 Task: Search one way flight ticket for 4 adults, 2 children, 2 infants in seat and 1 infant on lap in premium economy from Amarillo: Rick Husband Amarillo International Airport to Springfield: Abraham Lincoln Capital Airport on 5-2-2023. Choice of flights is American. Number of bags: 2 checked bags. Price is upto 94000. Outbound departure time preference is 16:00.
Action: Mouse moved to (430, 175)
Screenshot: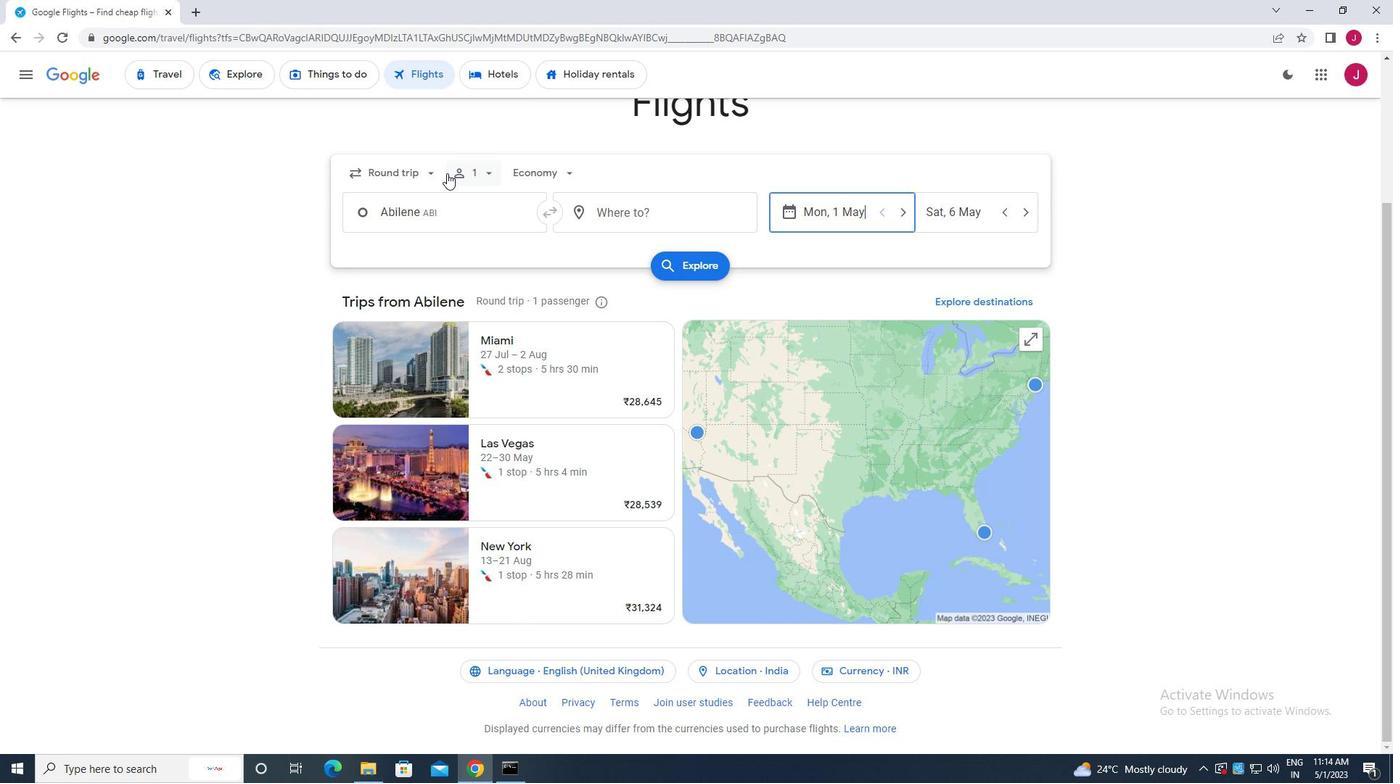 
Action: Mouse pressed left at (430, 175)
Screenshot: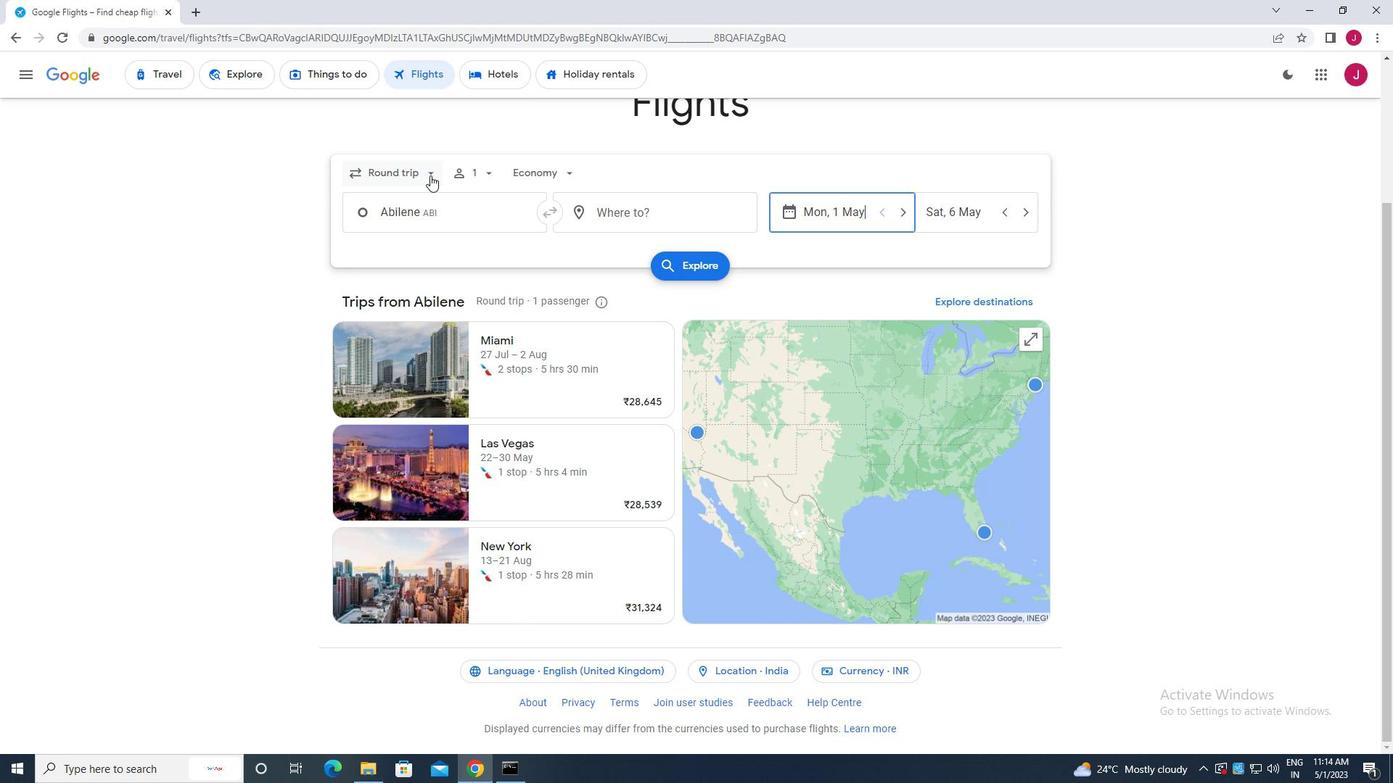 
Action: Mouse moved to (433, 234)
Screenshot: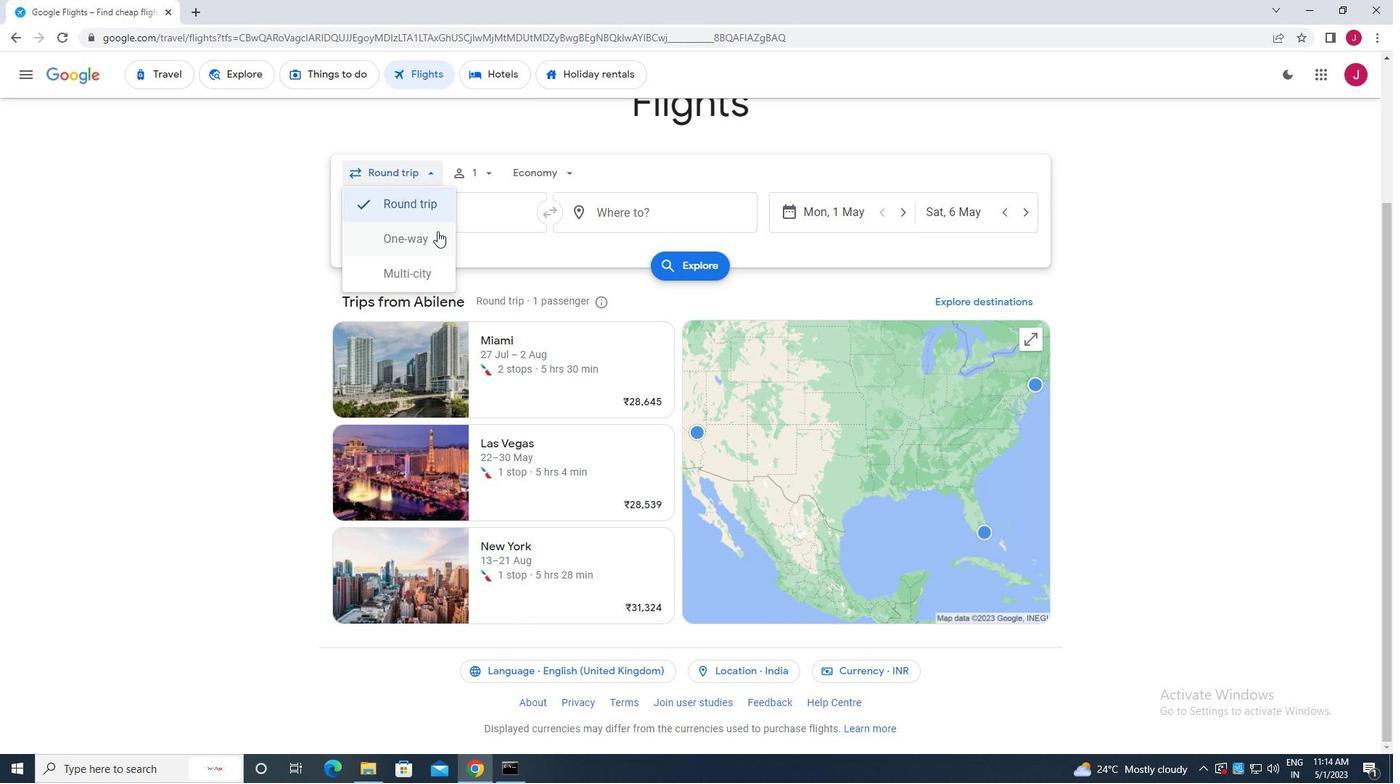 
Action: Mouse pressed left at (433, 234)
Screenshot: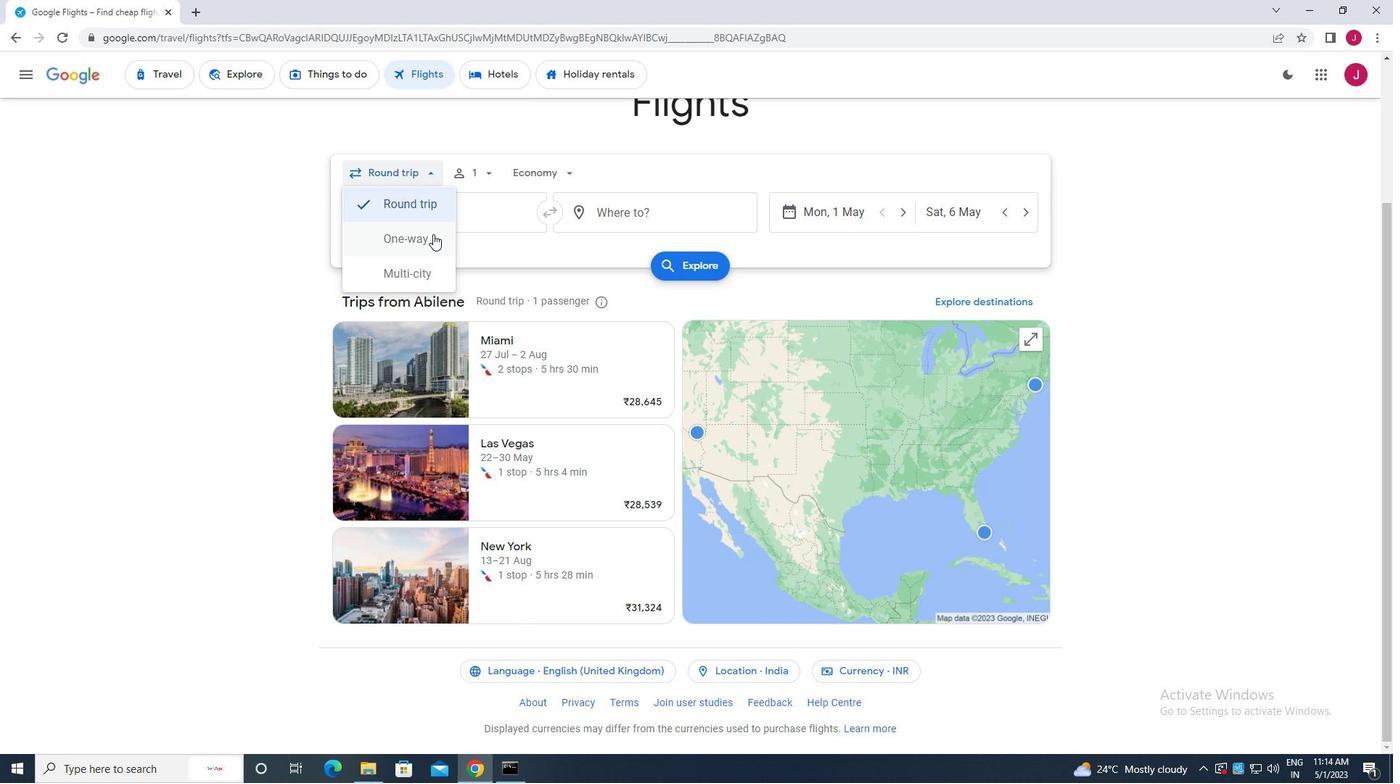 
Action: Mouse moved to (477, 171)
Screenshot: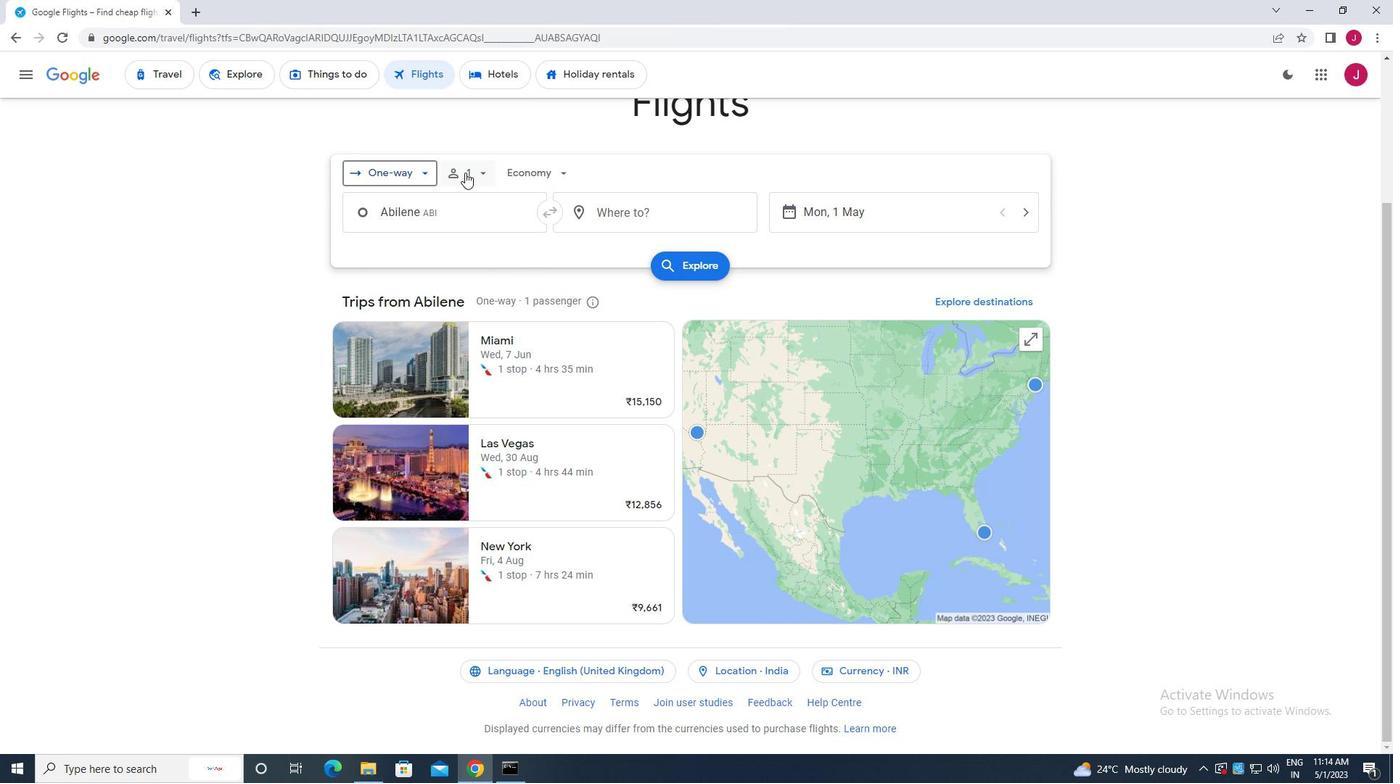 
Action: Mouse pressed left at (477, 171)
Screenshot: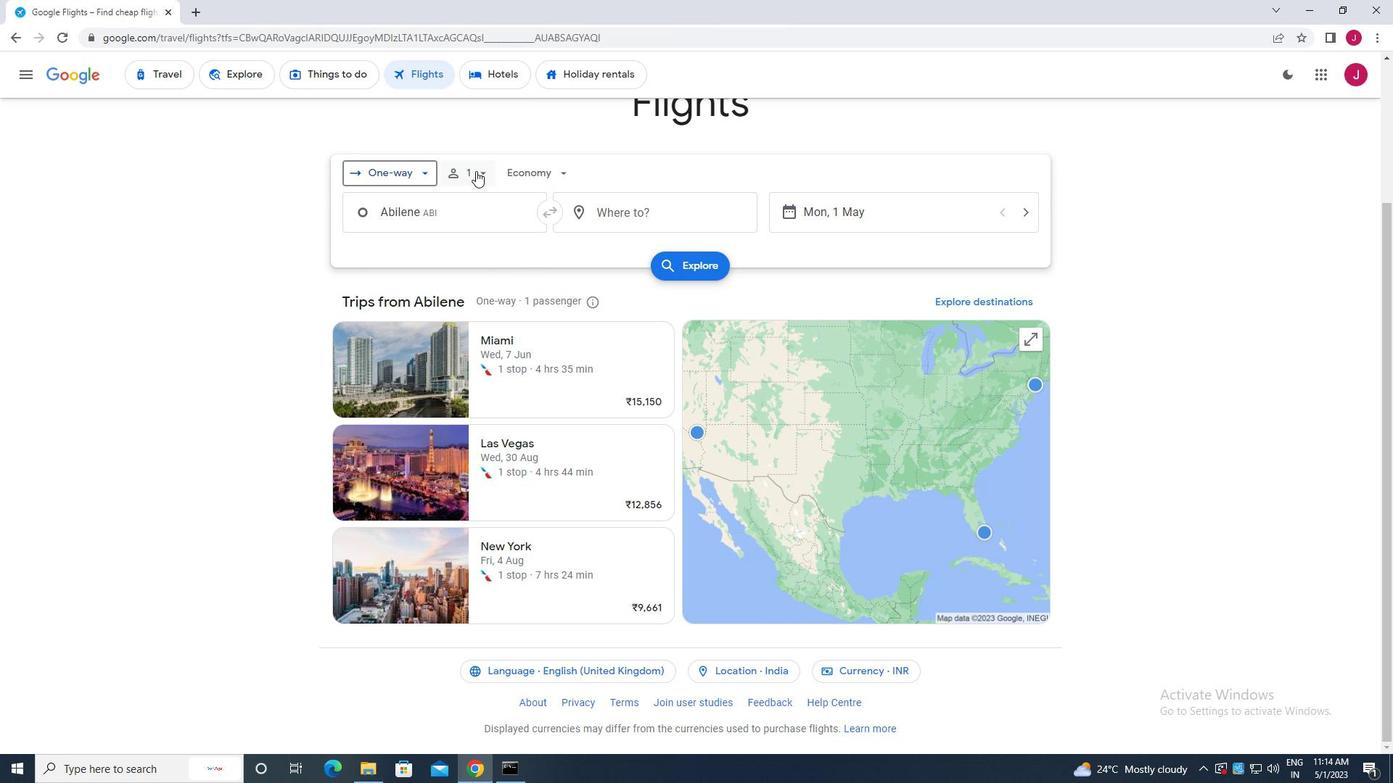 
Action: Mouse moved to (603, 206)
Screenshot: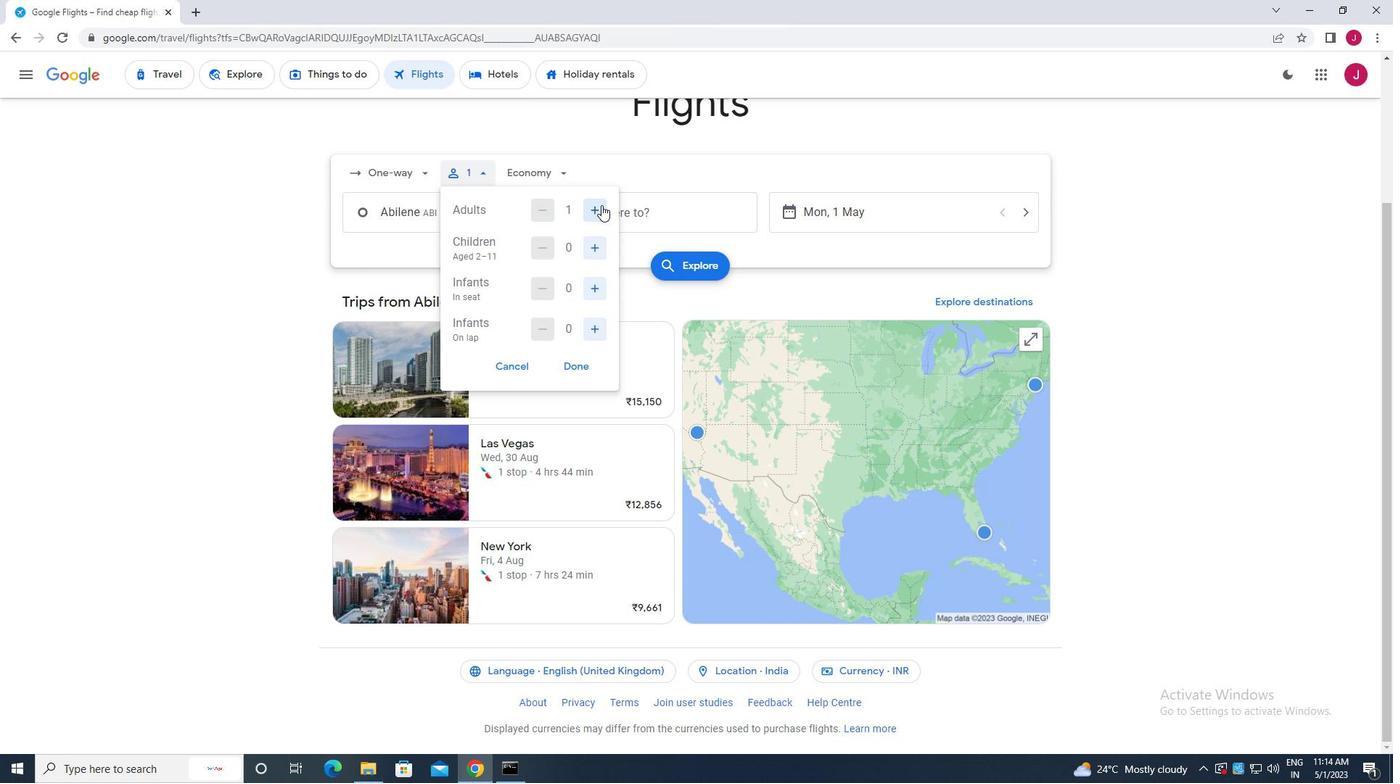 
Action: Mouse pressed left at (603, 206)
Screenshot: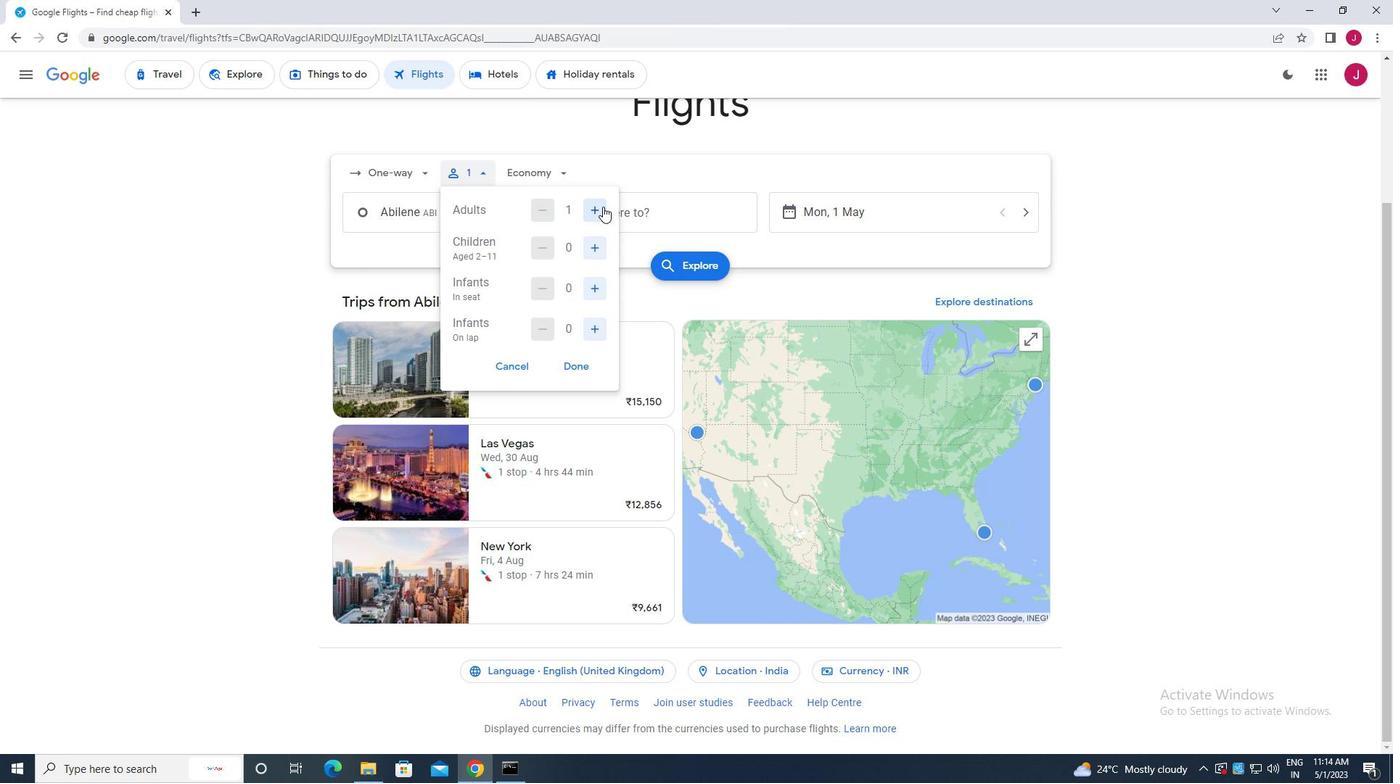 
Action: Mouse moved to (604, 206)
Screenshot: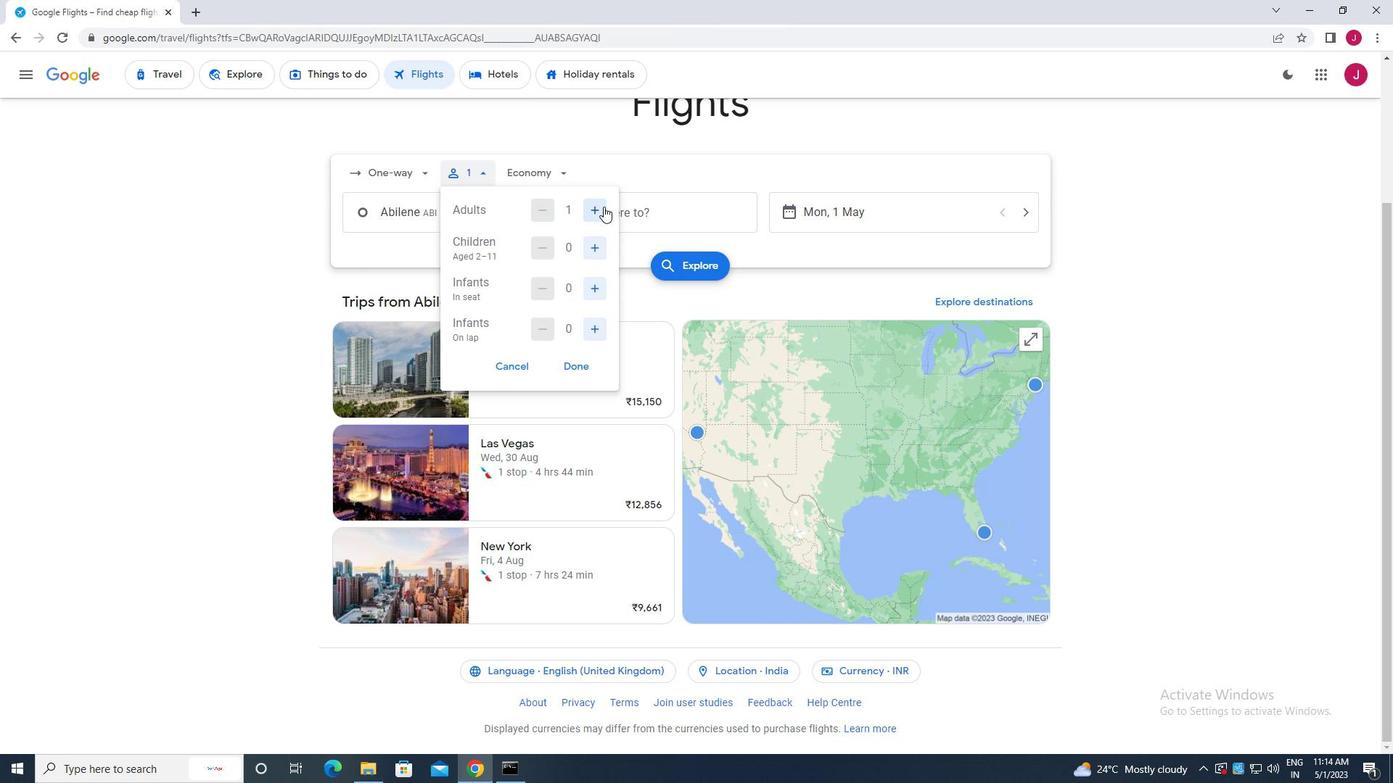 
Action: Mouse pressed left at (604, 206)
Screenshot: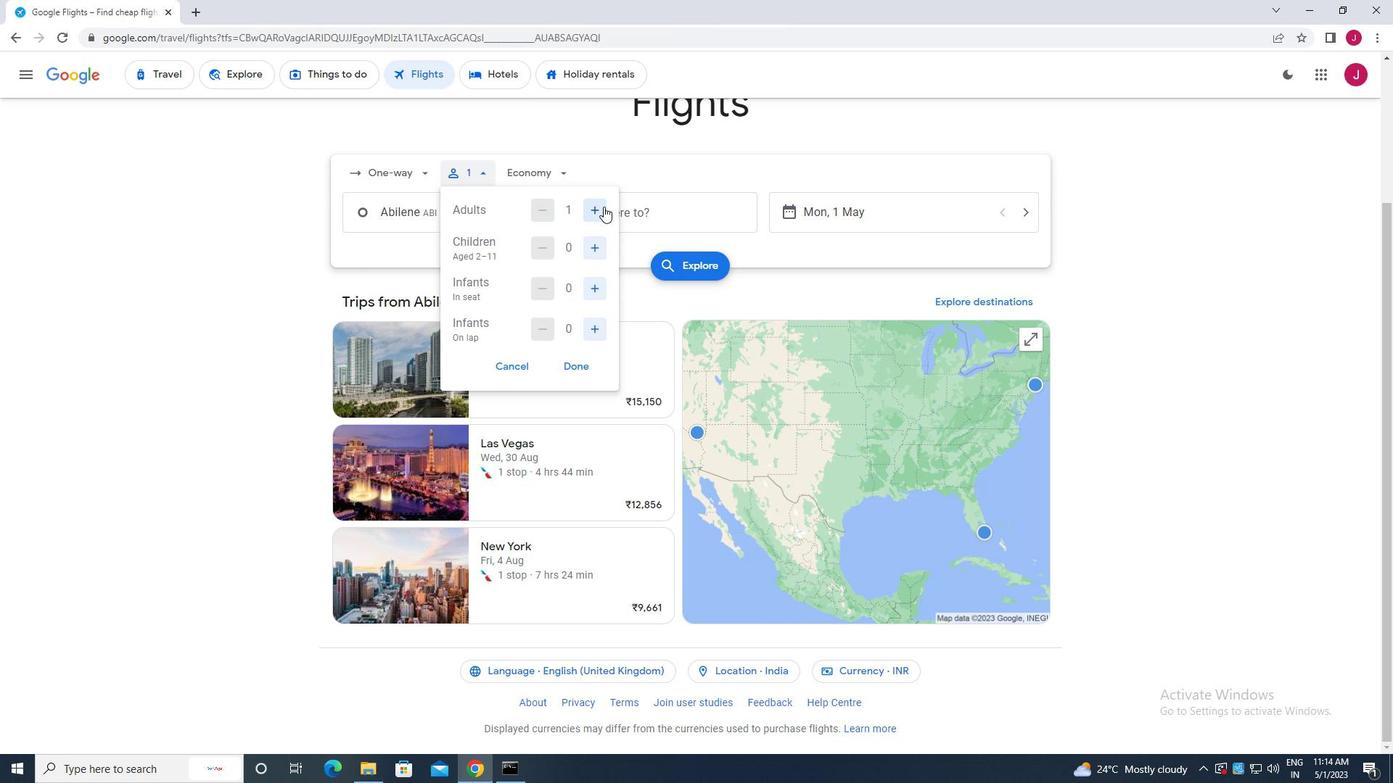 
Action: Mouse moved to (605, 206)
Screenshot: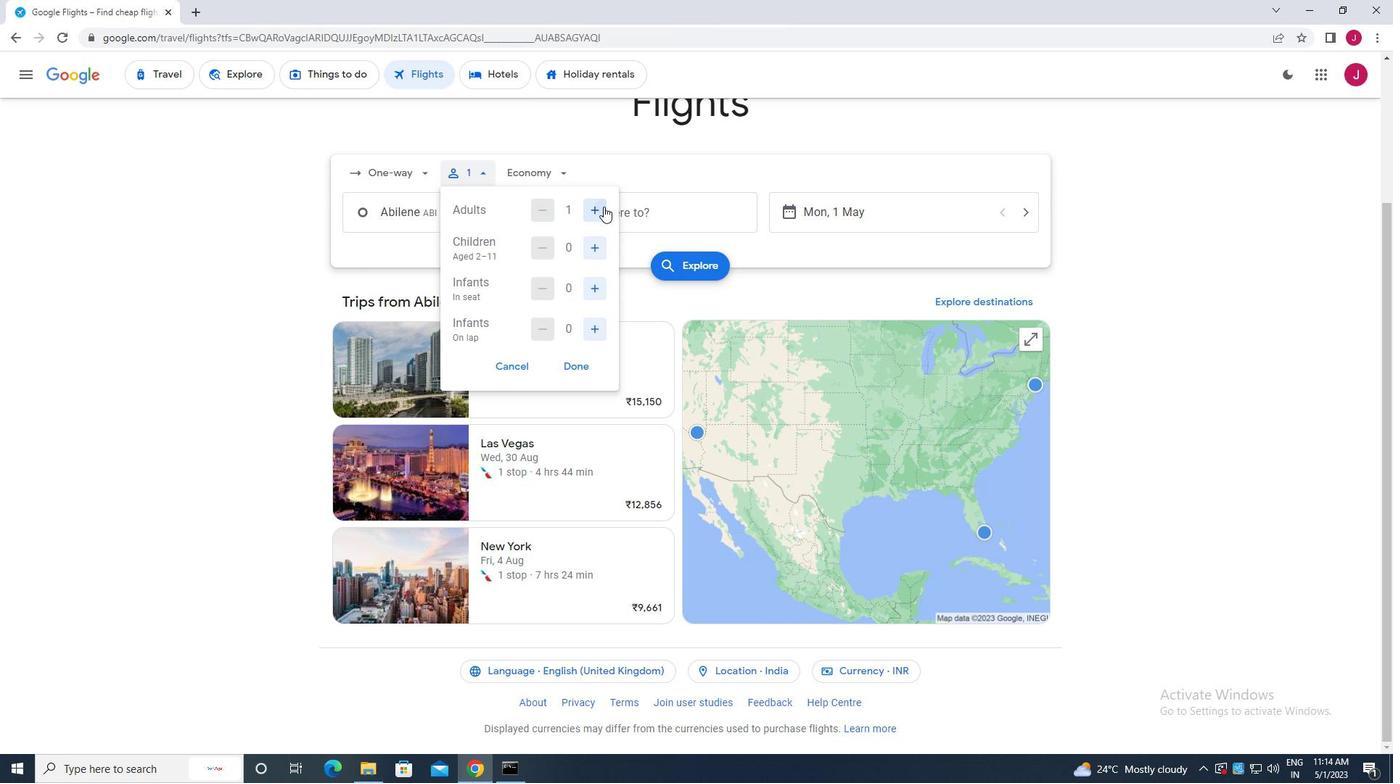 
Action: Mouse pressed left at (605, 206)
Screenshot: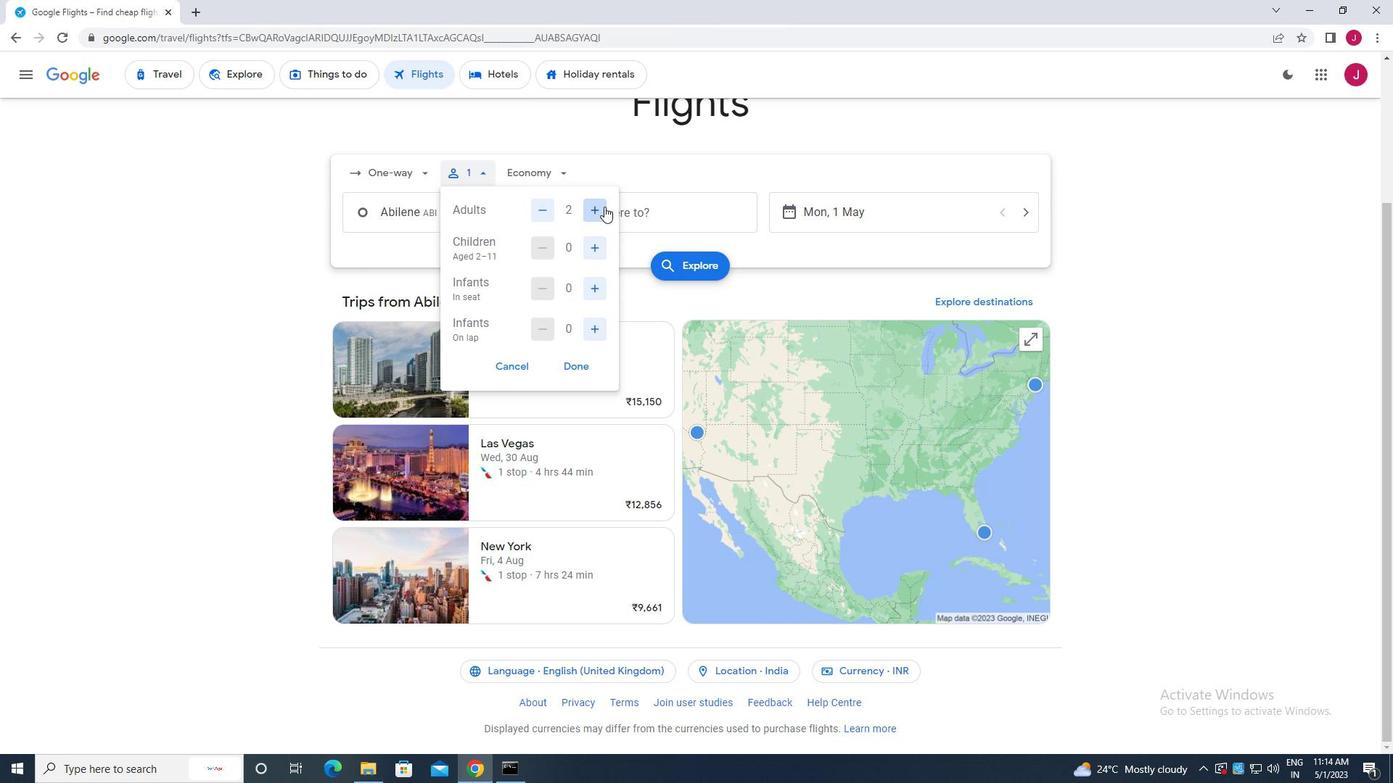 
Action: Mouse moved to (586, 250)
Screenshot: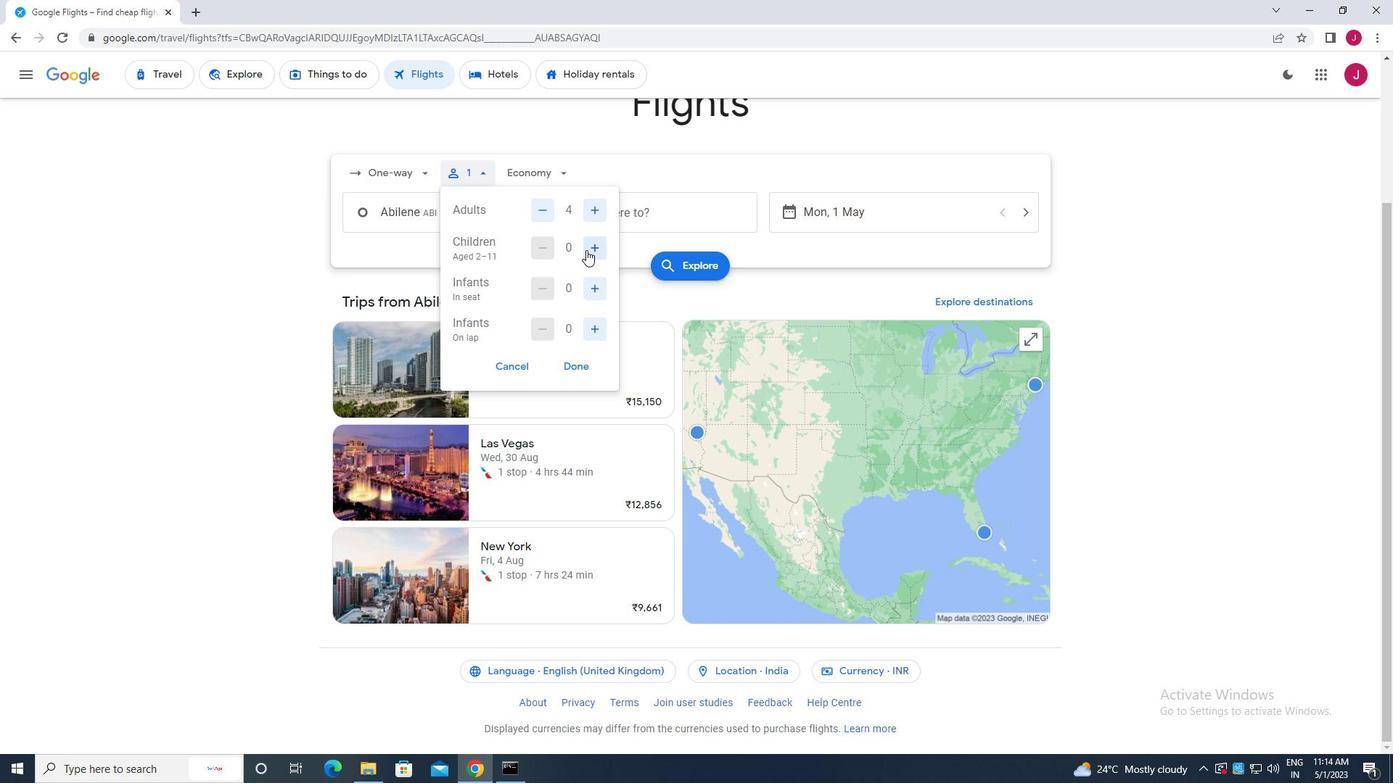 
Action: Mouse pressed left at (586, 250)
Screenshot: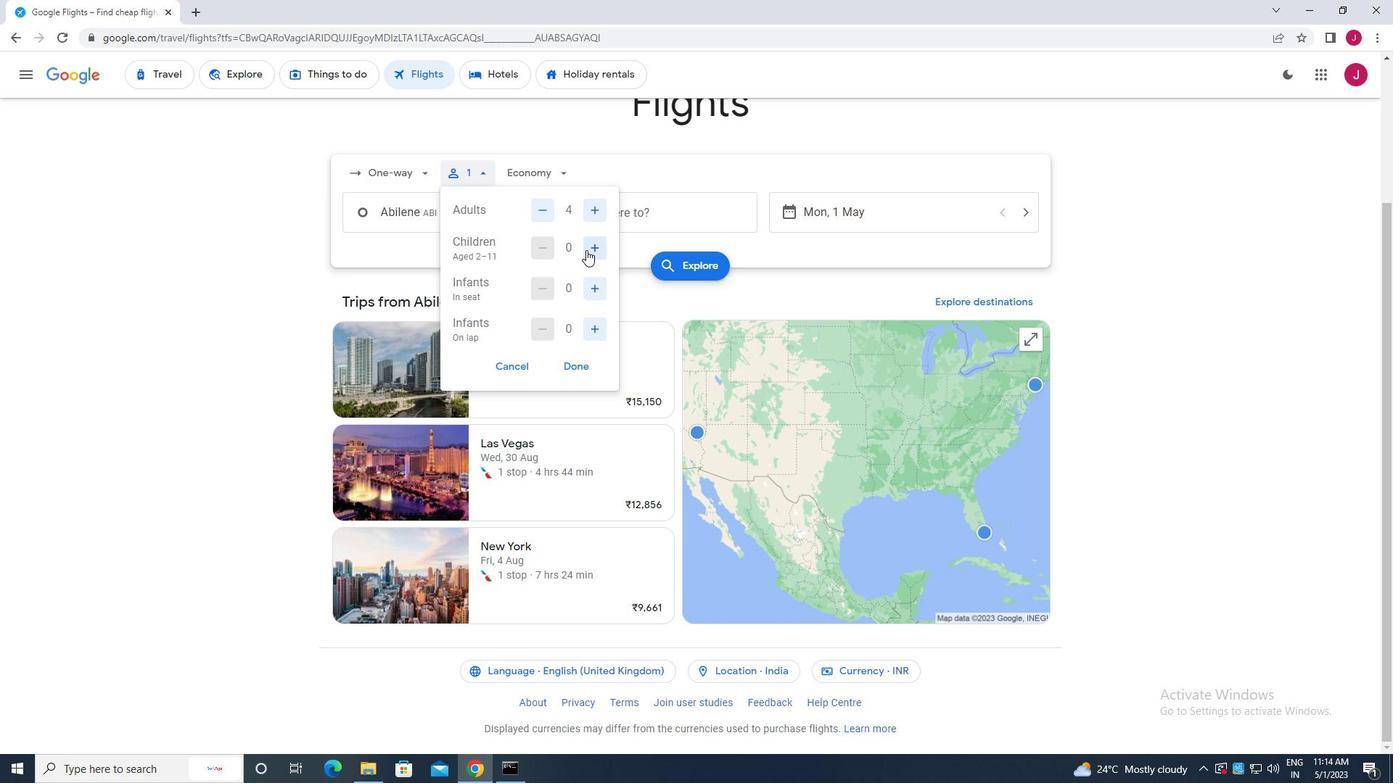 
Action: Mouse pressed left at (586, 250)
Screenshot: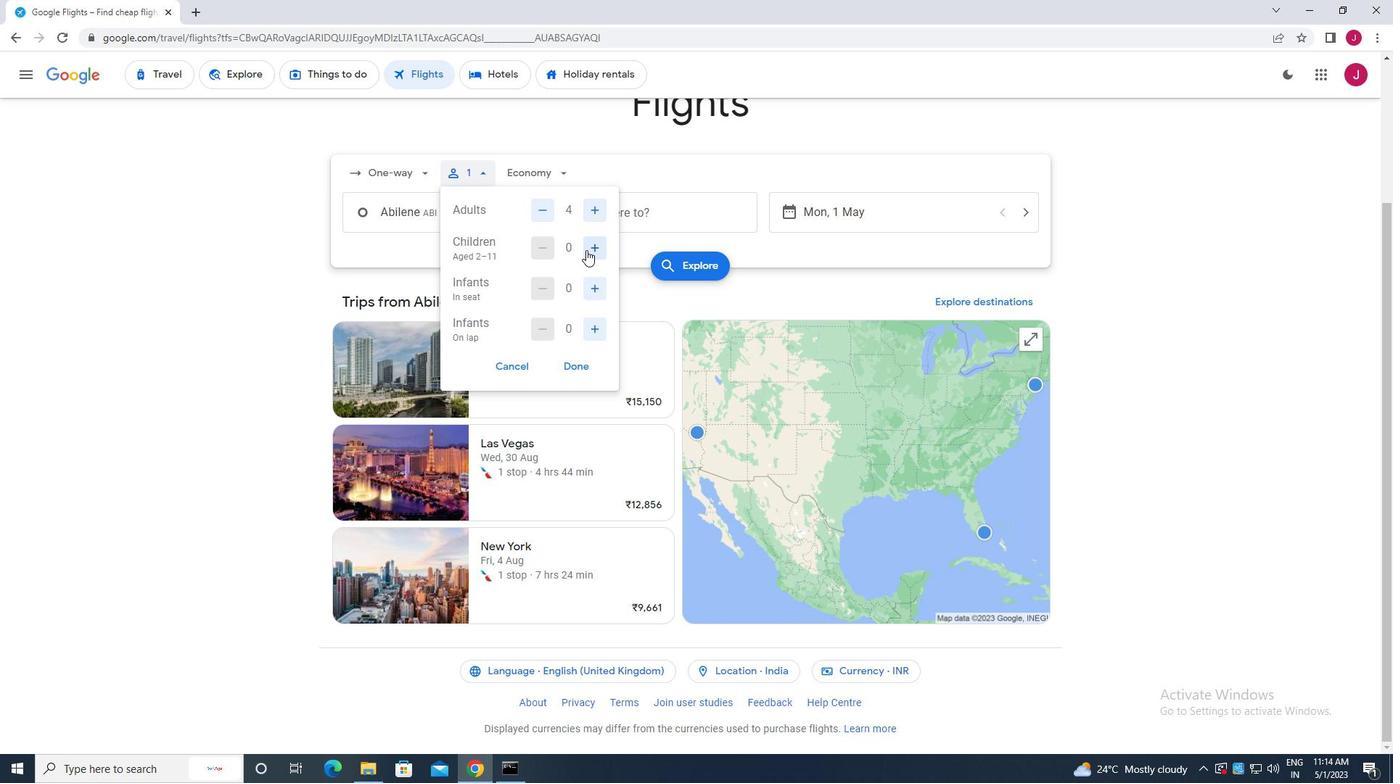
Action: Mouse moved to (592, 288)
Screenshot: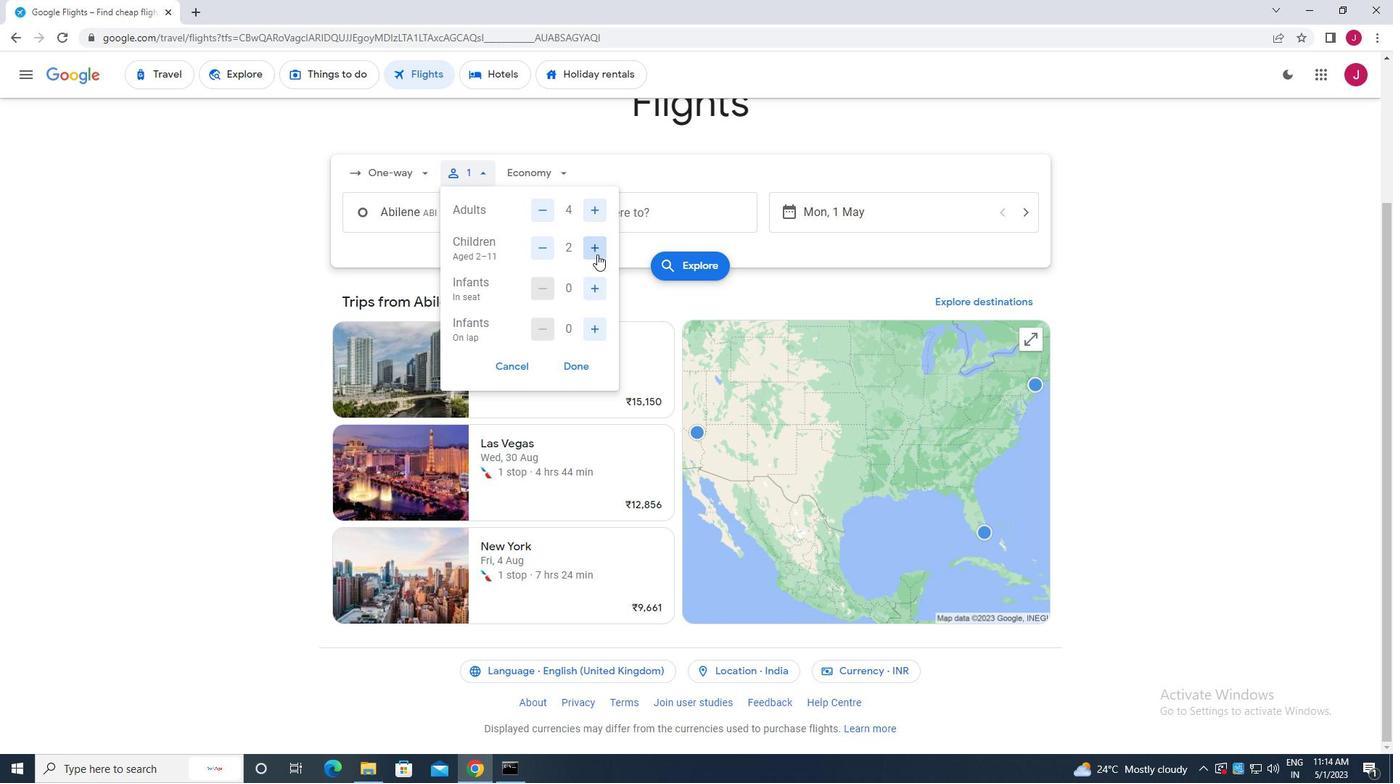 
Action: Mouse pressed left at (592, 288)
Screenshot: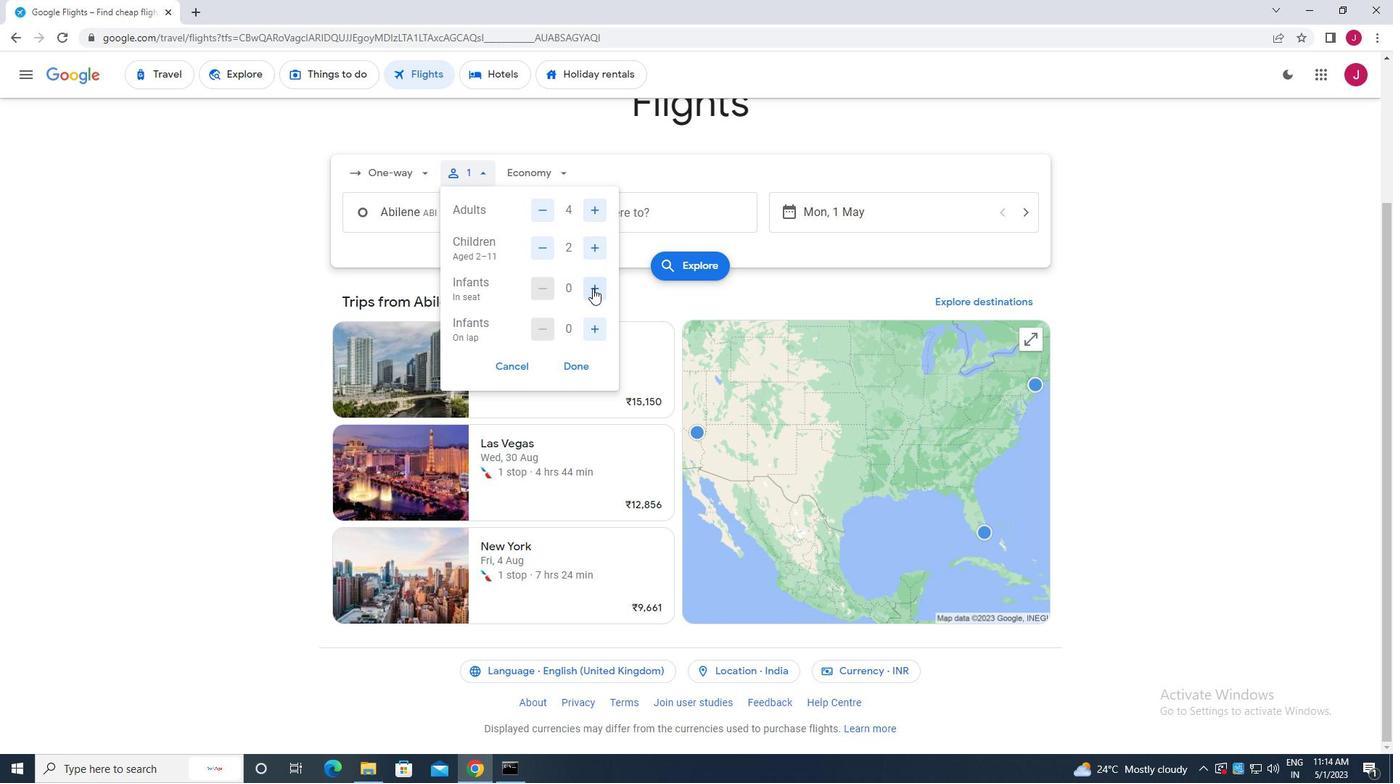 
Action: Mouse pressed left at (592, 288)
Screenshot: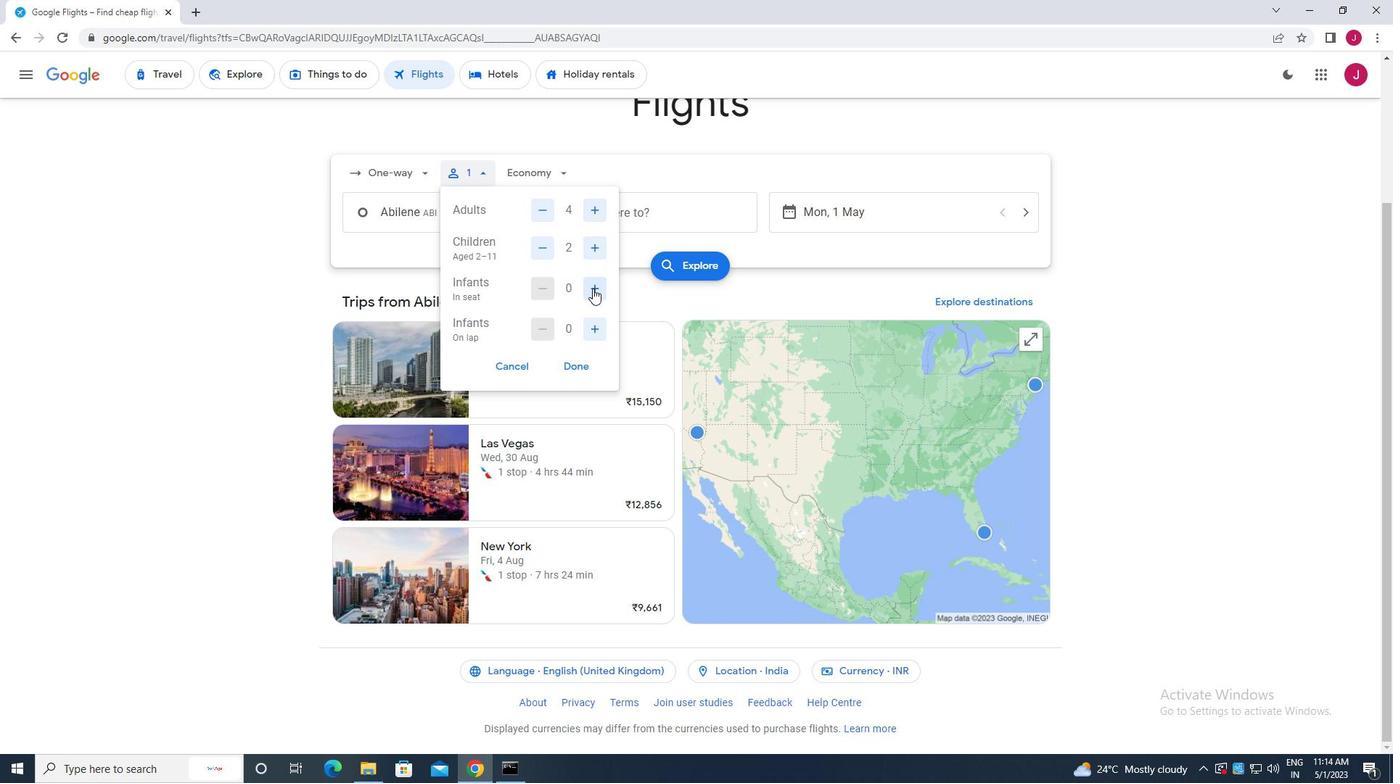 
Action: Mouse moved to (595, 328)
Screenshot: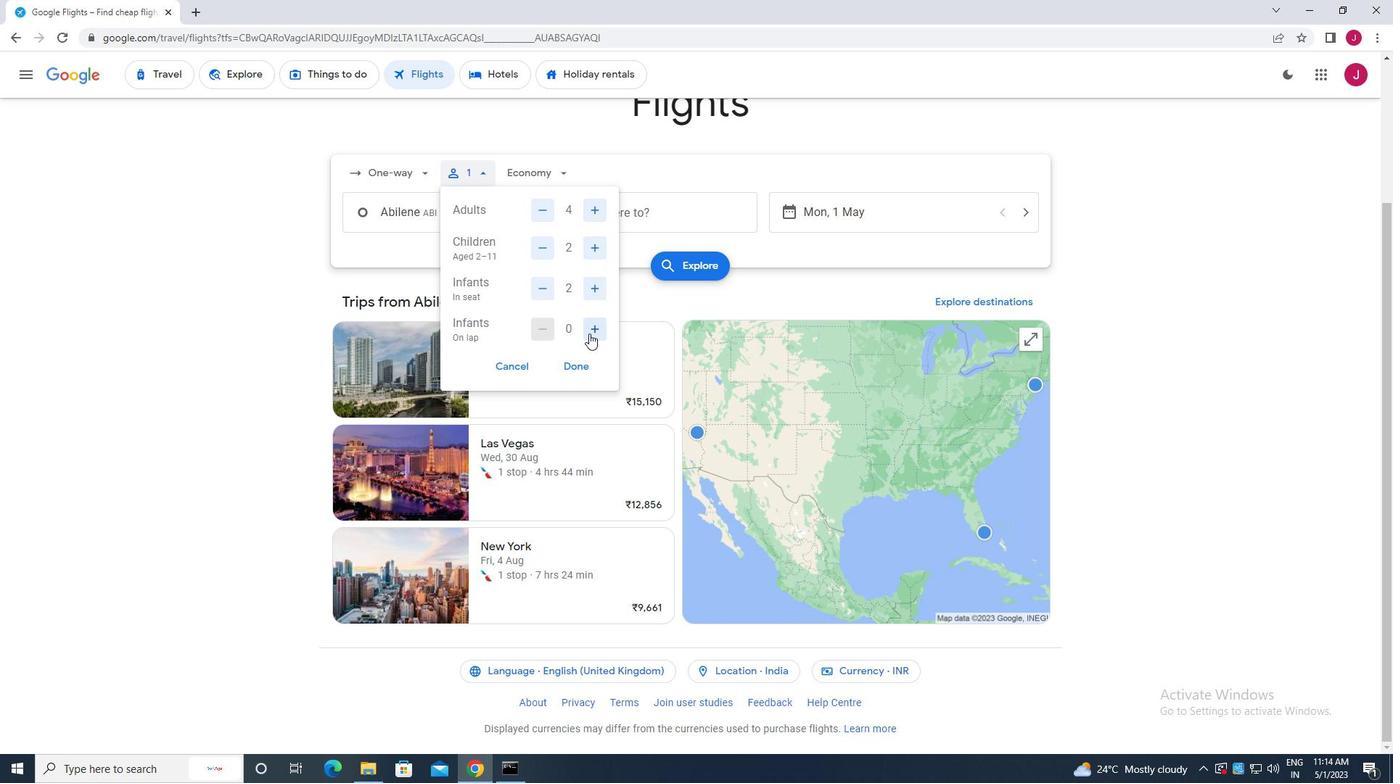 
Action: Mouse pressed left at (595, 328)
Screenshot: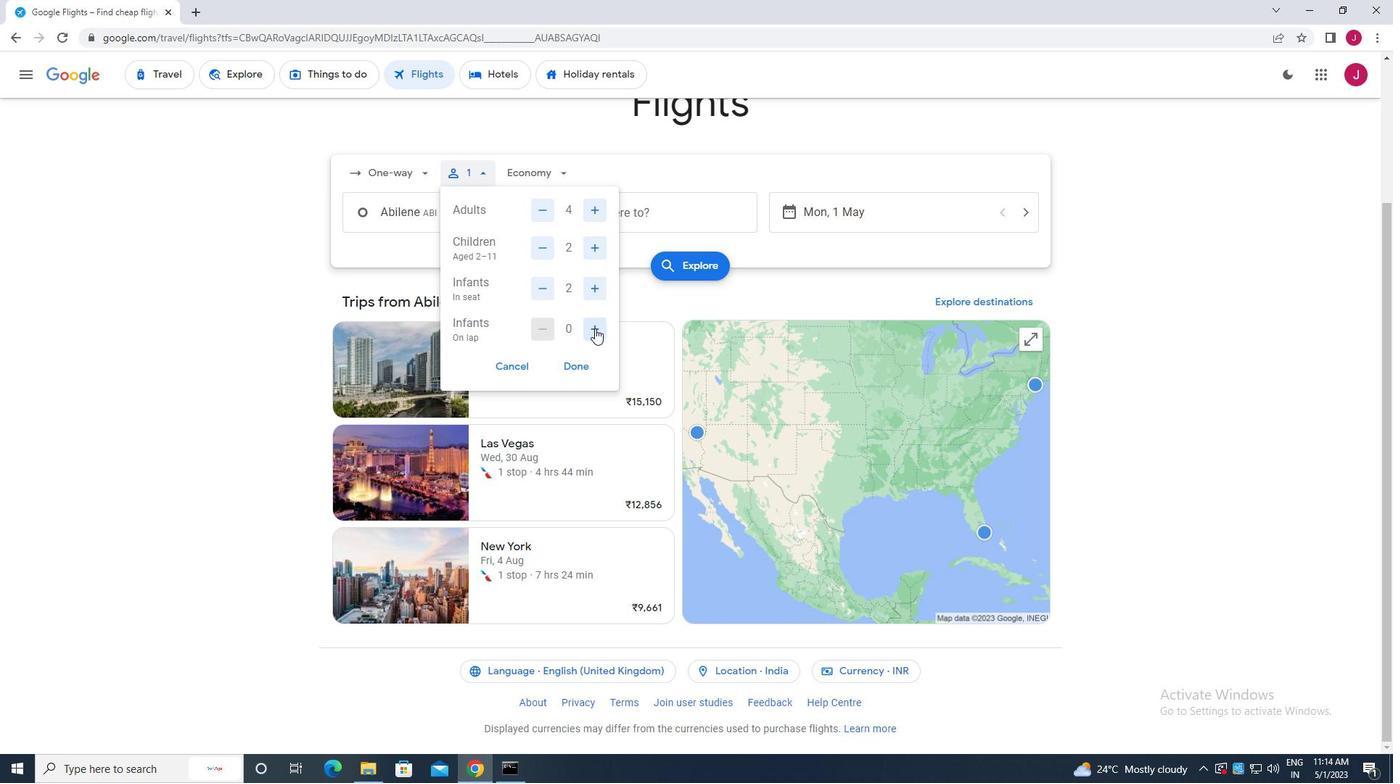 
Action: Mouse moved to (573, 365)
Screenshot: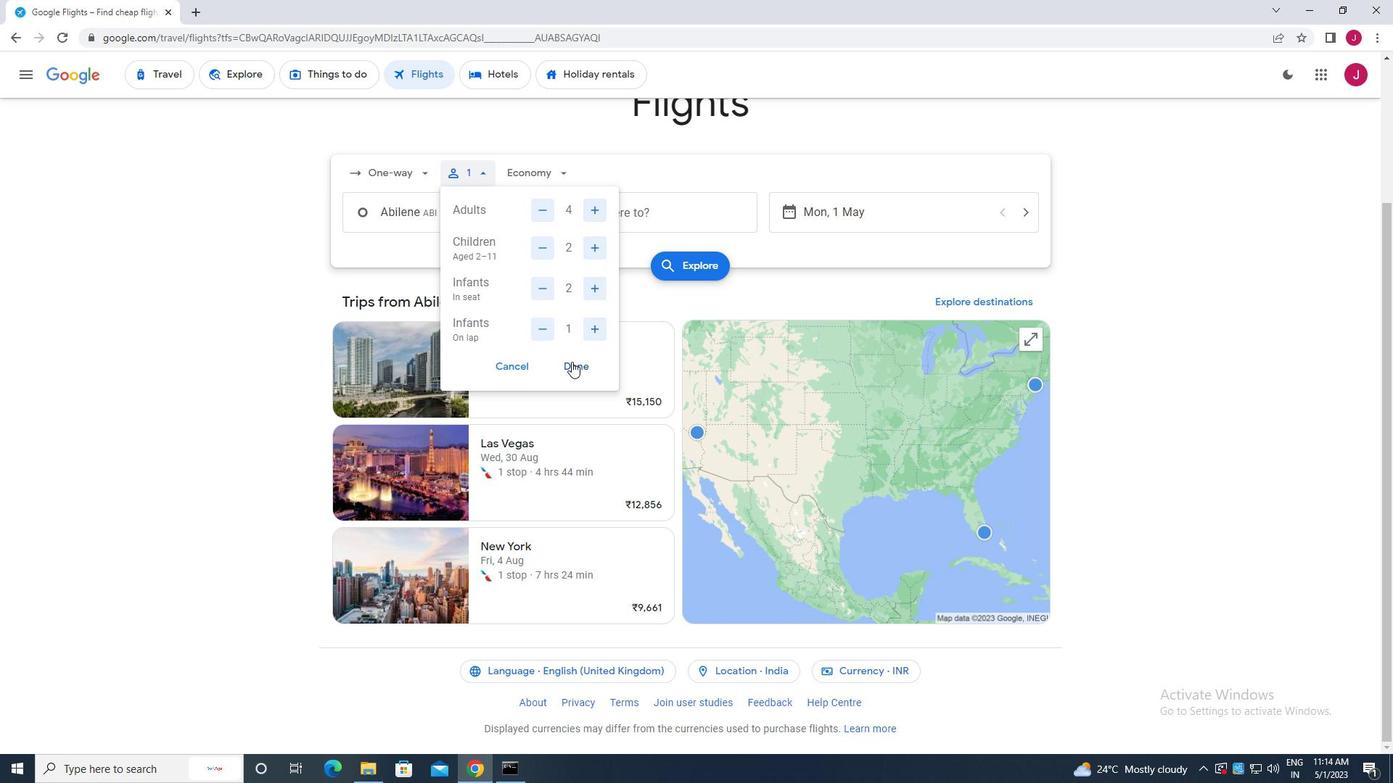 
Action: Mouse pressed left at (573, 365)
Screenshot: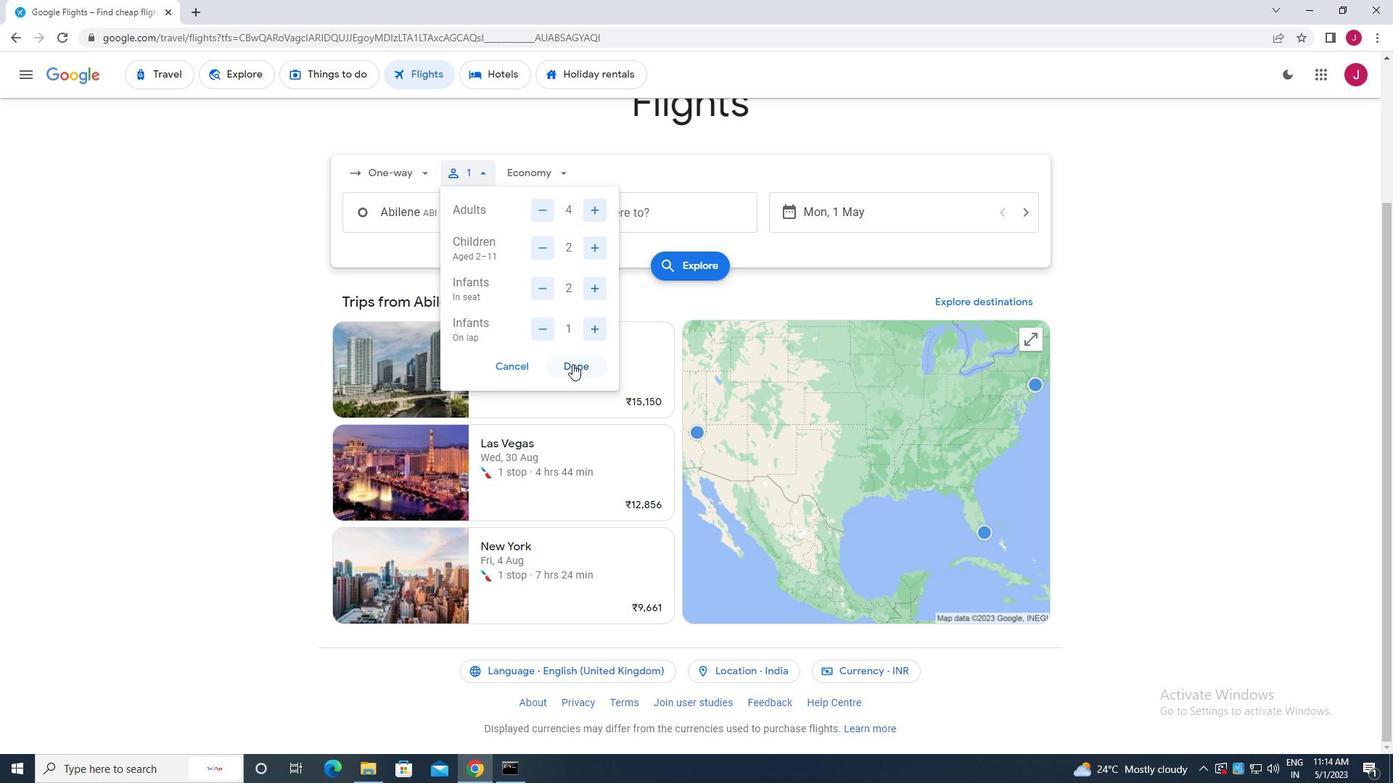 
Action: Mouse moved to (550, 172)
Screenshot: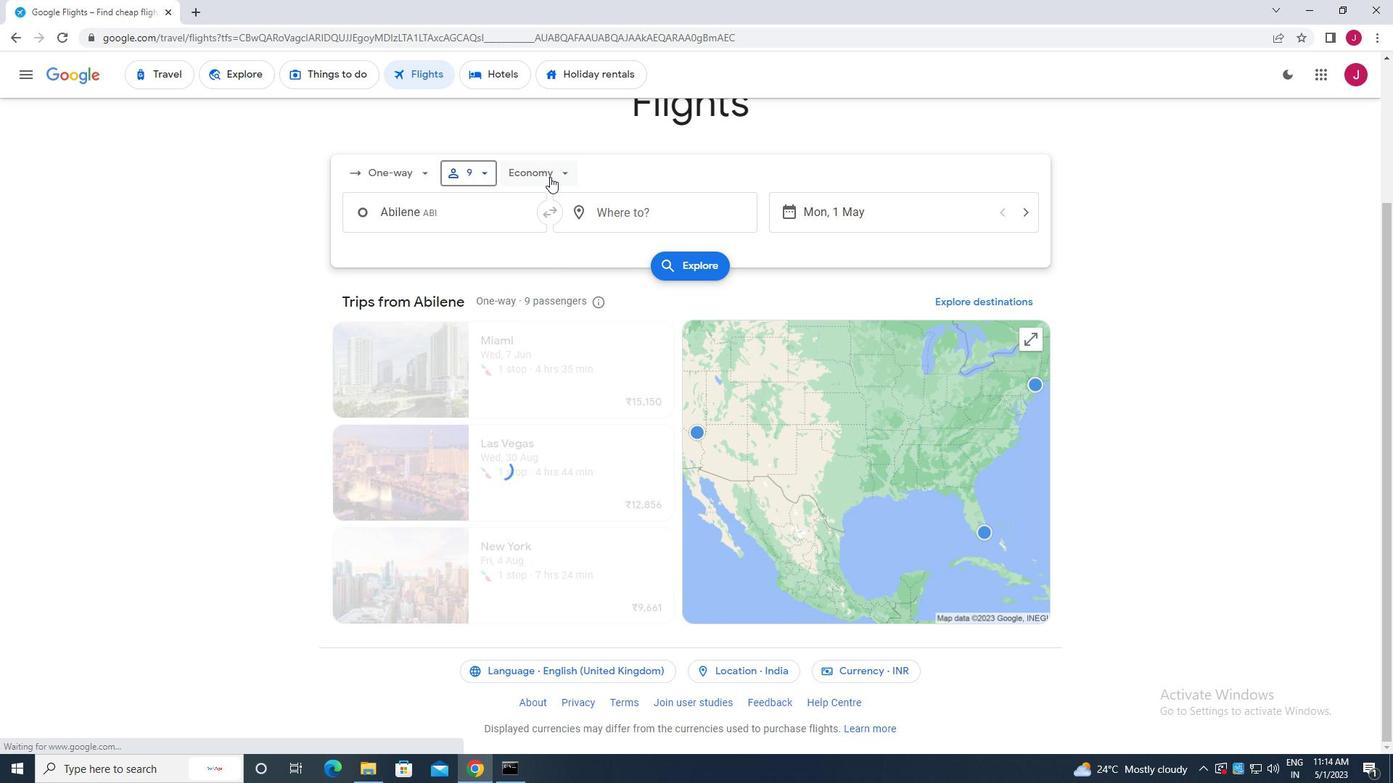 
Action: Mouse pressed left at (550, 172)
Screenshot: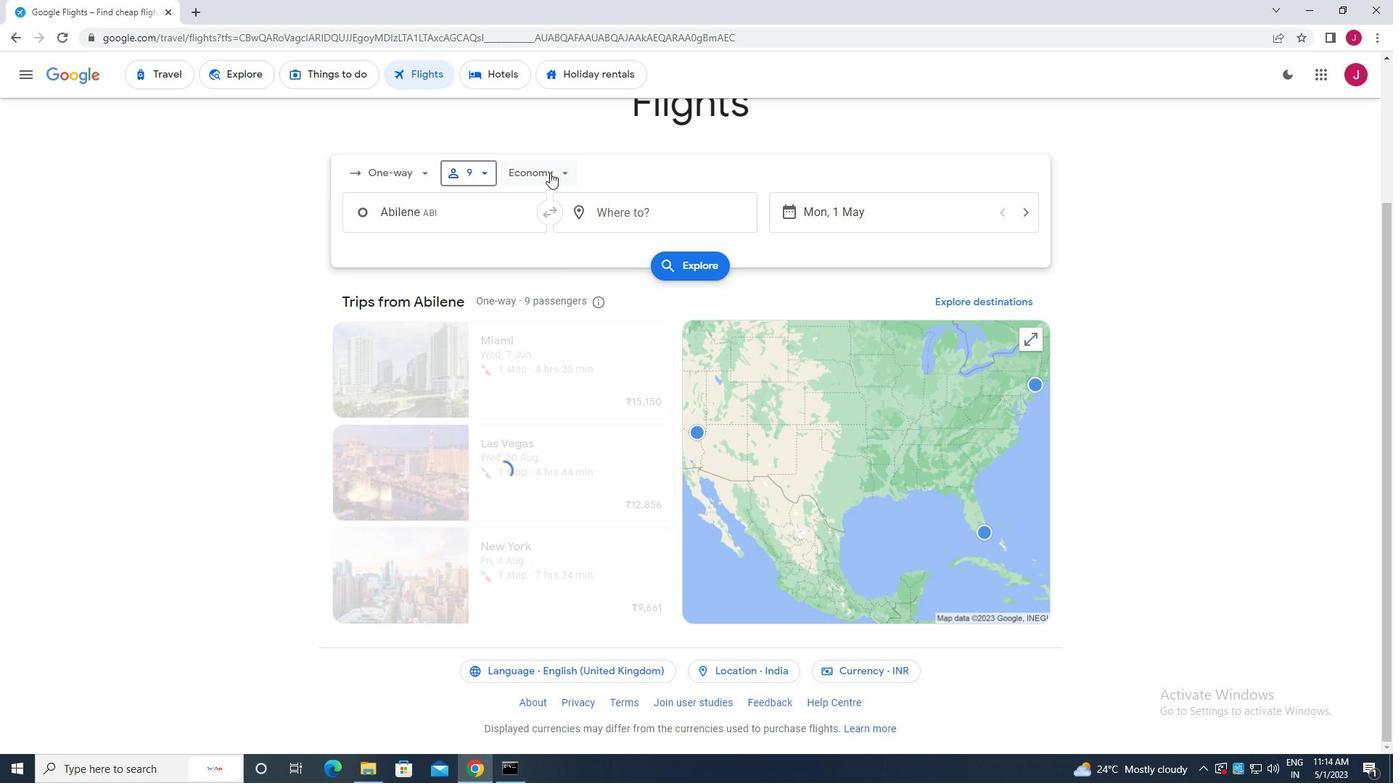 
Action: Mouse moved to (571, 240)
Screenshot: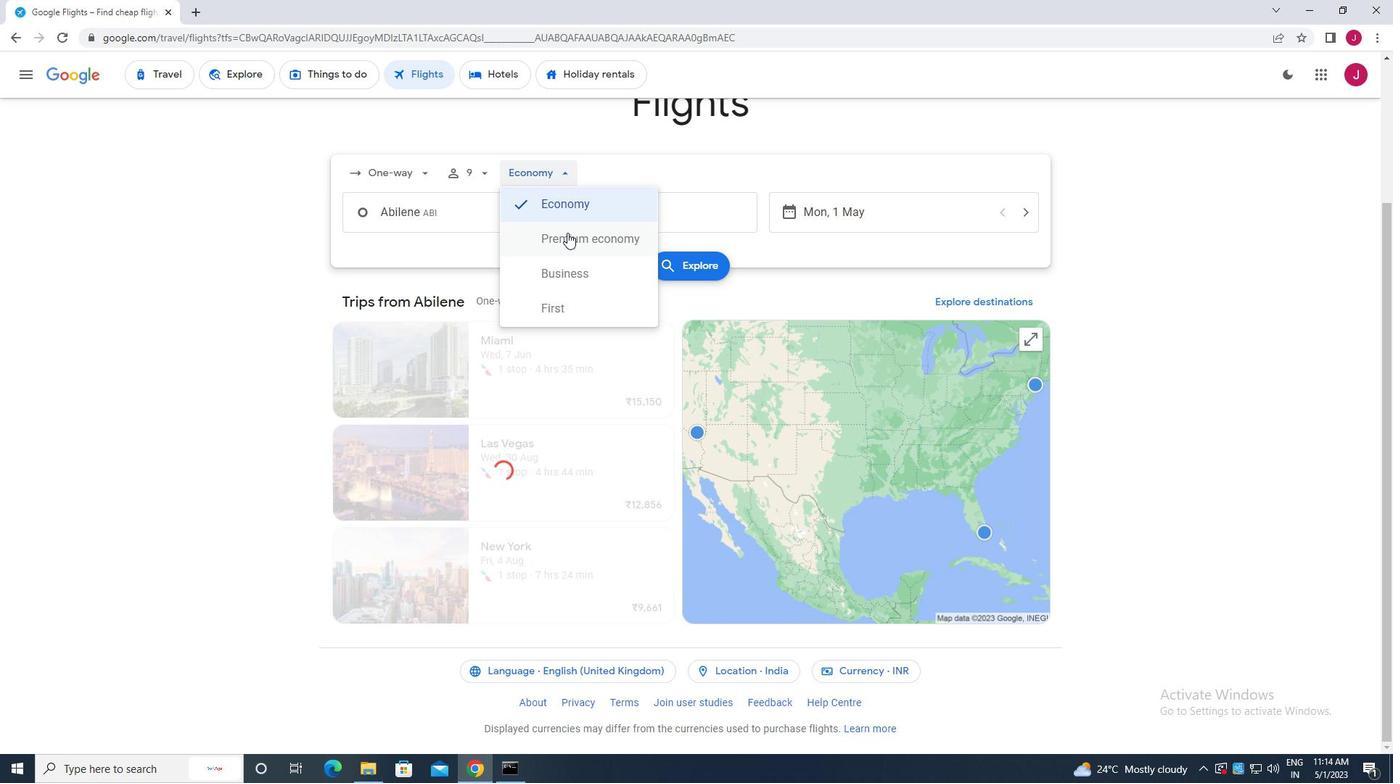 
Action: Mouse pressed left at (571, 240)
Screenshot: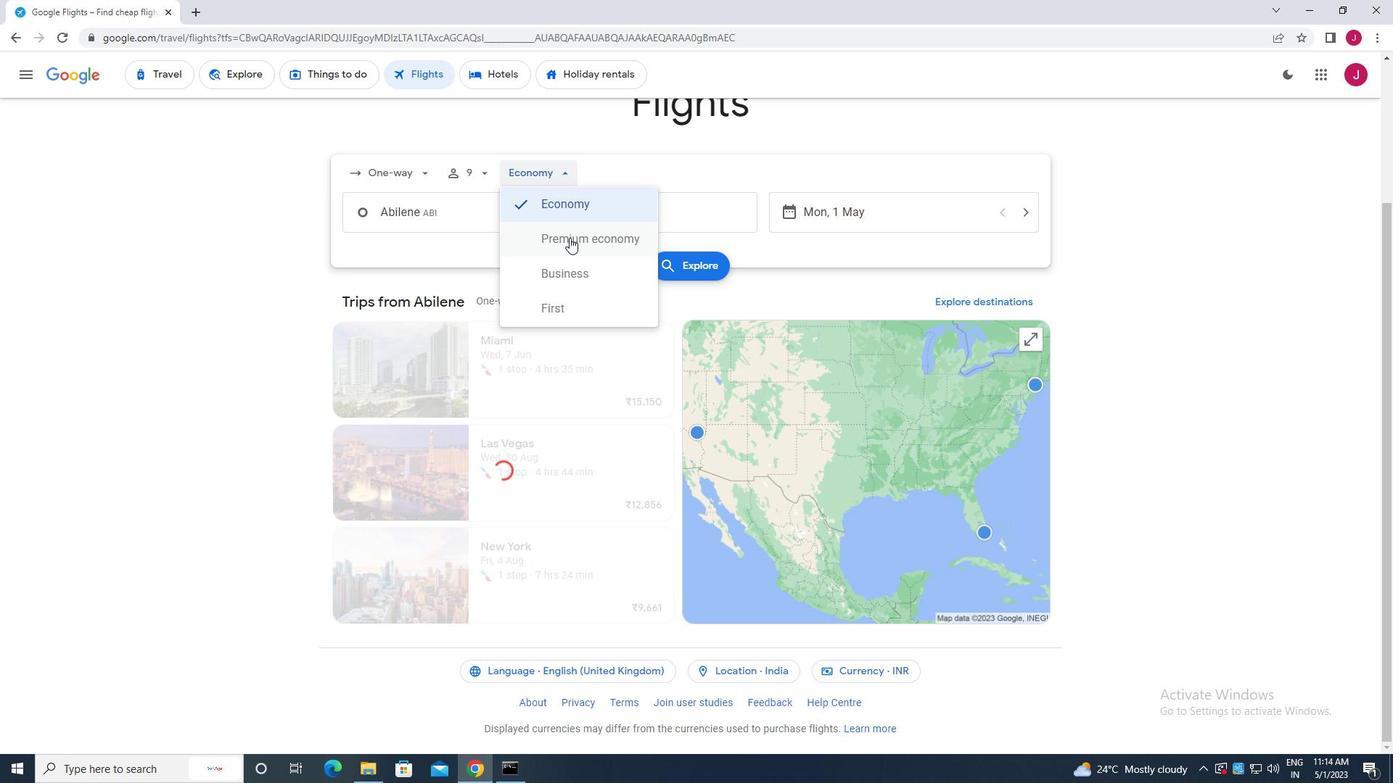 
Action: Mouse moved to (478, 217)
Screenshot: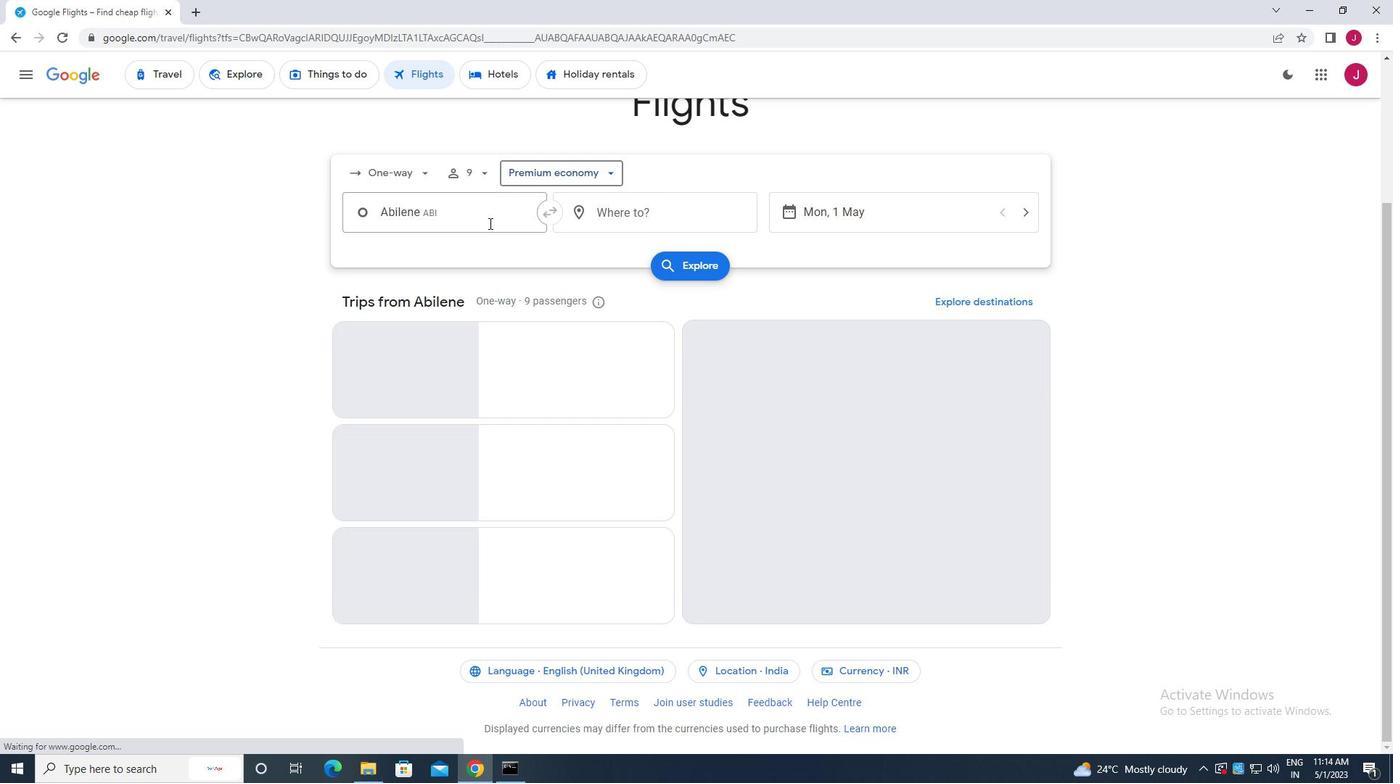 
Action: Mouse pressed left at (478, 217)
Screenshot: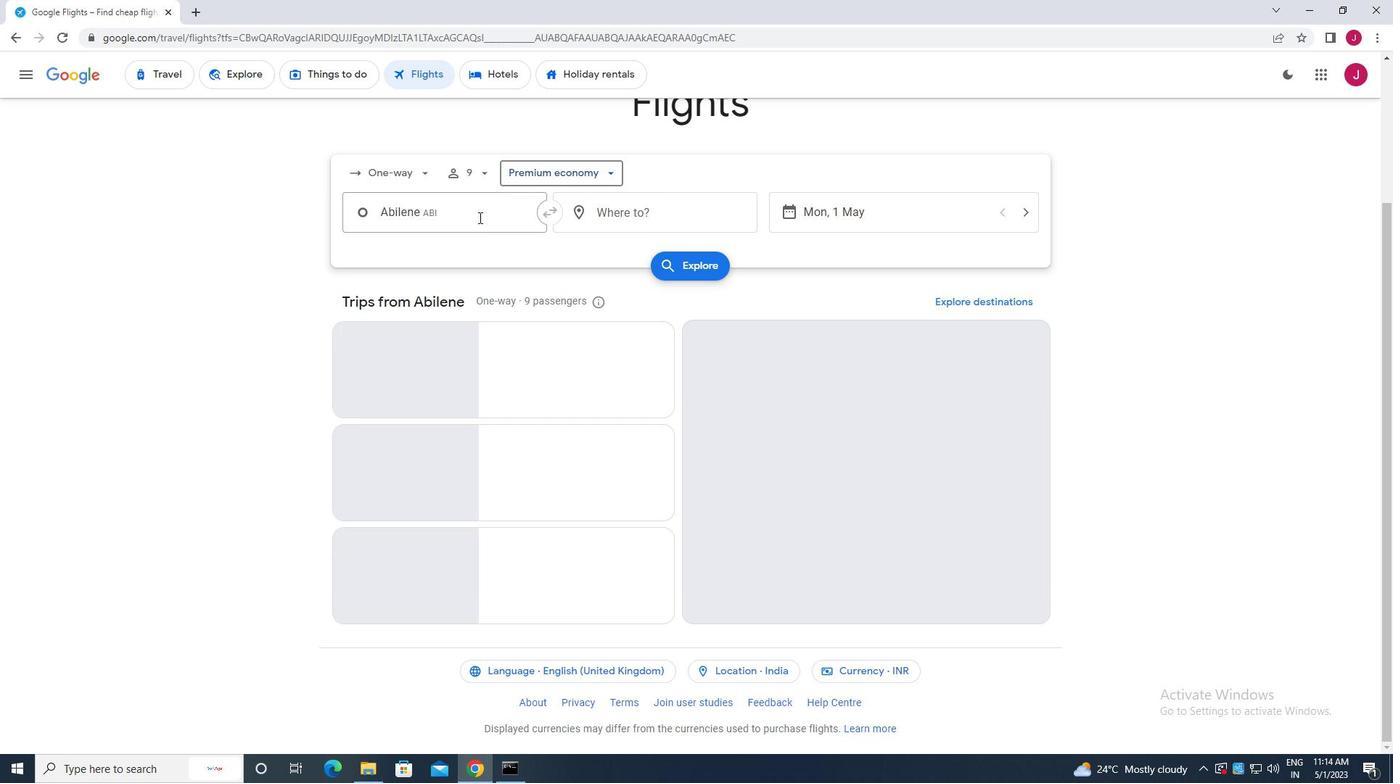 
Action: Key pressed amarillo
Screenshot: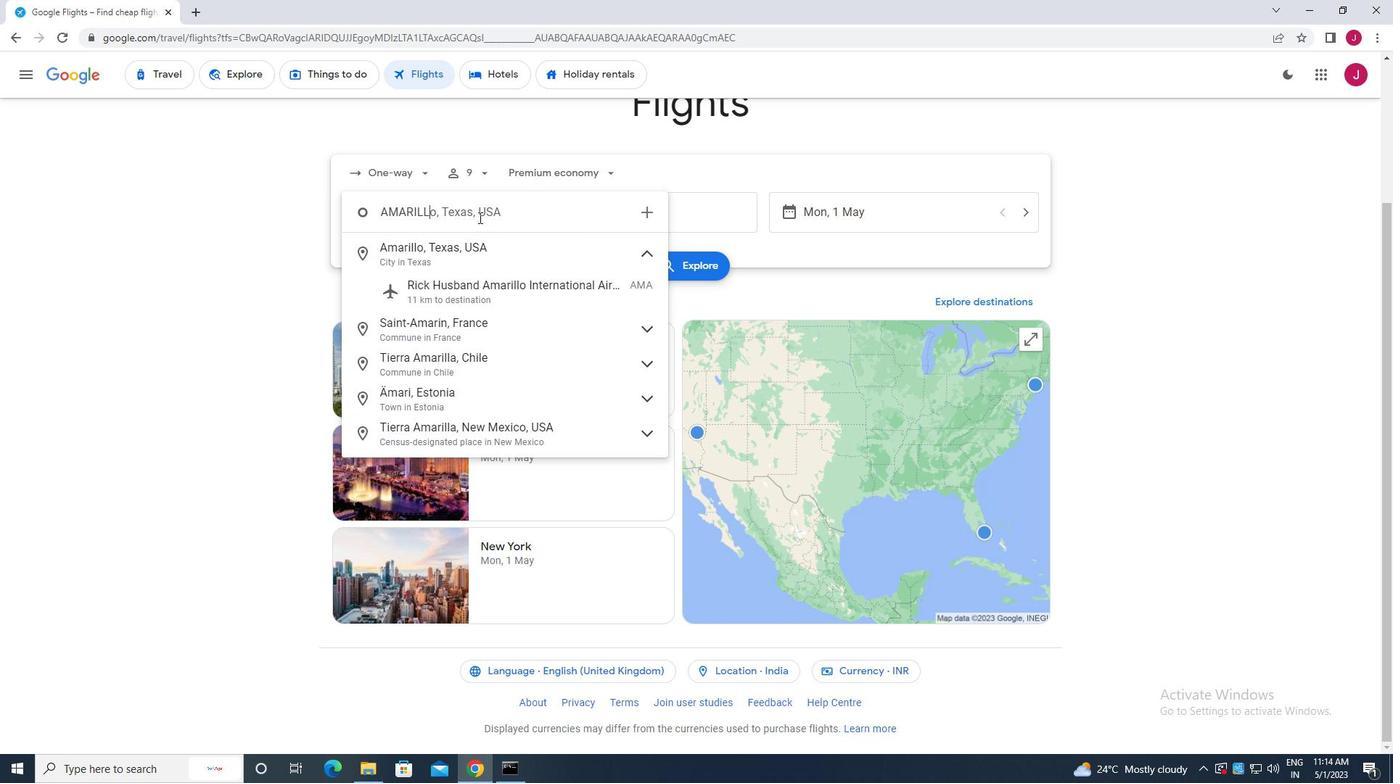 
Action: Mouse moved to (492, 286)
Screenshot: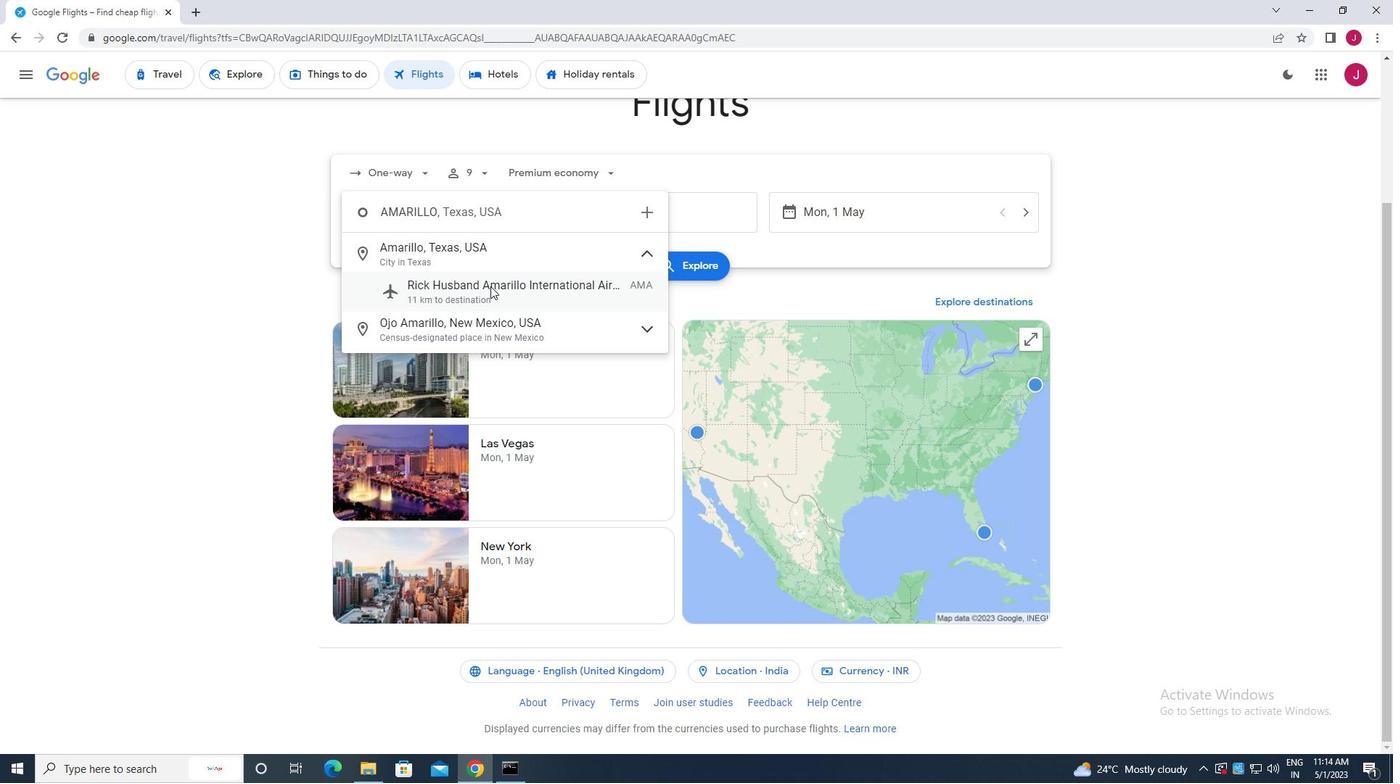 
Action: Mouse pressed left at (492, 286)
Screenshot: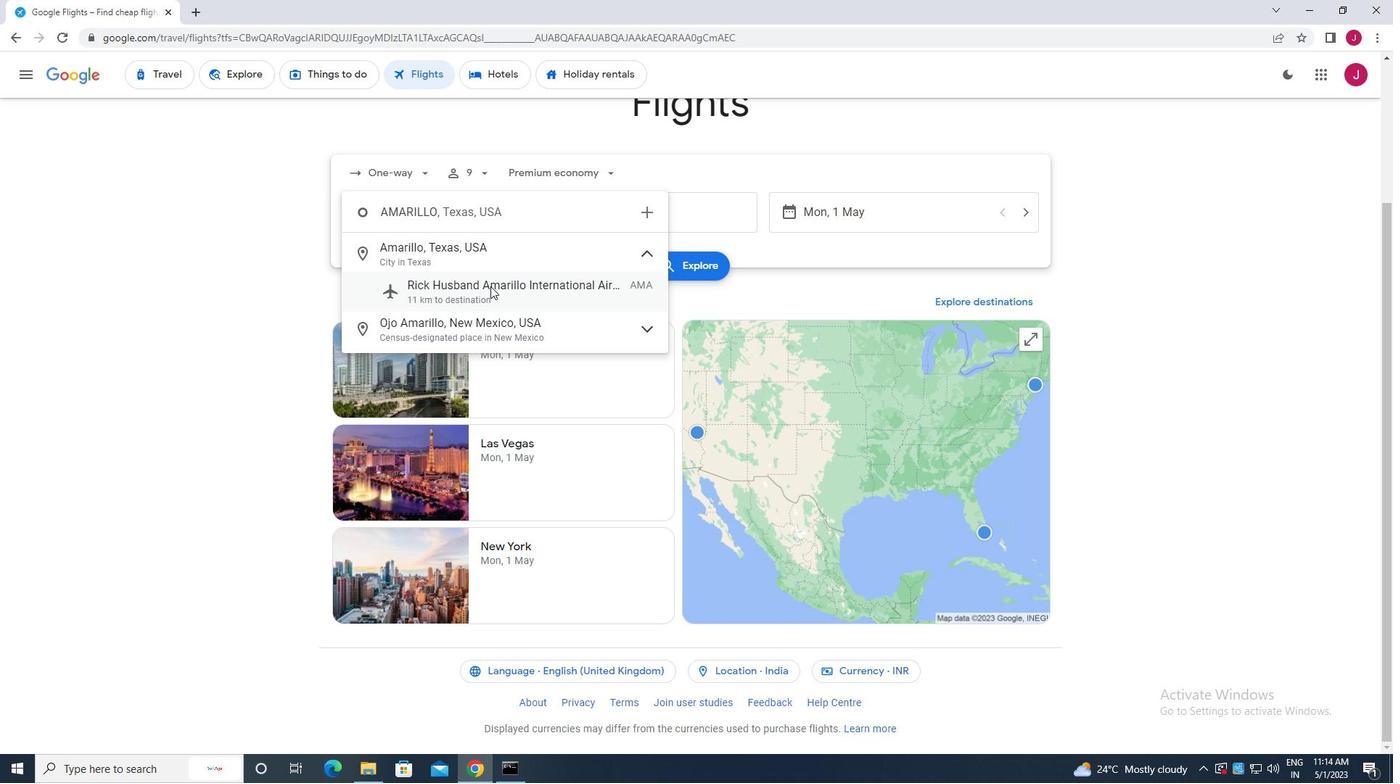 
Action: Mouse moved to (688, 215)
Screenshot: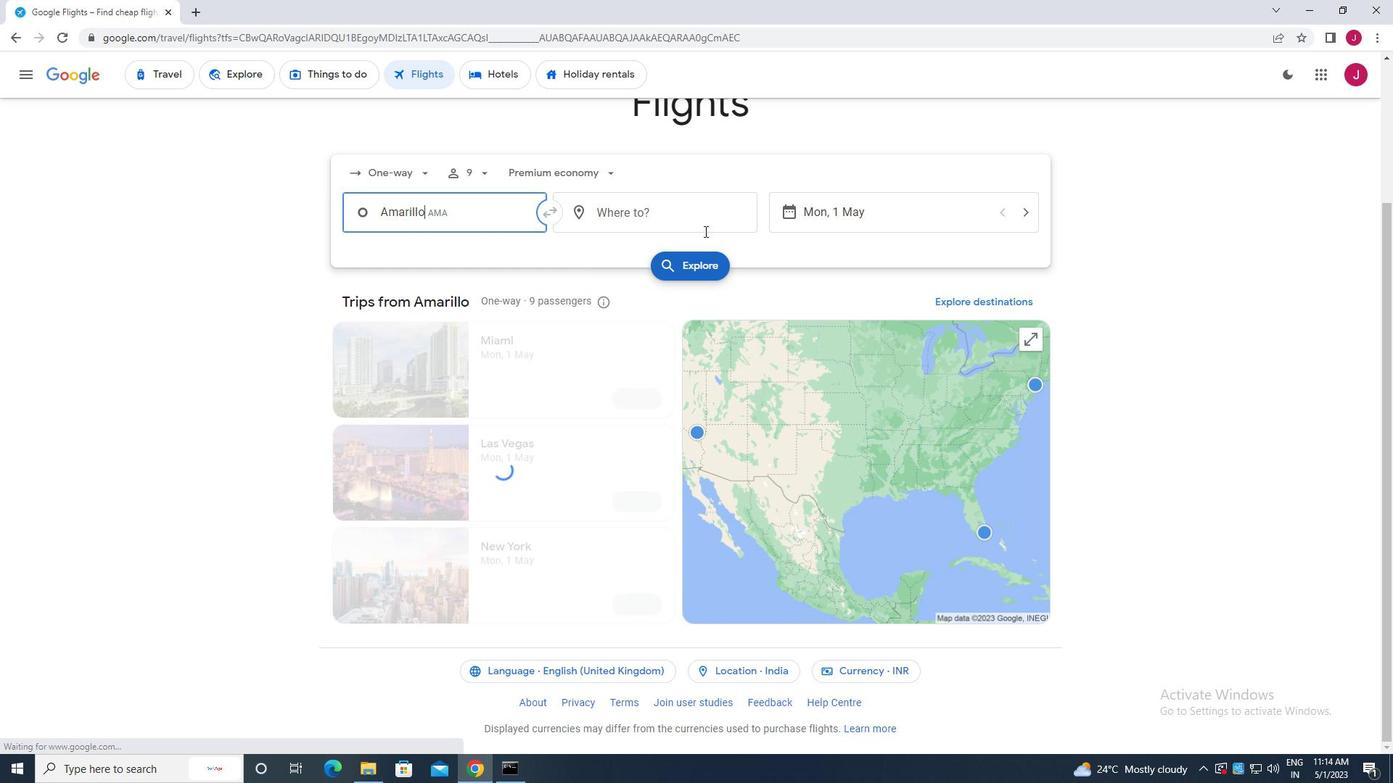 
Action: Mouse pressed left at (688, 215)
Screenshot: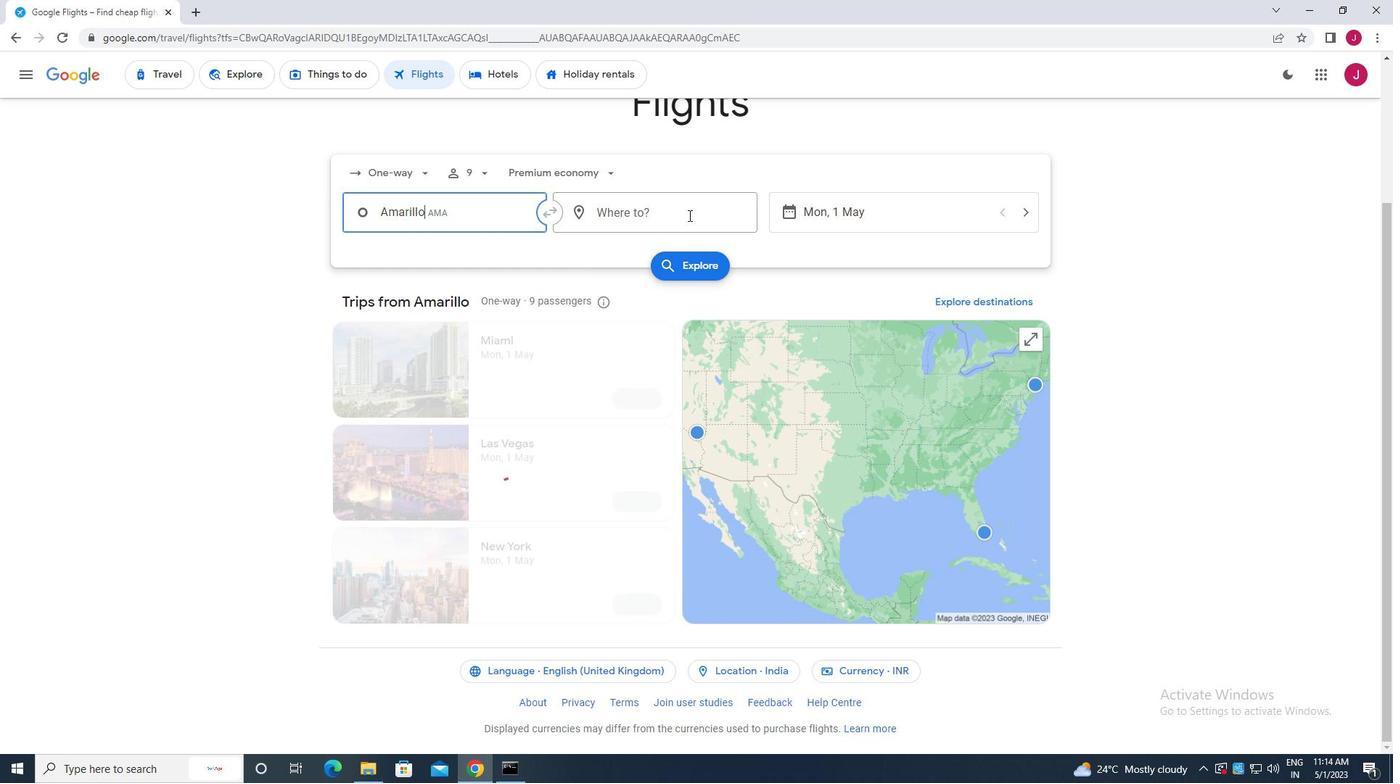 
Action: Key pressed springf
Screenshot: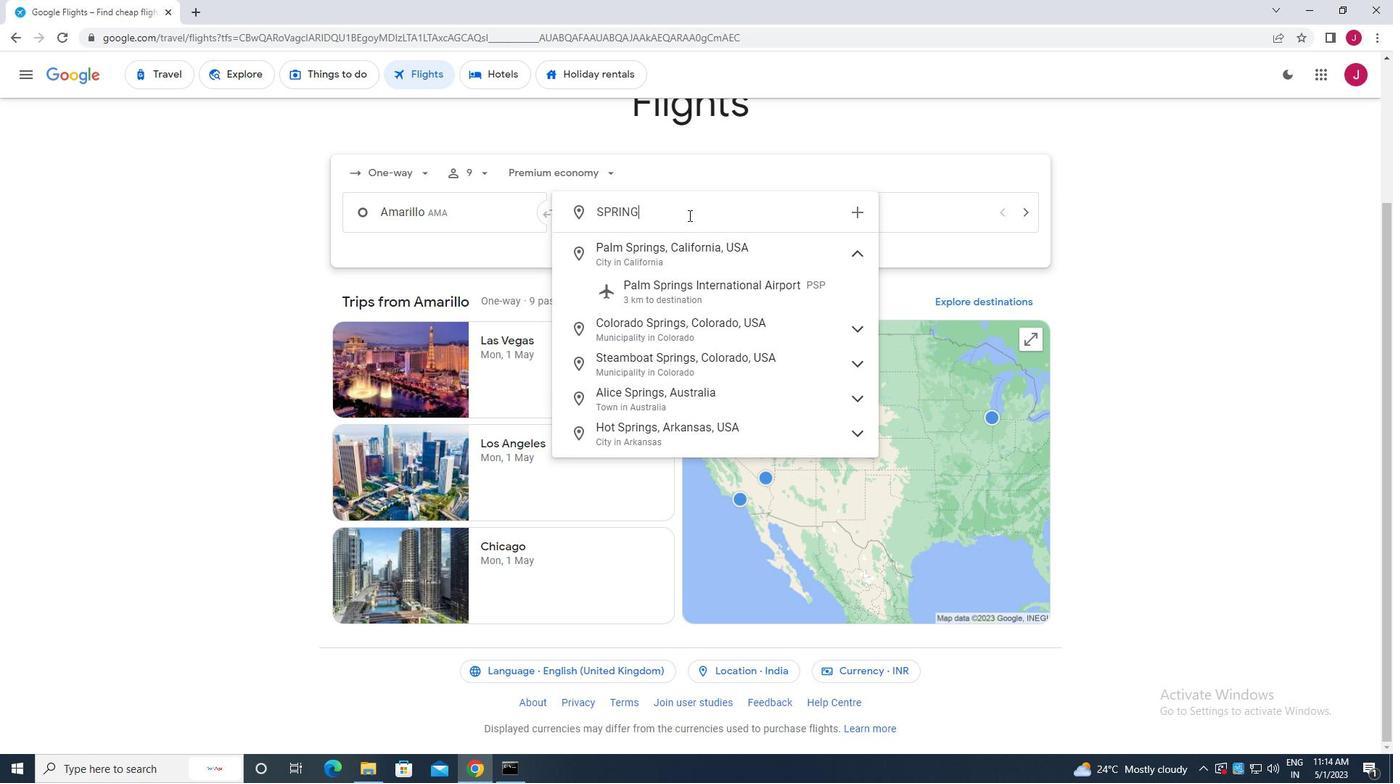 
Action: Mouse moved to (700, 331)
Screenshot: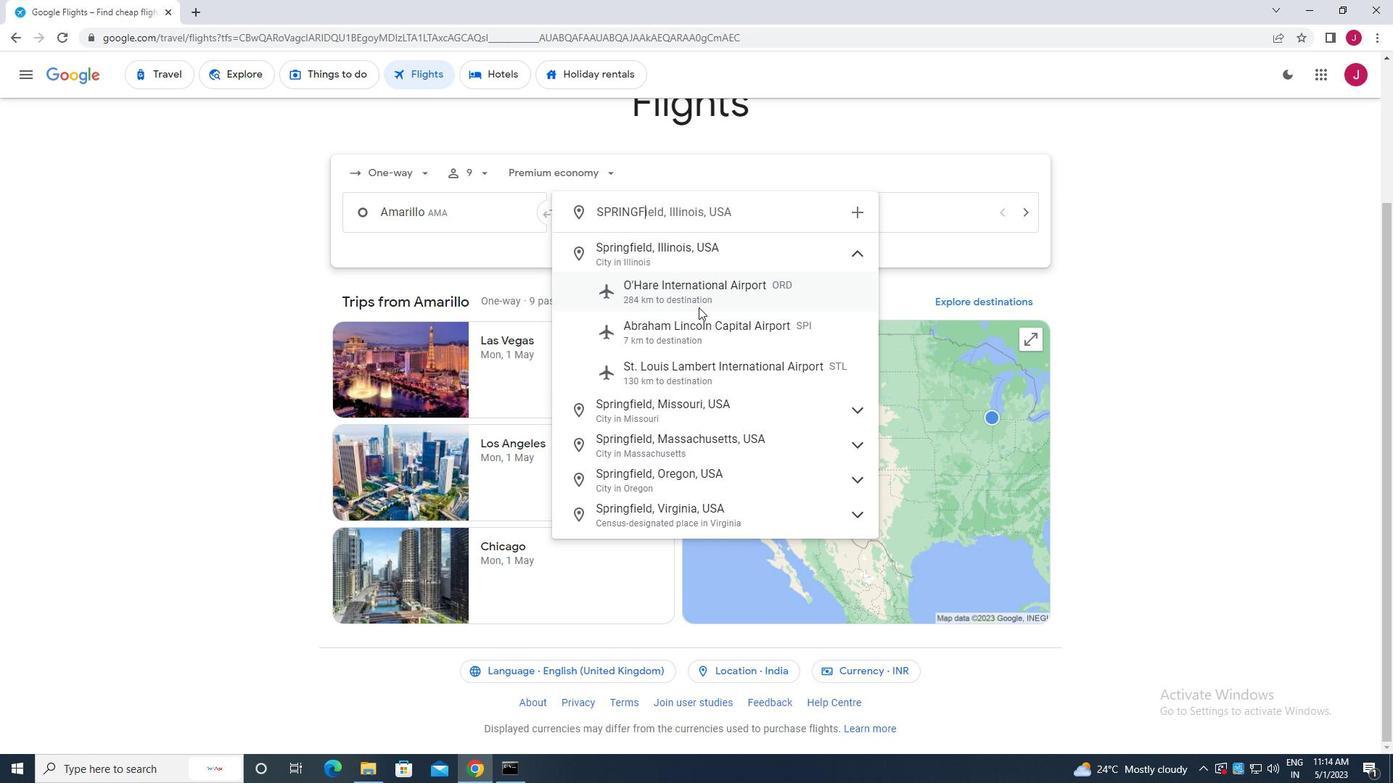 
Action: Mouse pressed left at (700, 331)
Screenshot: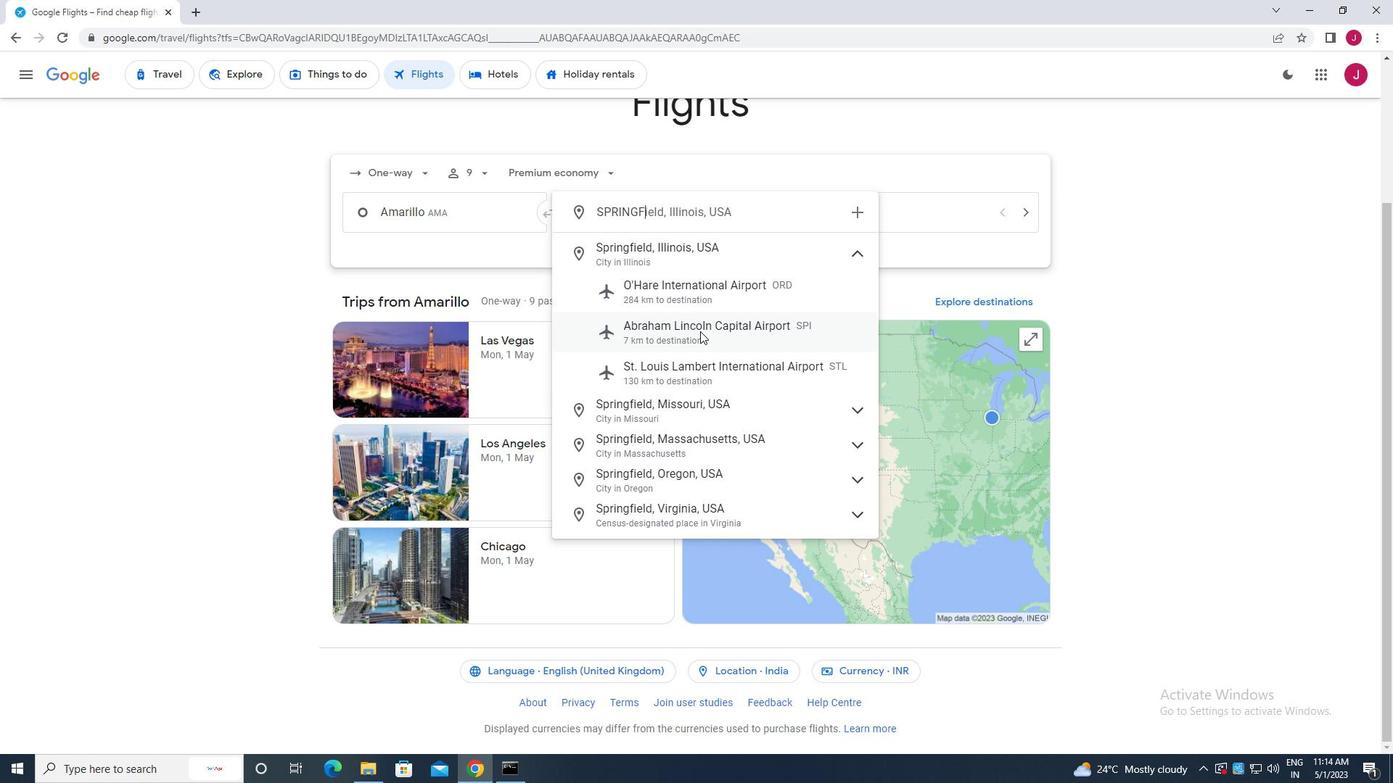 
Action: Mouse moved to (855, 214)
Screenshot: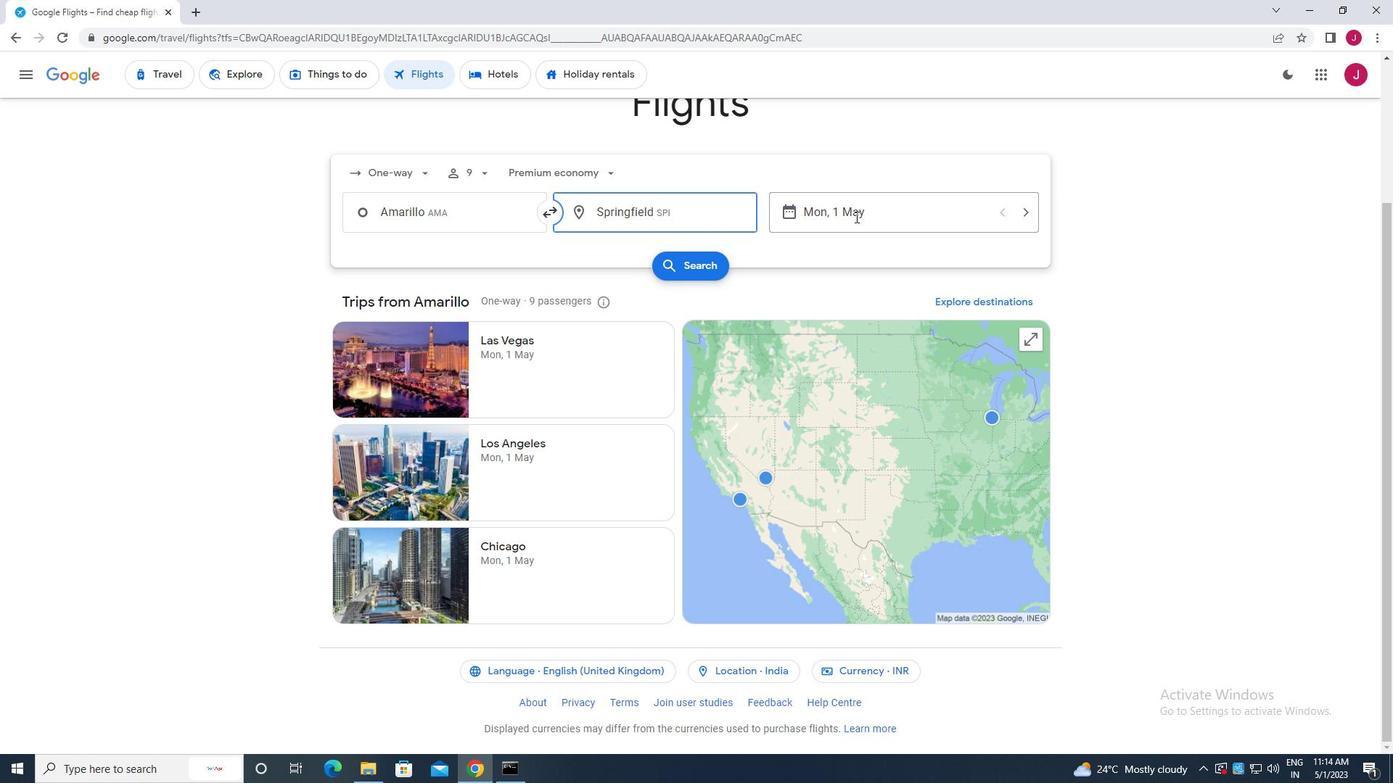 
Action: Mouse pressed left at (855, 214)
Screenshot: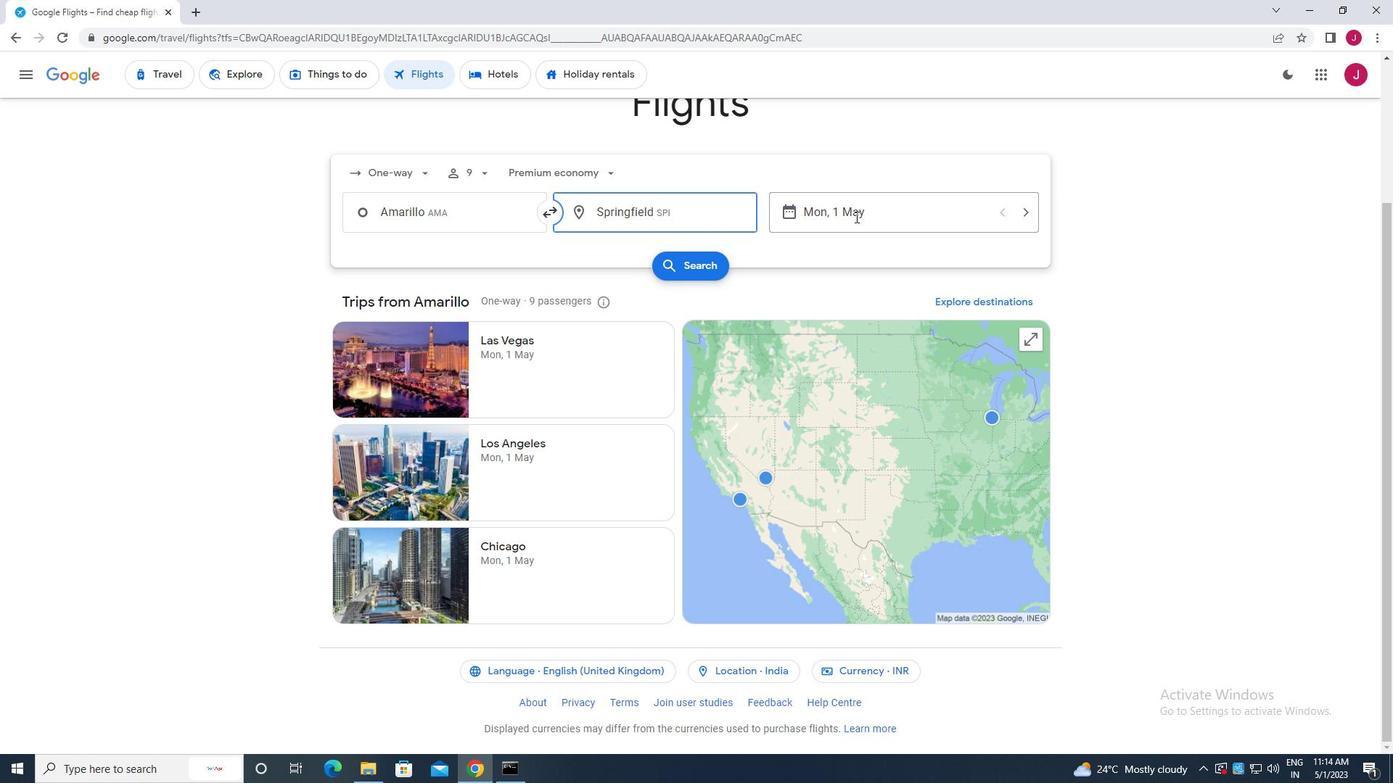 
Action: Mouse moved to (599, 328)
Screenshot: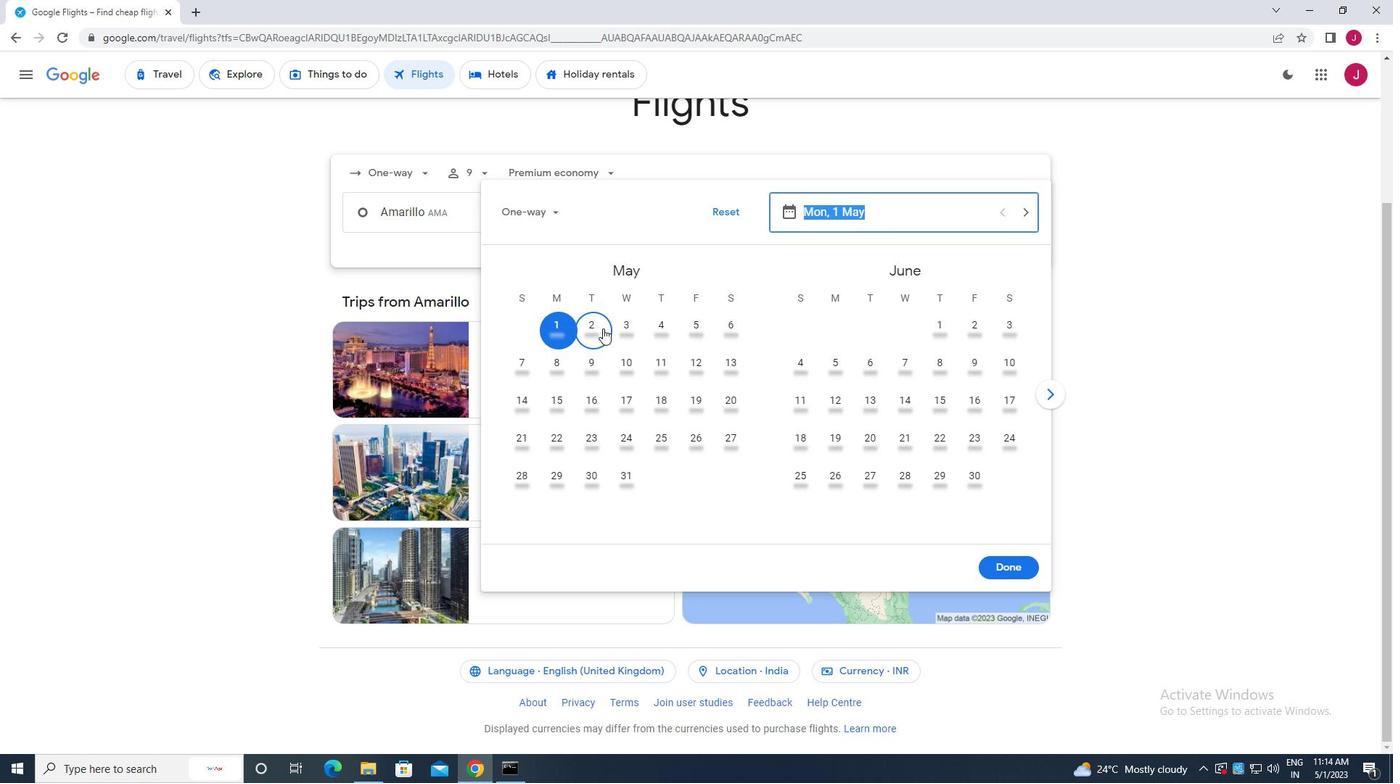 
Action: Mouse pressed left at (599, 328)
Screenshot: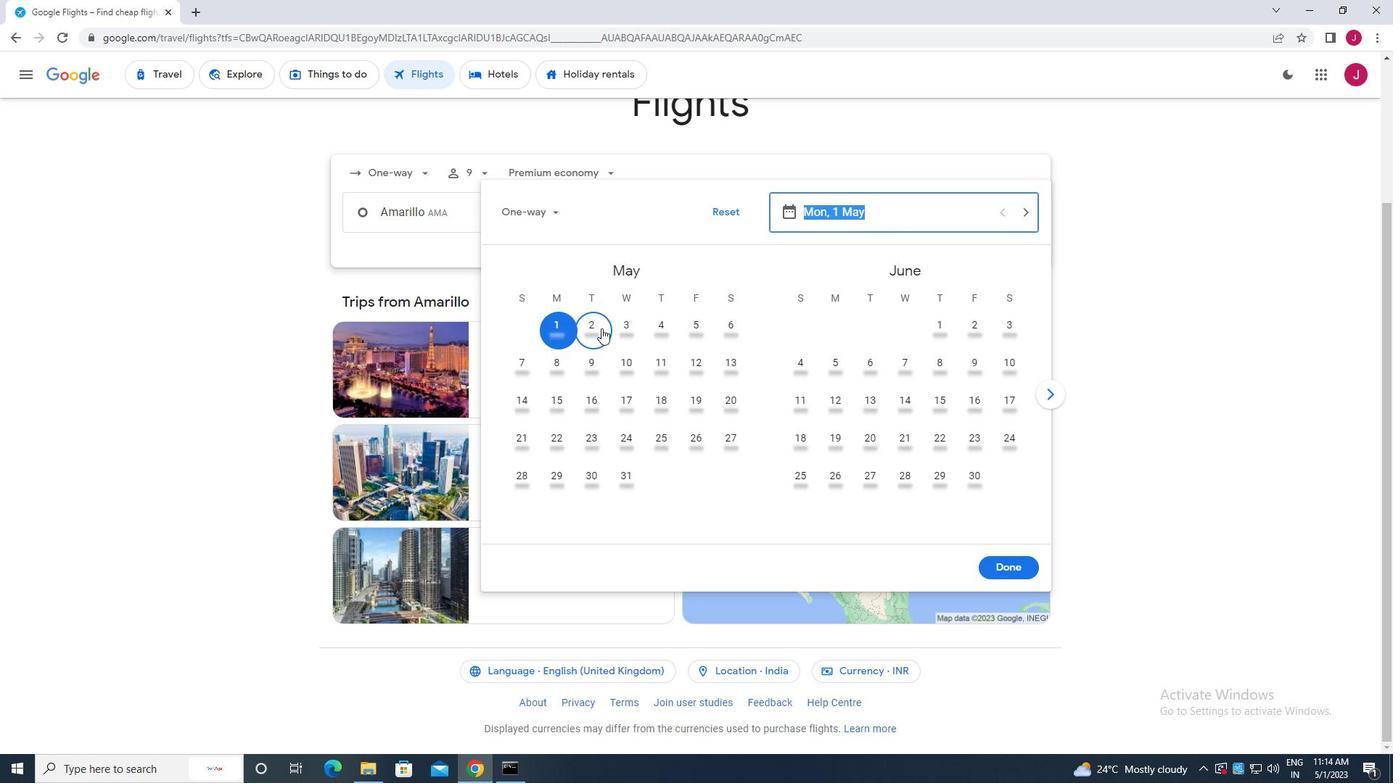 
Action: Mouse moved to (995, 570)
Screenshot: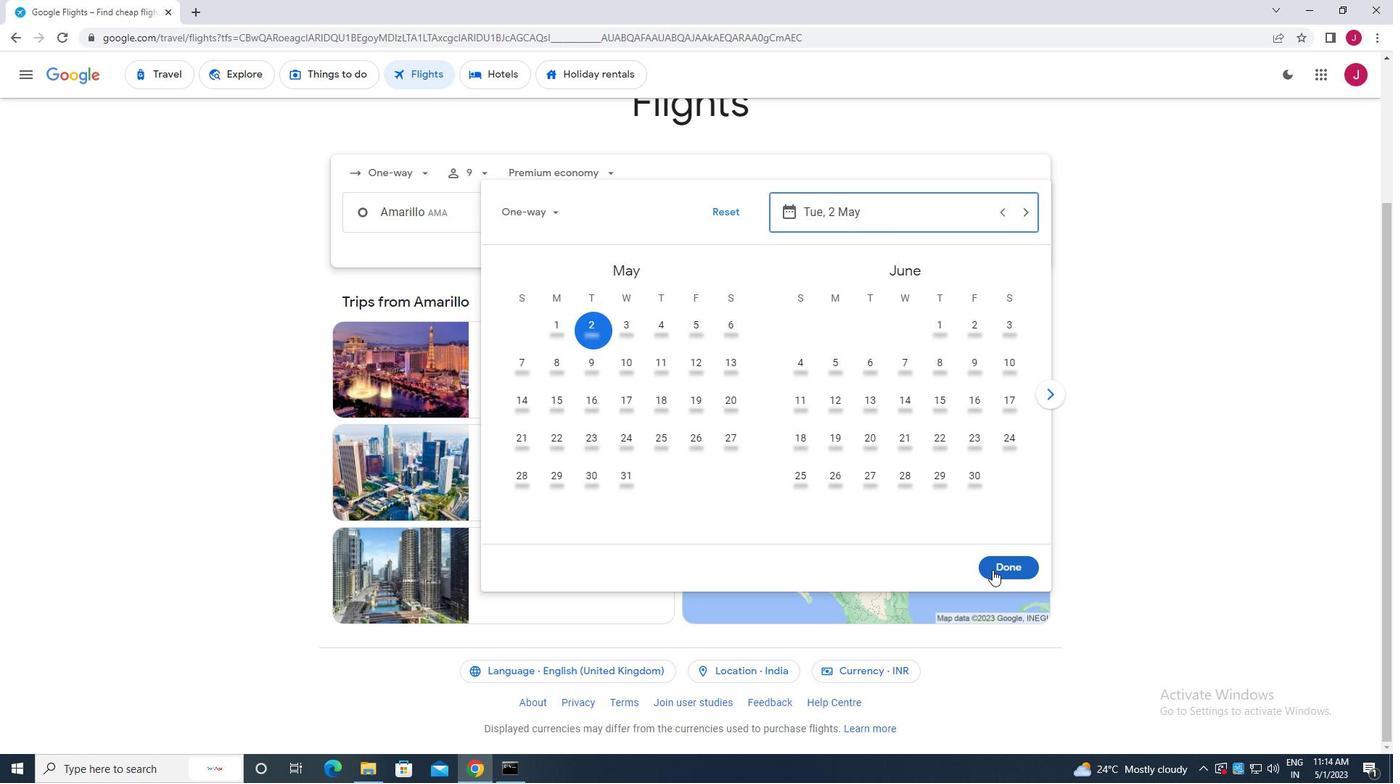 
Action: Mouse pressed left at (995, 570)
Screenshot: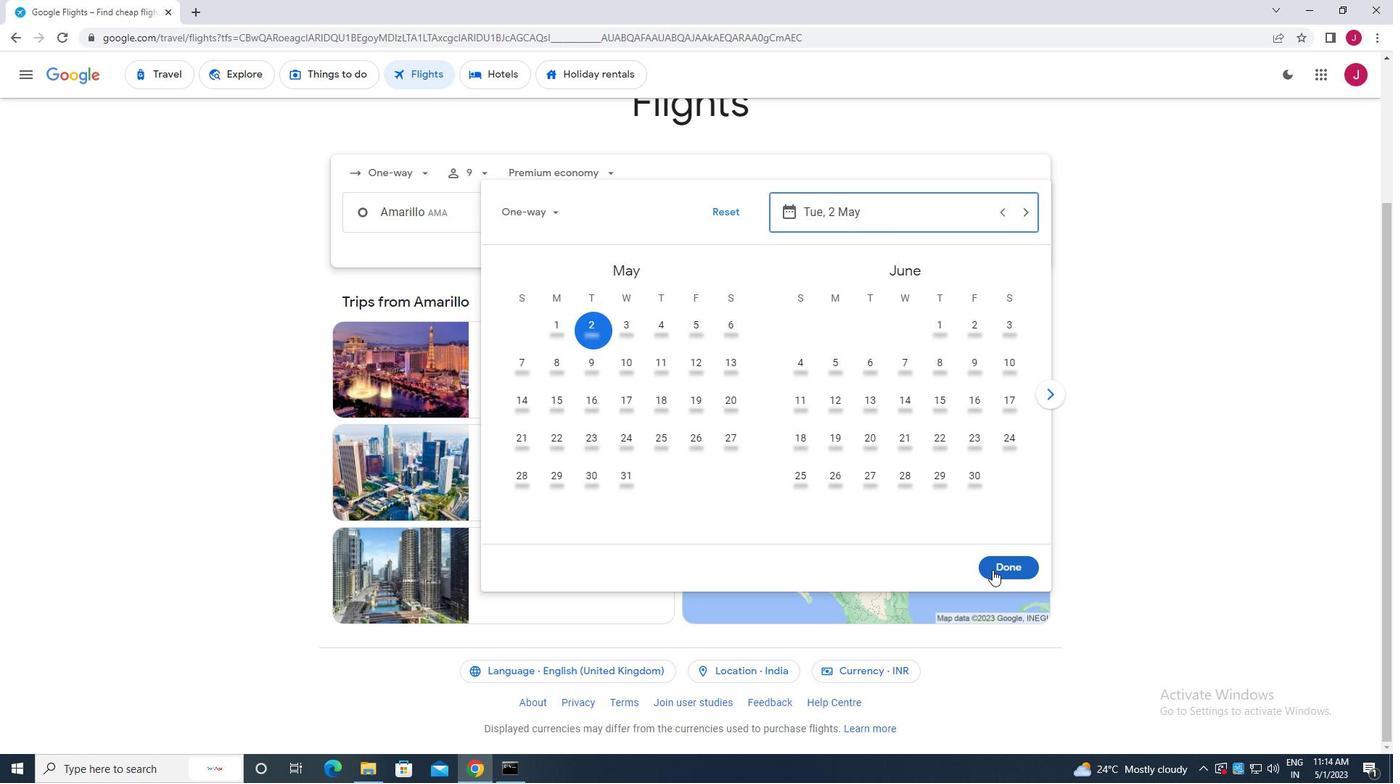 
Action: Mouse moved to (691, 269)
Screenshot: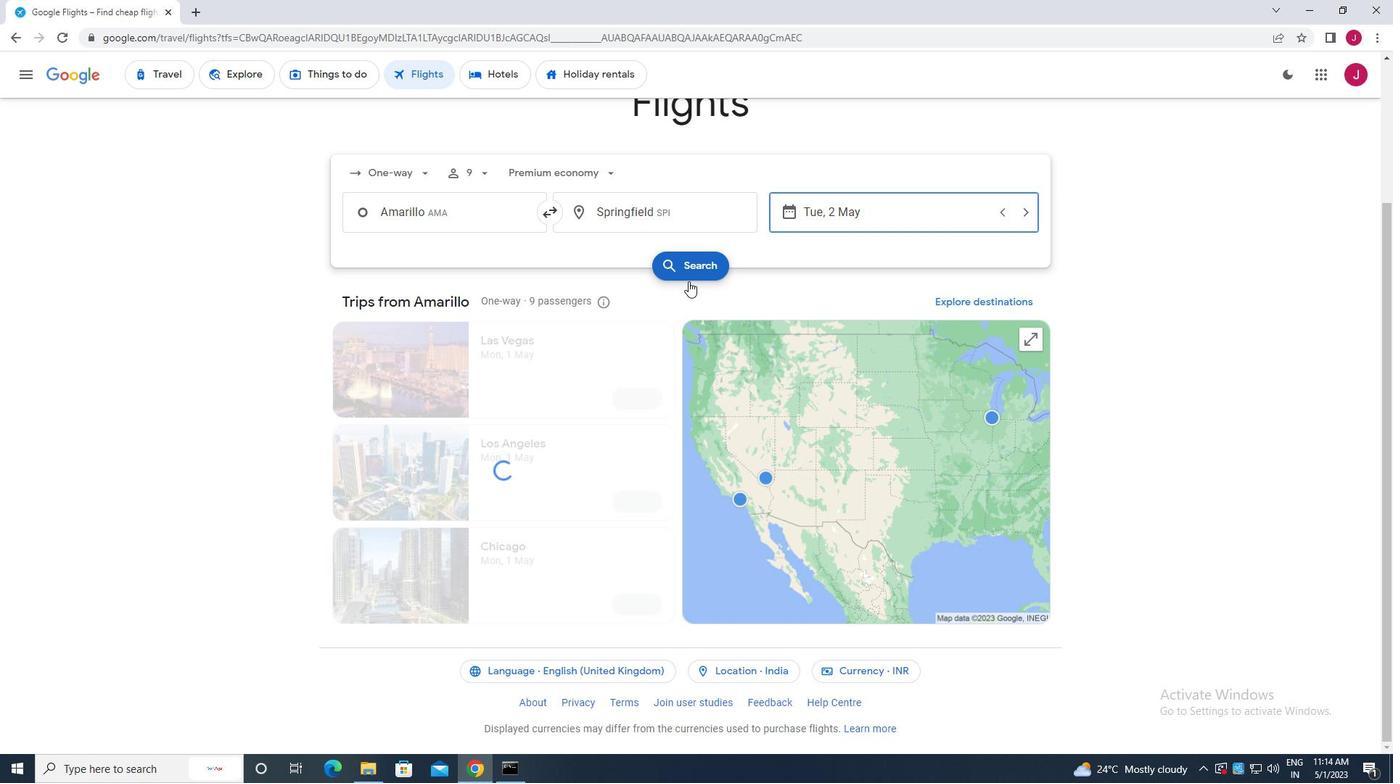 
Action: Mouse pressed left at (691, 269)
Screenshot: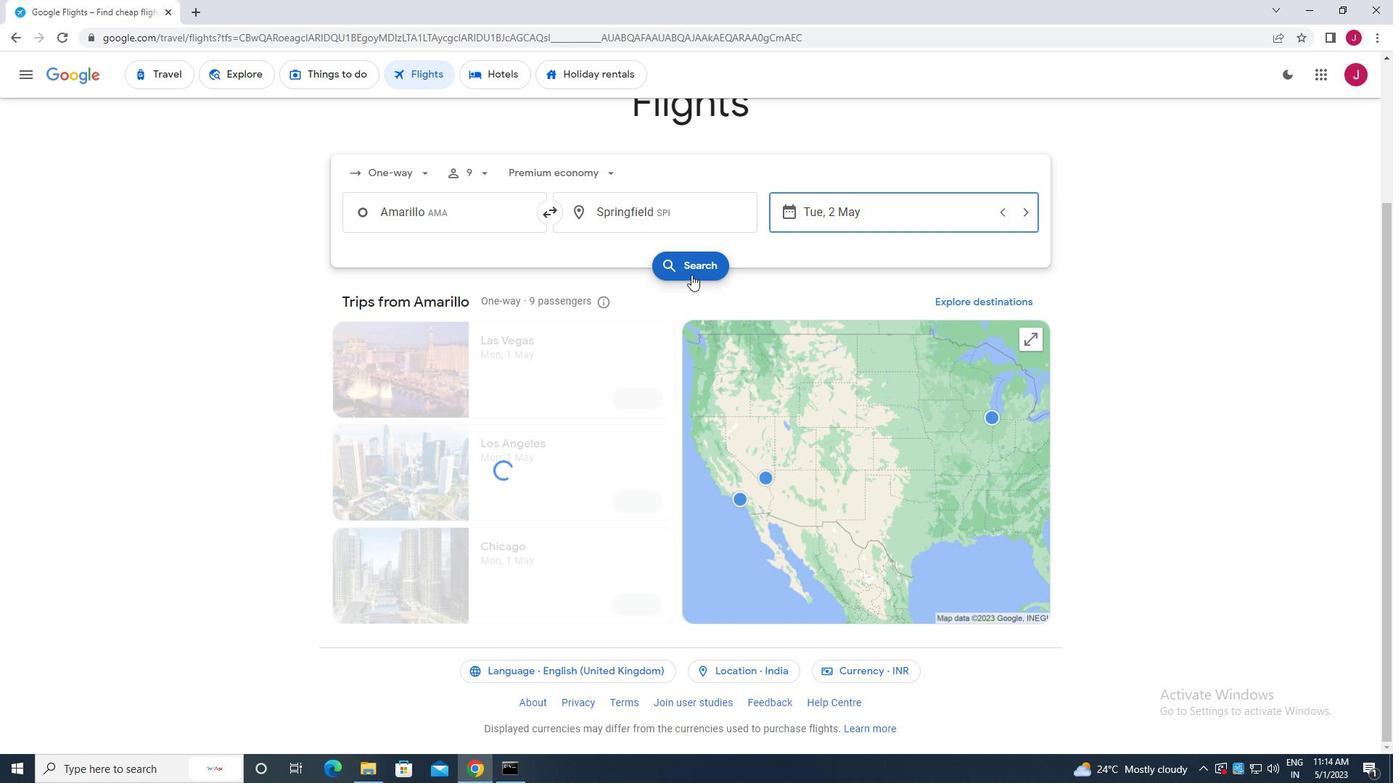 
Action: Mouse moved to (371, 209)
Screenshot: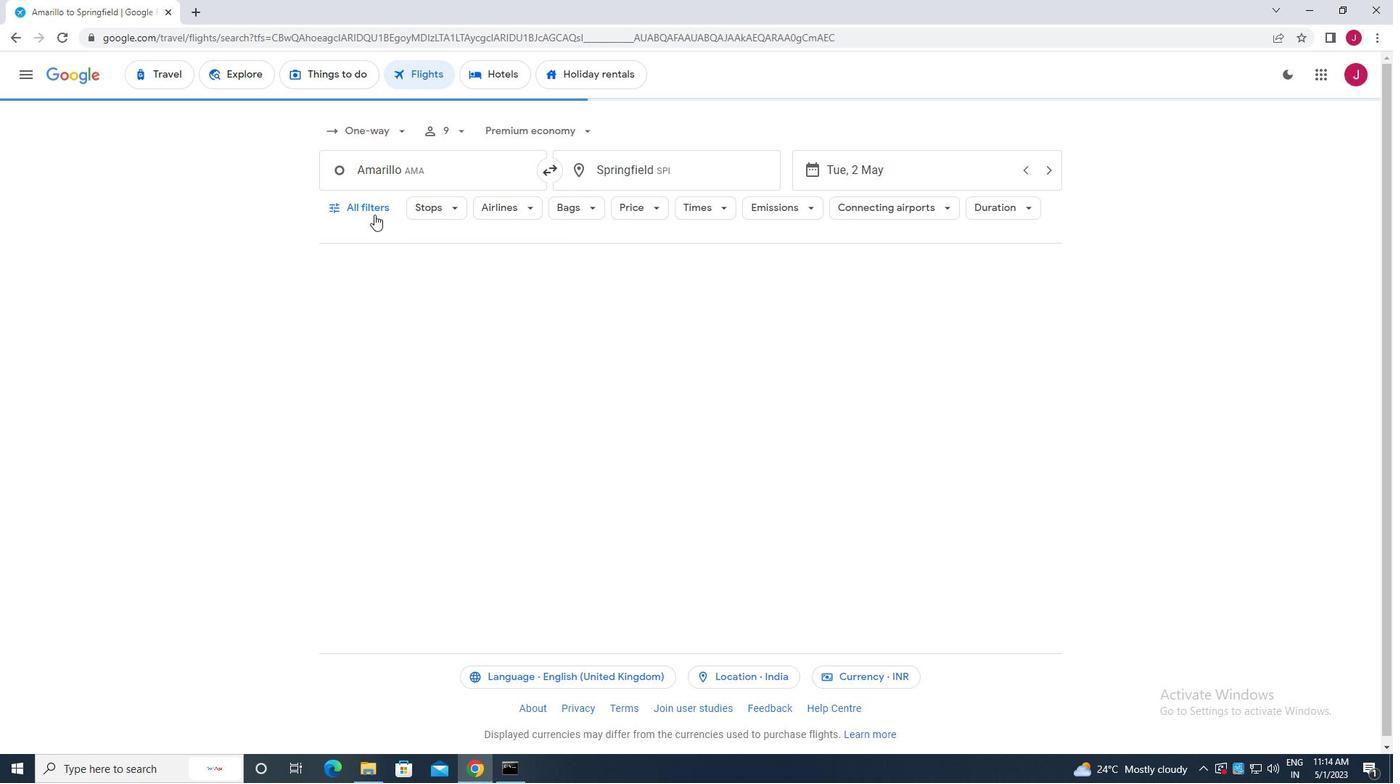 
Action: Mouse pressed left at (371, 209)
Screenshot: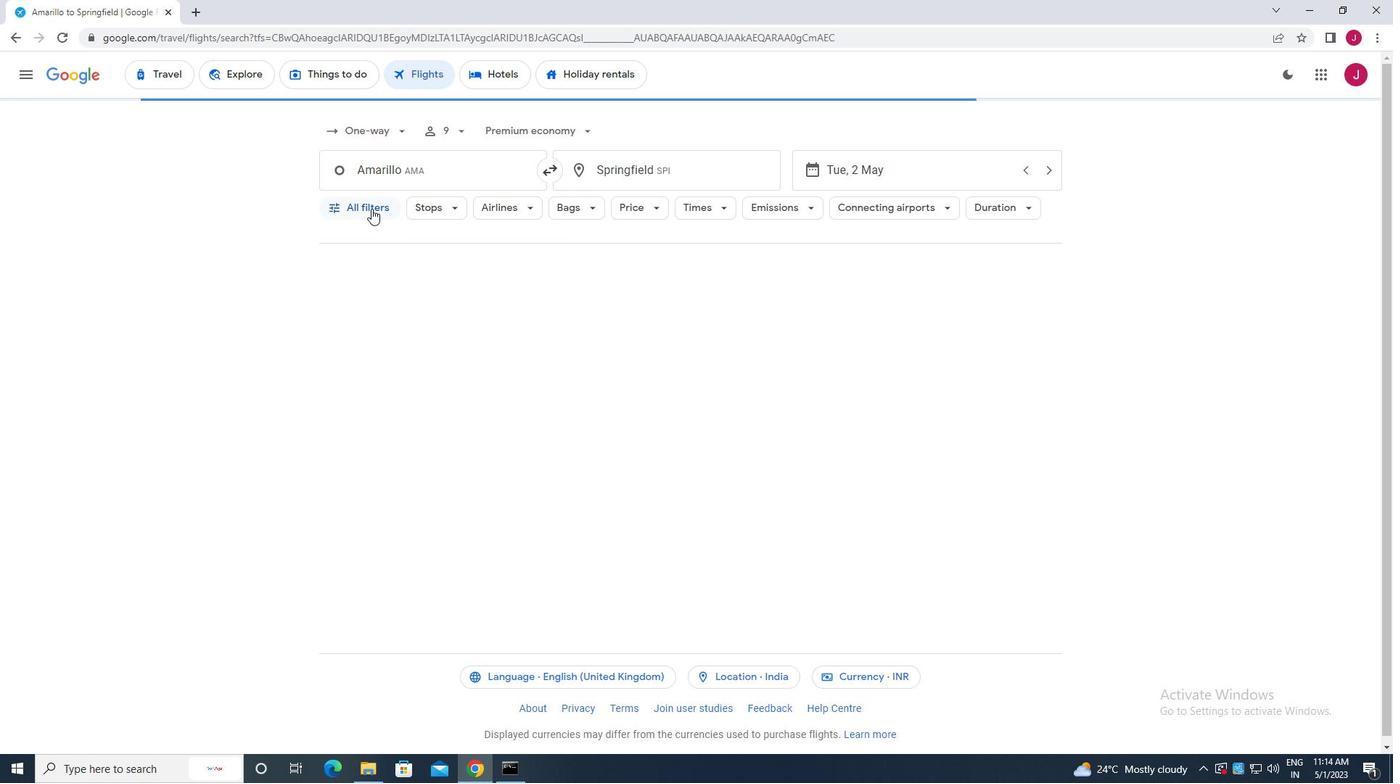 
Action: Mouse moved to (434, 389)
Screenshot: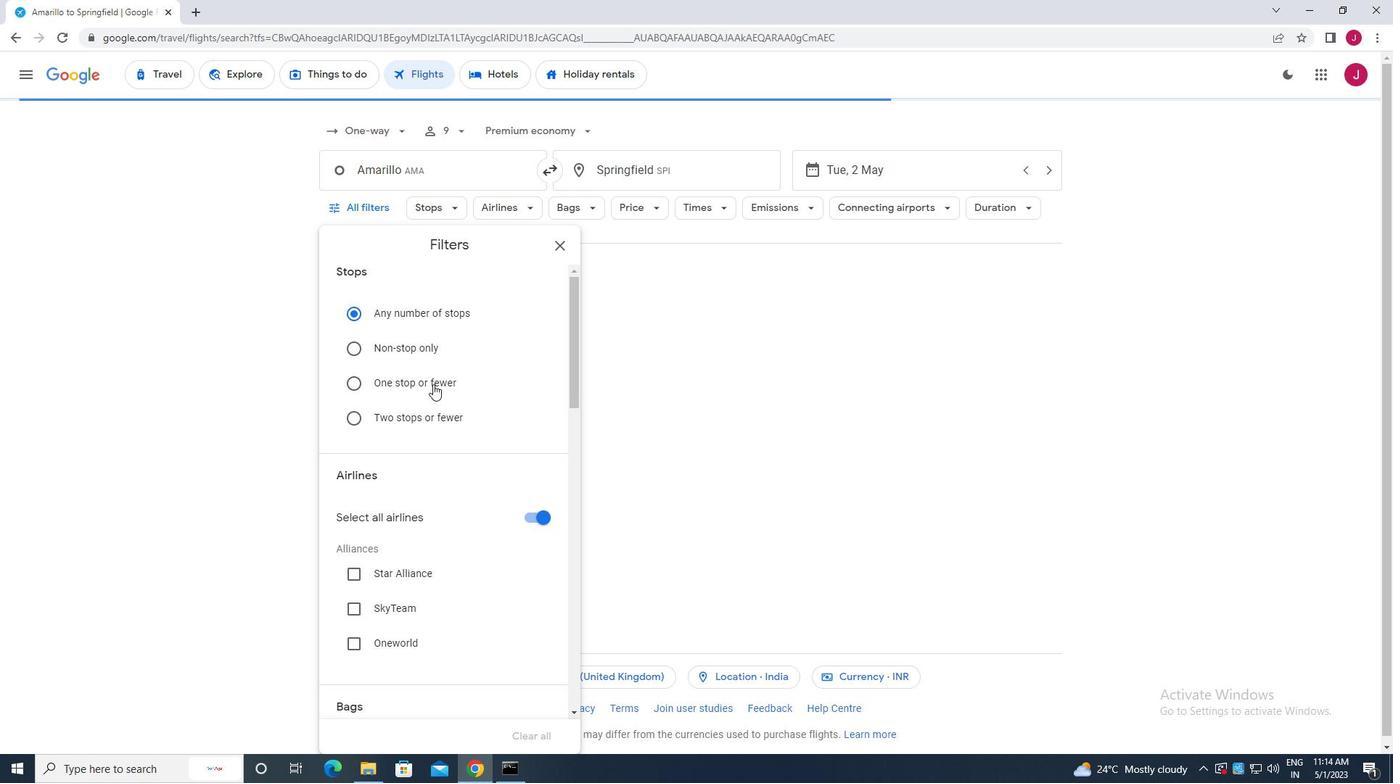 
Action: Mouse scrolled (434, 388) with delta (0, 0)
Screenshot: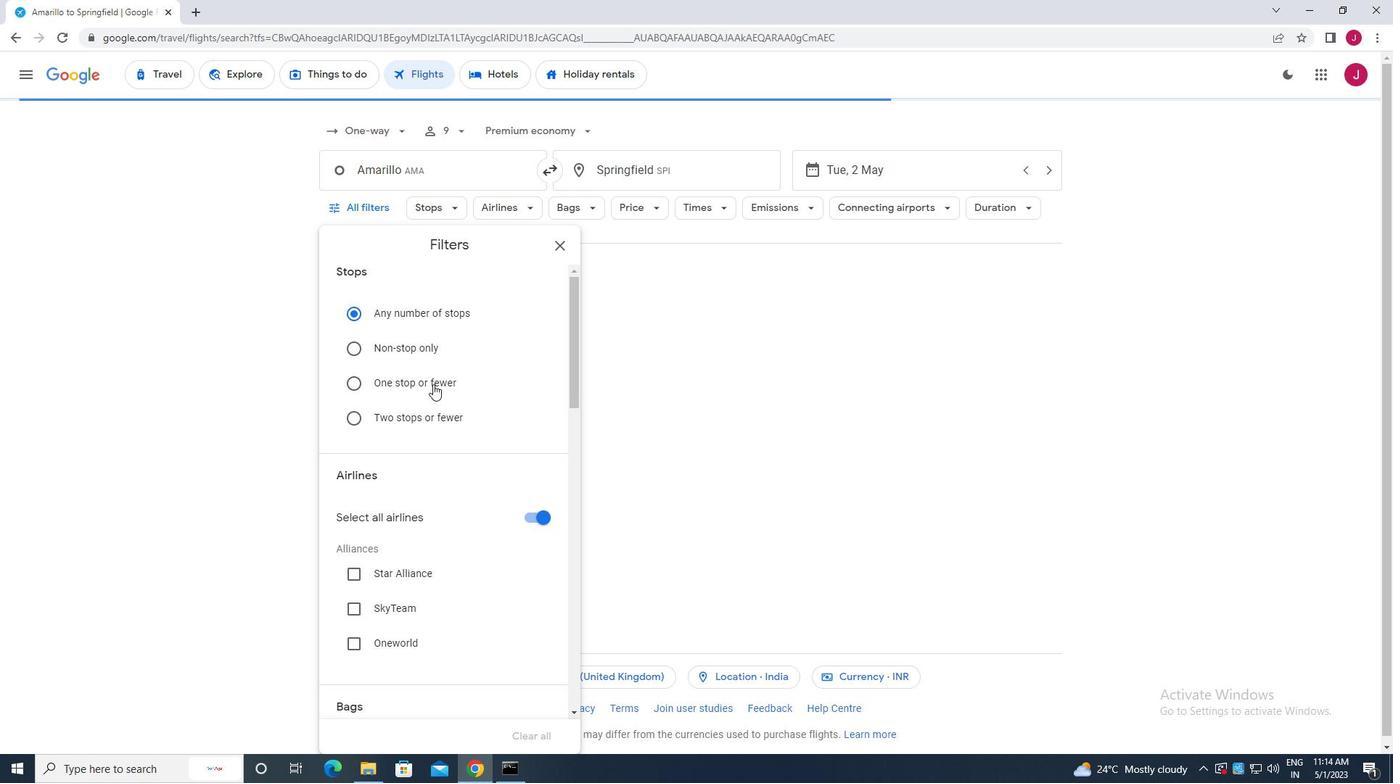 
Action: Mouse scrolled (434, 388) with delta (0, 0)
Screenshot: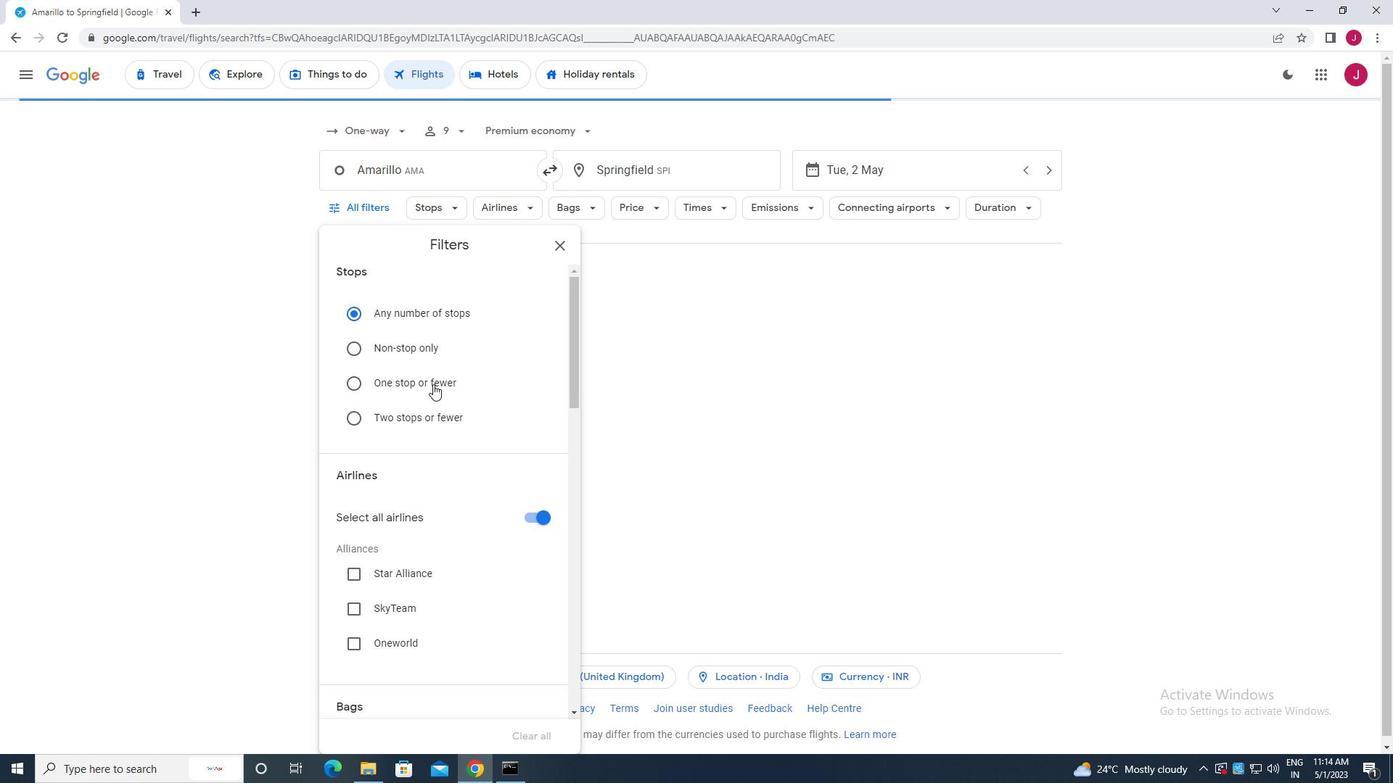 
Action: Mouse scrolled (434, 388) with delta (0, 0)
Screenshot: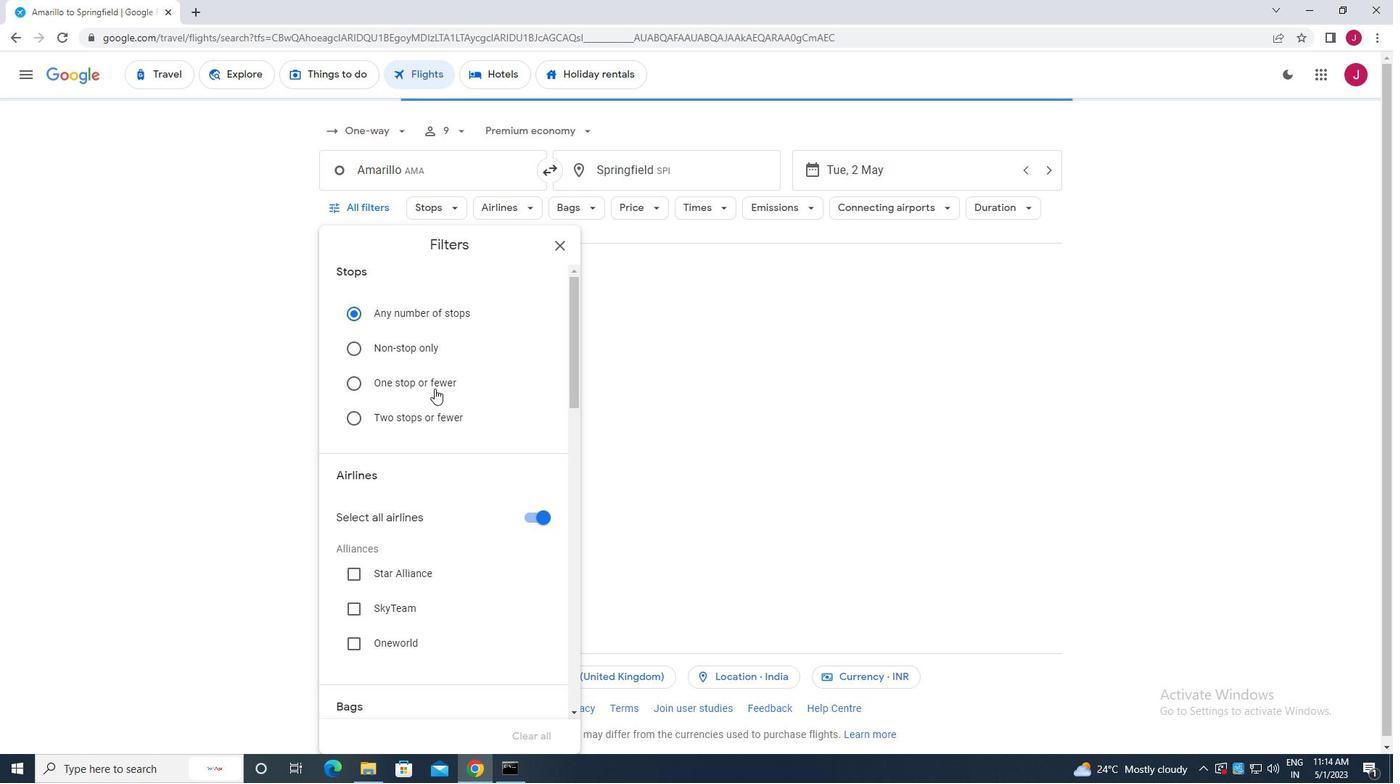 
Action: Mouse moved to (531, 297)
Screenshot: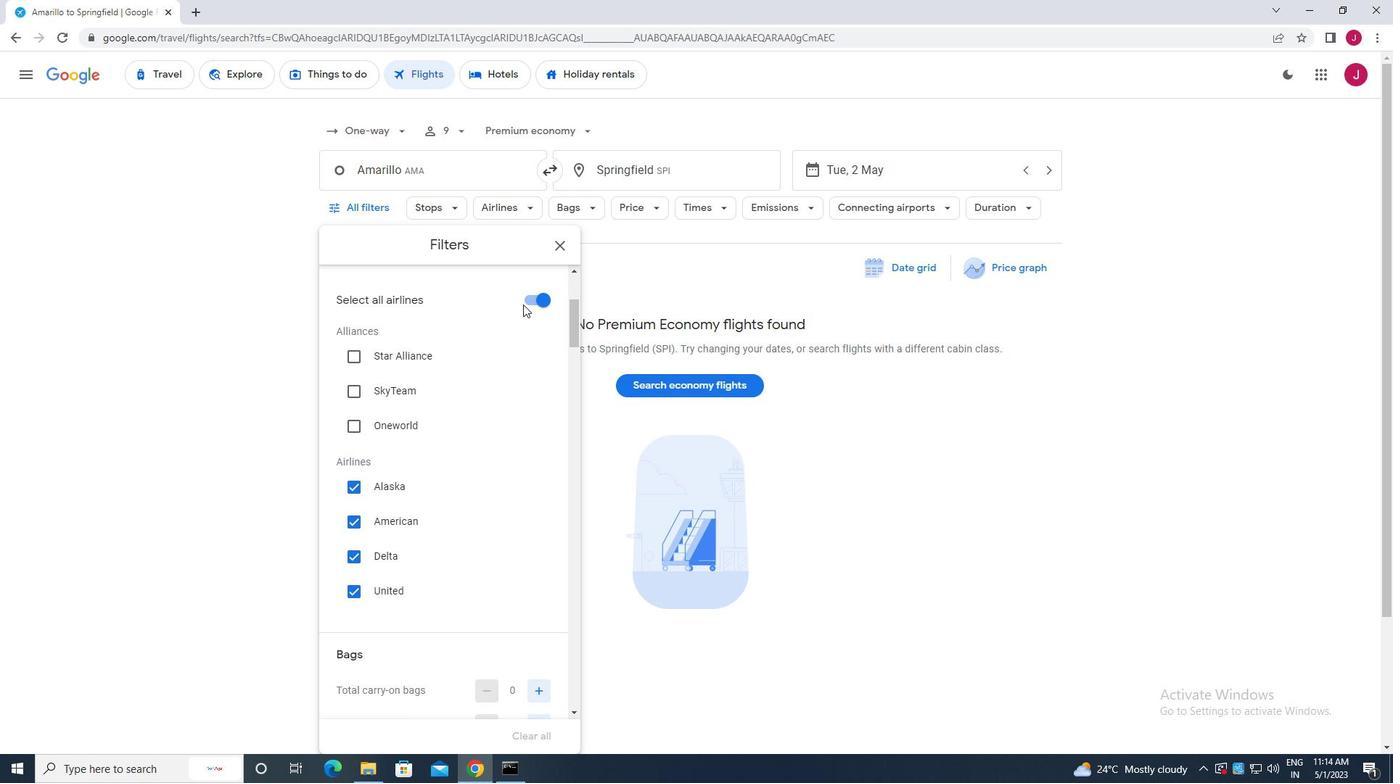 
Action: Mouse pressed left at (531, 297)
Screenshot: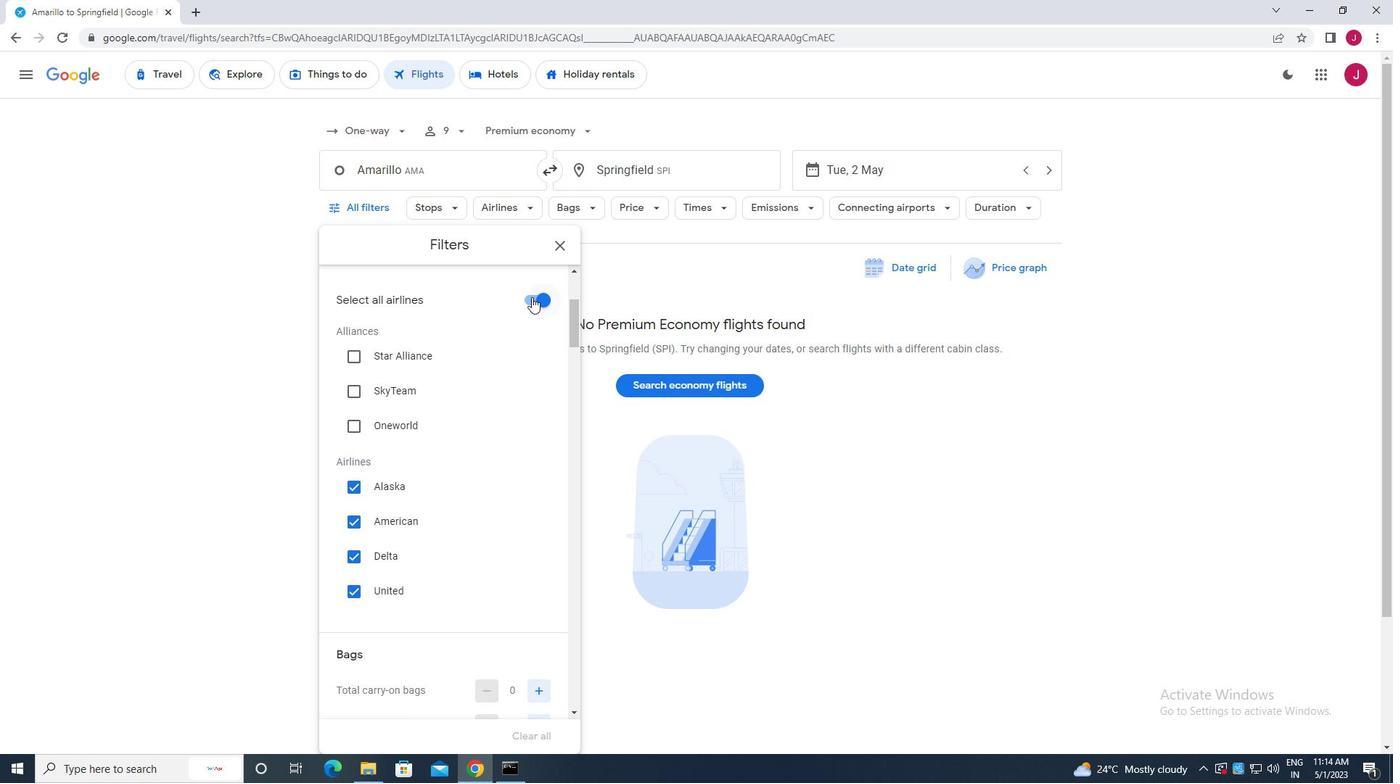 
Action: Mouse moved to (521, 402)
Screenshot: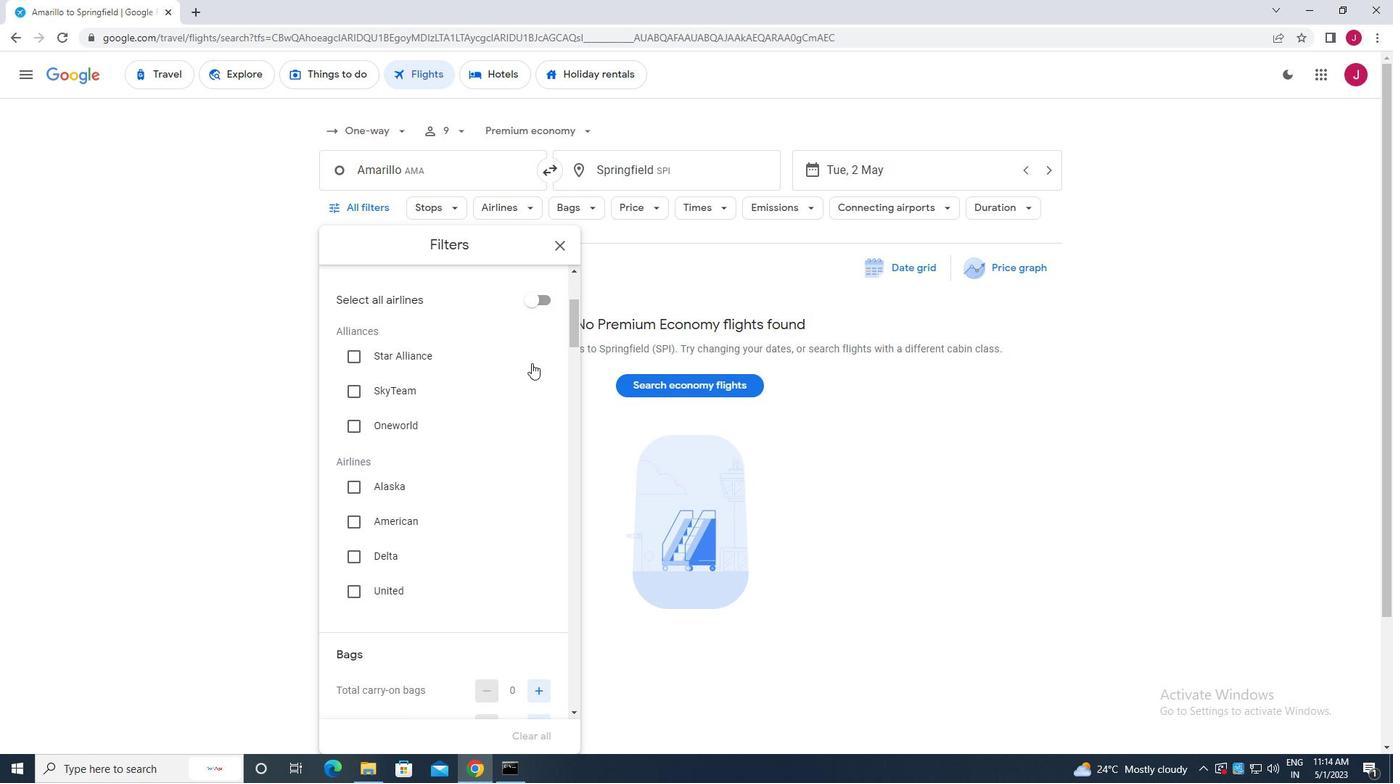 
Action: Mouse scrolled (521, 401) with delta (0, 0)
Screenshot: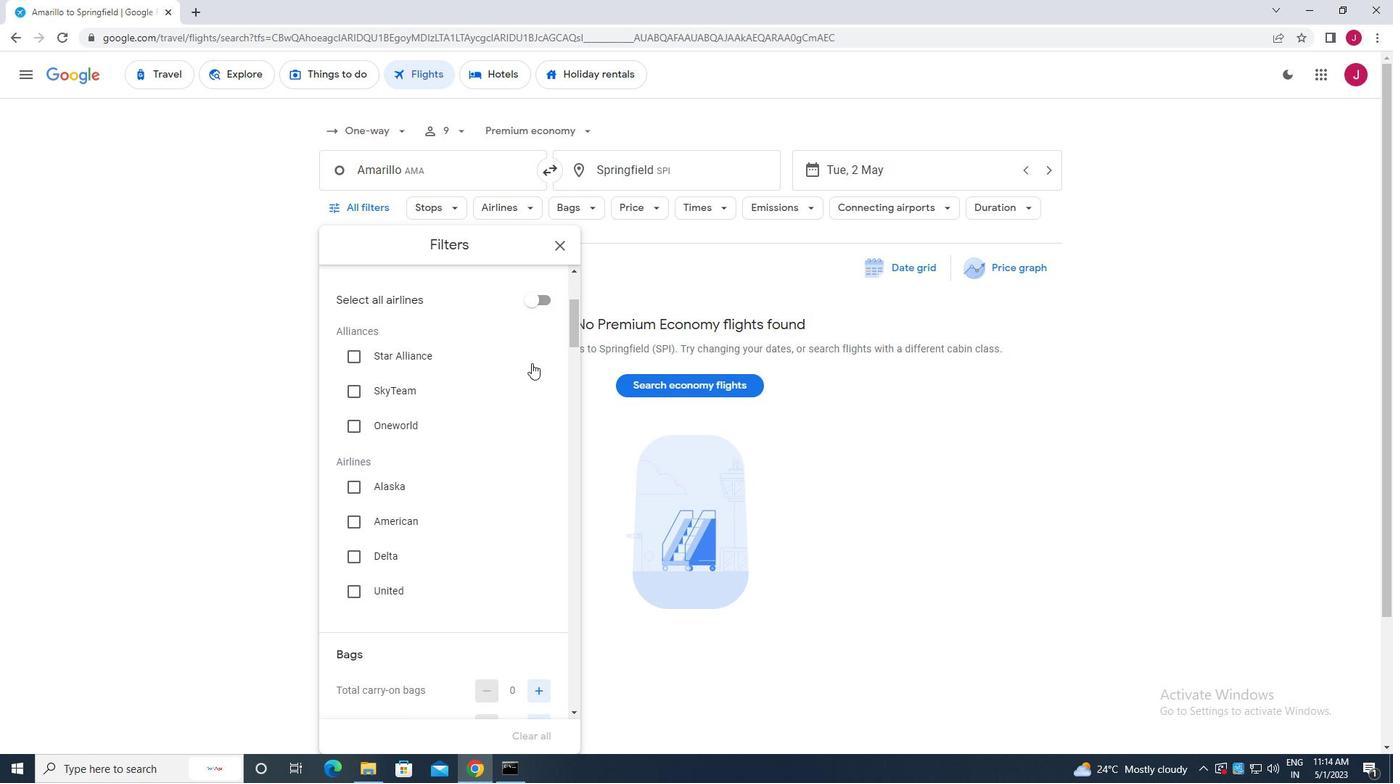 
Action: Mouse moved to (518, 407)
Screenshot: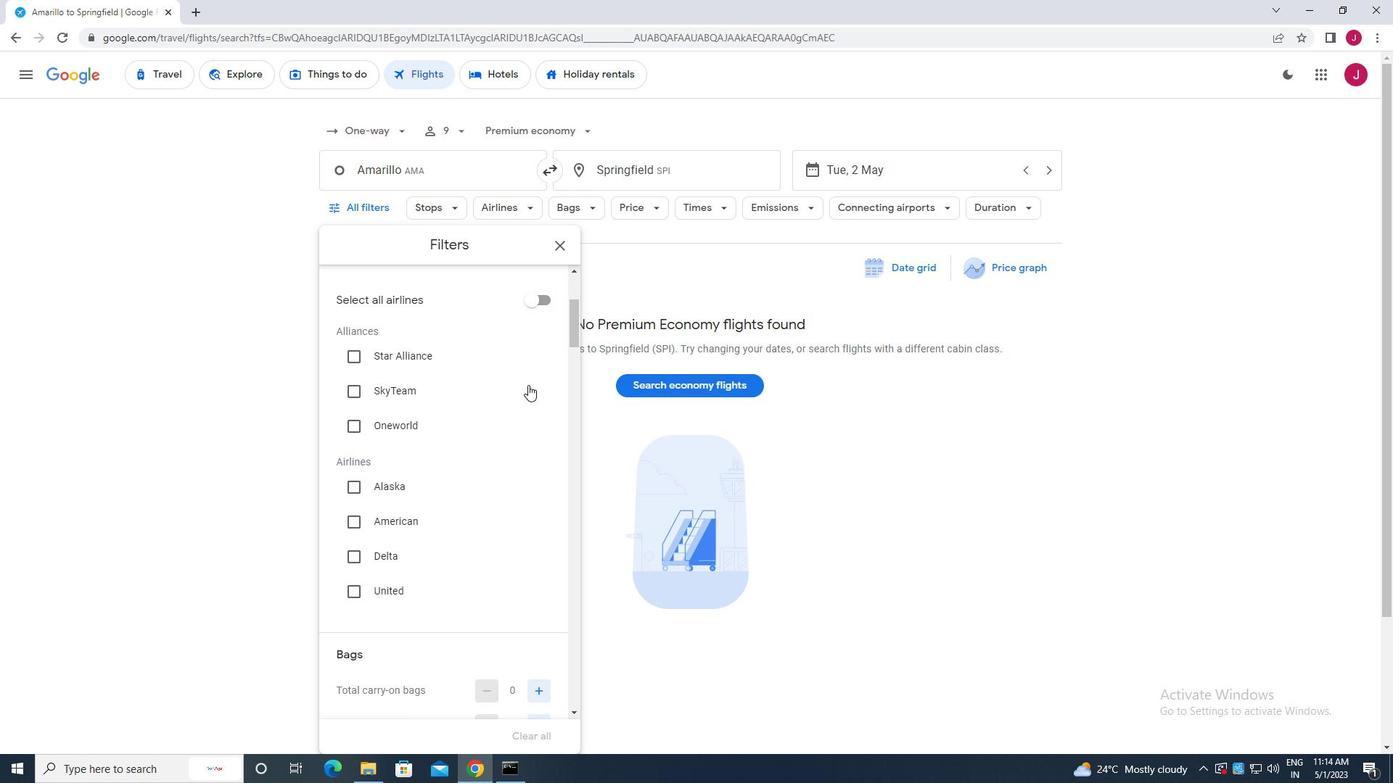 
Action: Mouse scrolled (518, 407) with delta (0, 0)
Screenshot: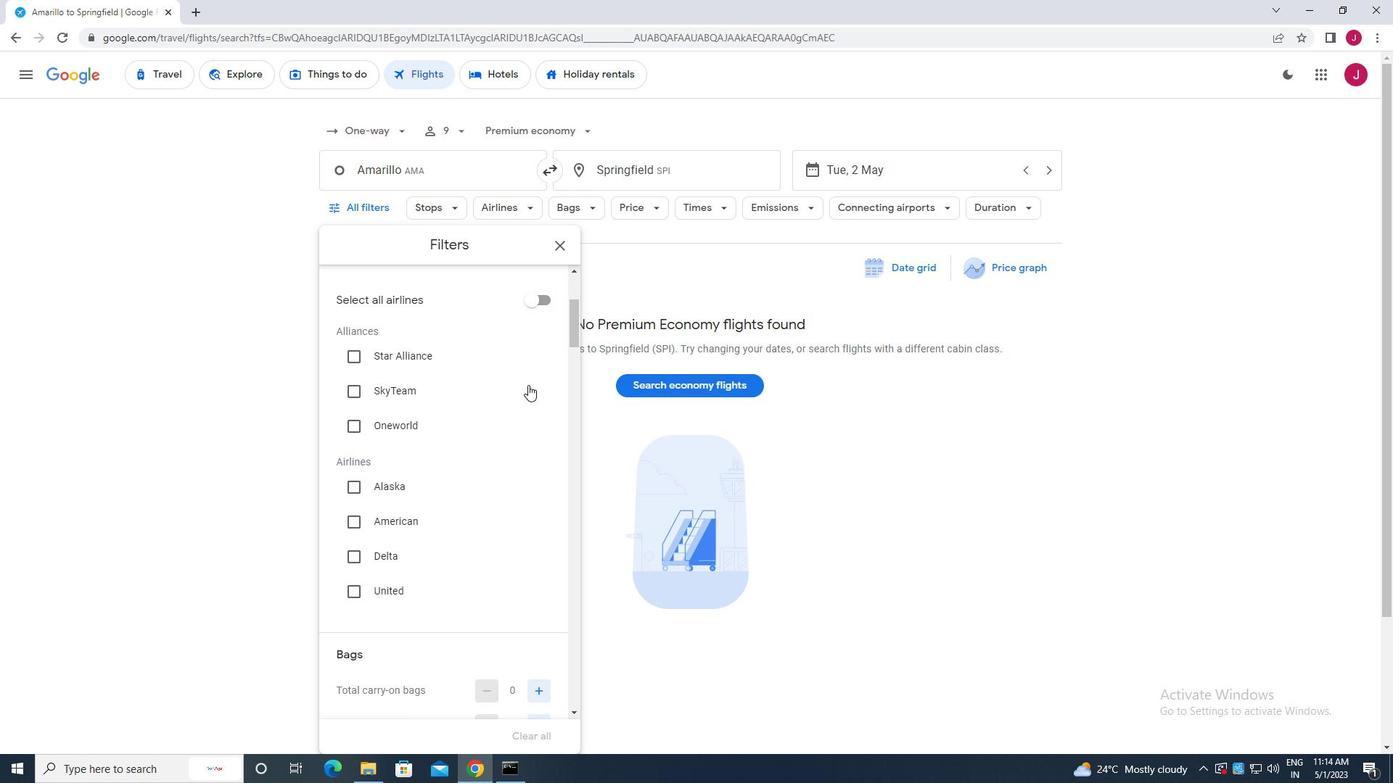 
Action: Mouse moved to (351, 374)
Screenshot: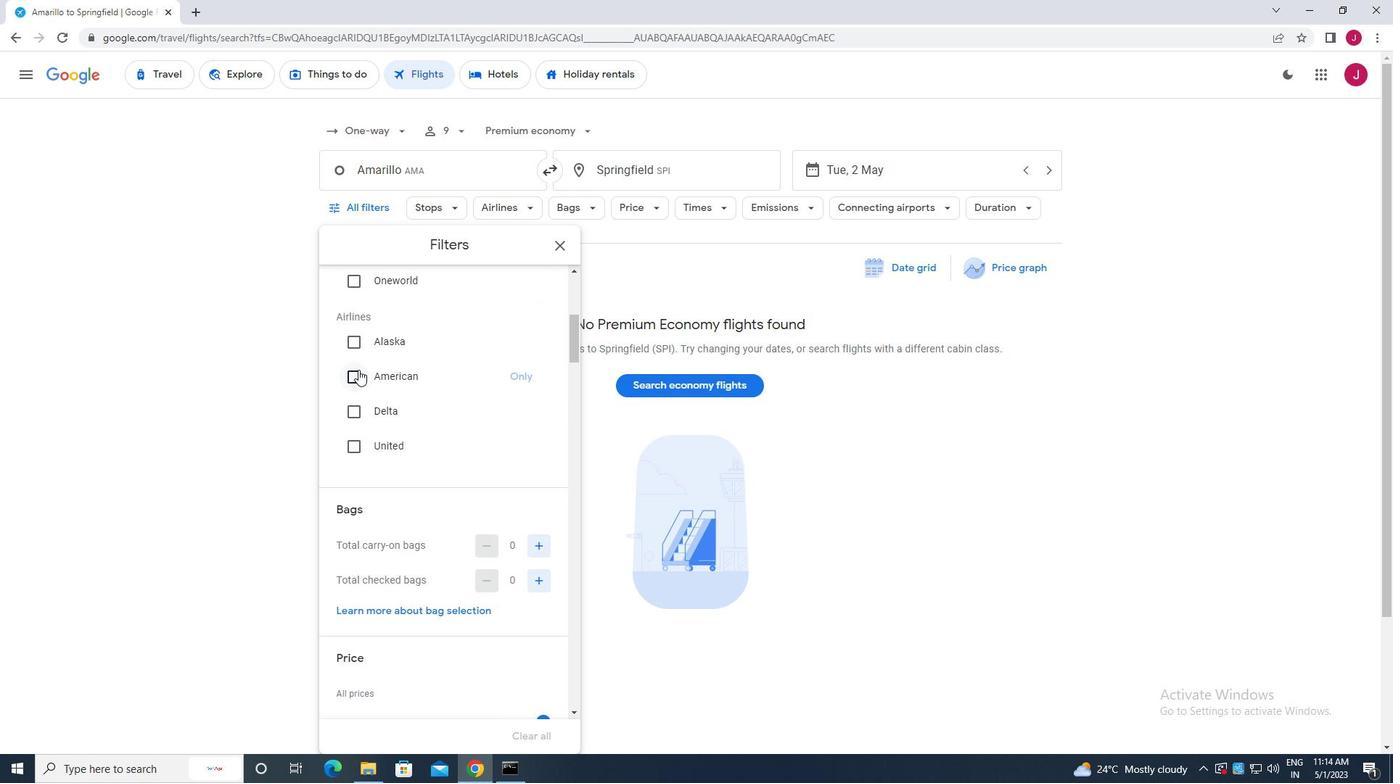 
Action: Mouse pressed left at (351, 374)
Screenshot: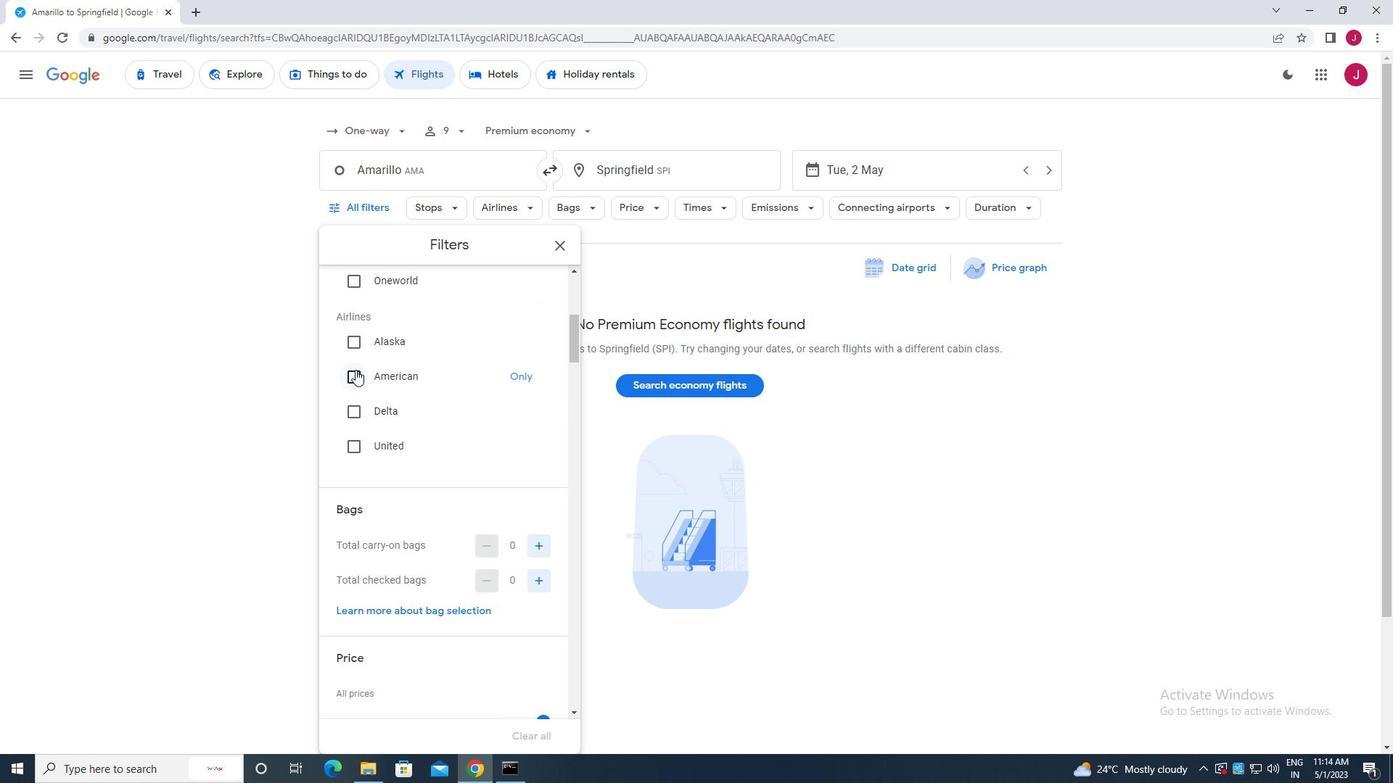 
Action: Mouse moved to (449, 396)
Screenshot: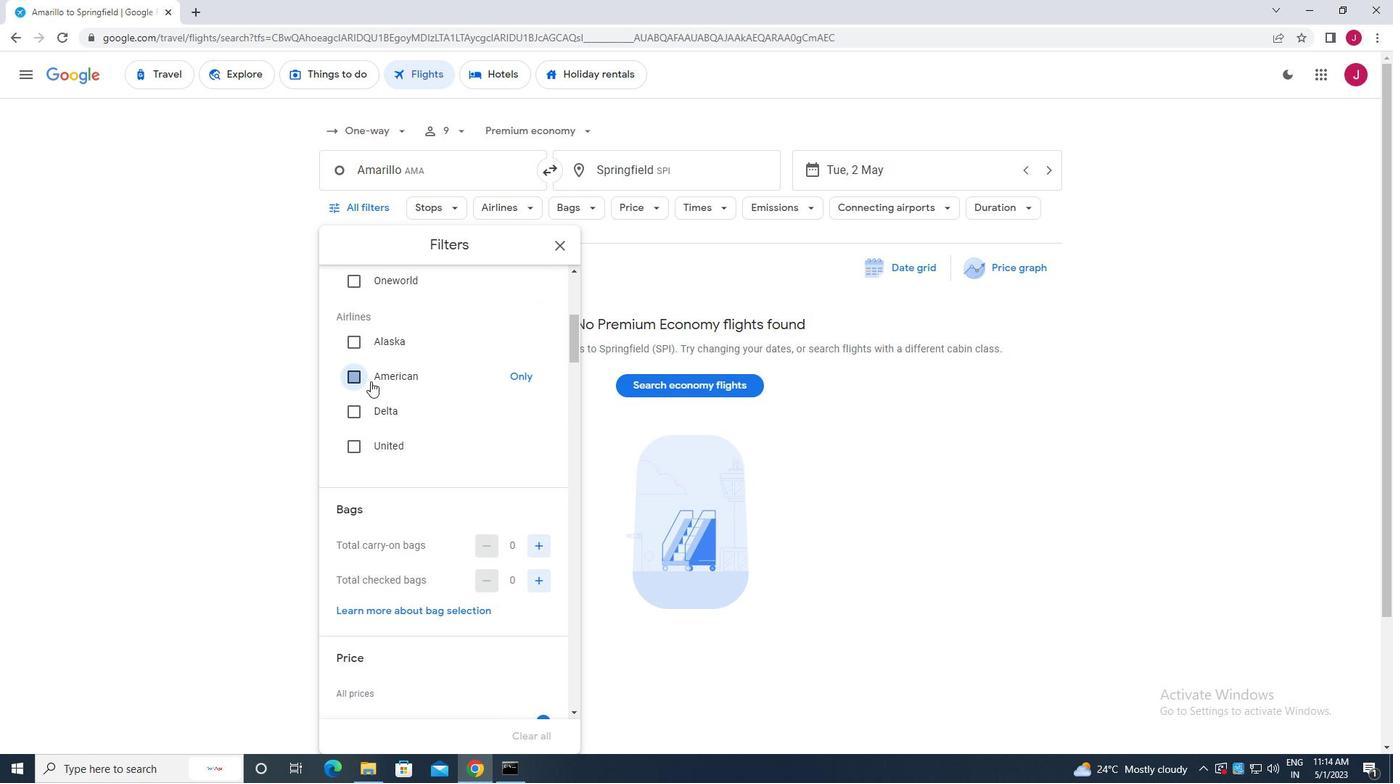 
Action: Mouse scrolled (449, 396) with delta (0, 0)
Screenshot: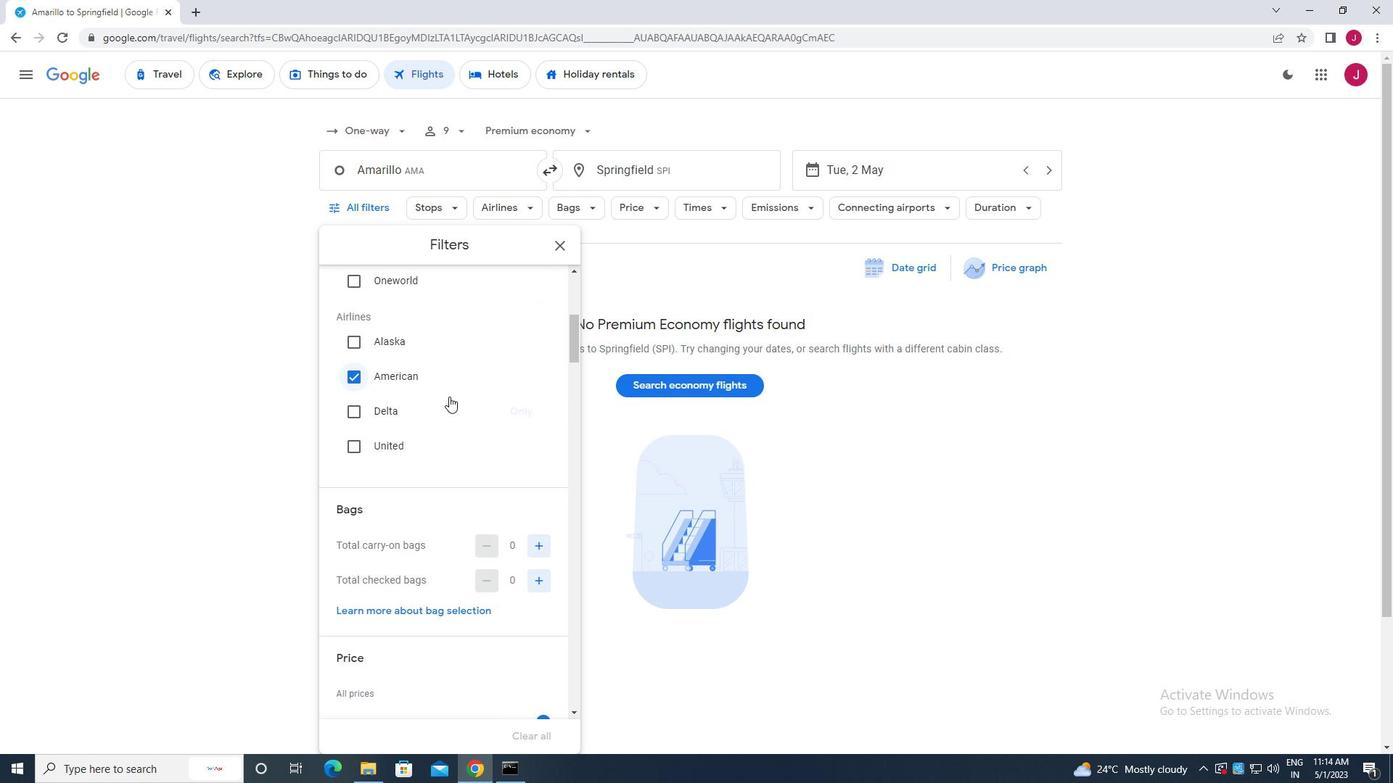 
Action: Mouse scrolled (449, 396) with delta (0, 0)
Screenshot: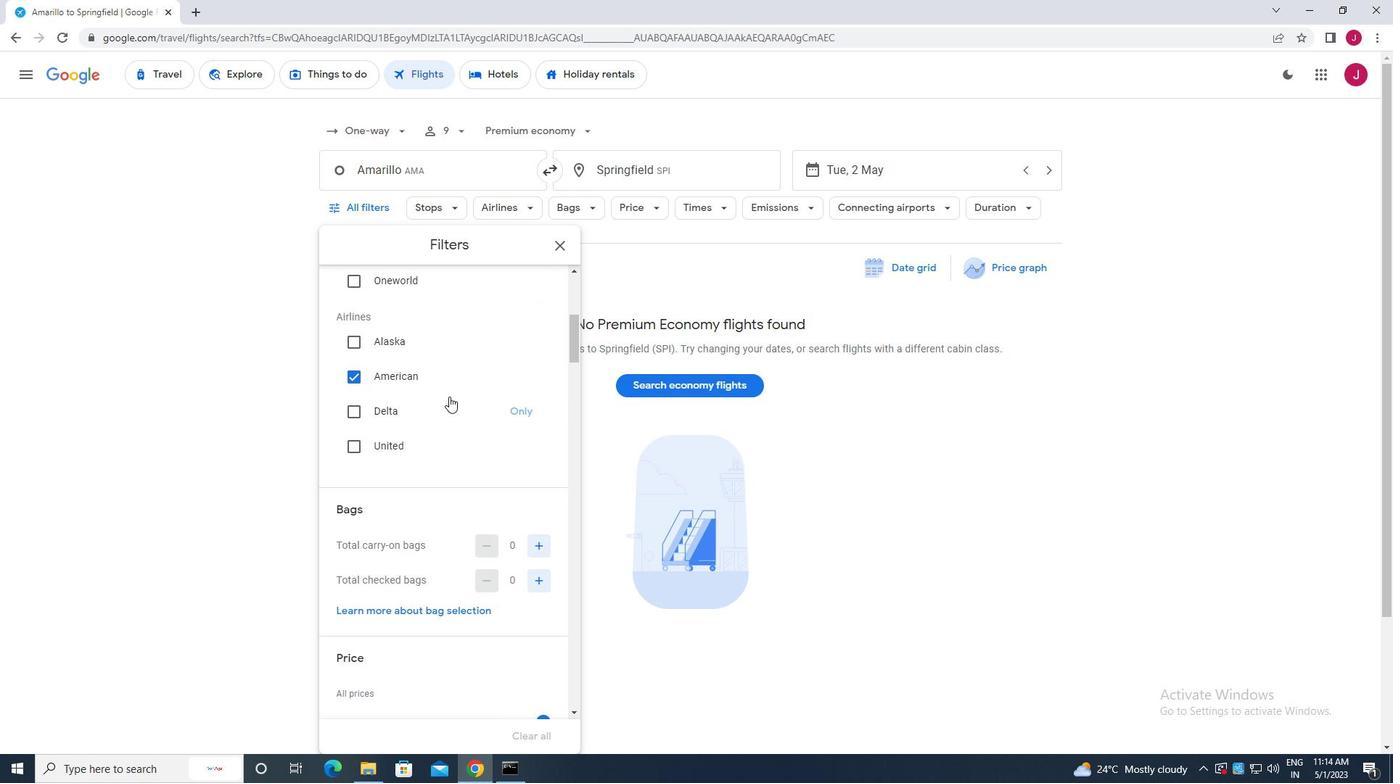 
Action: Mouse scrolled (449, 396) with delta (0, 0)
Screenshot: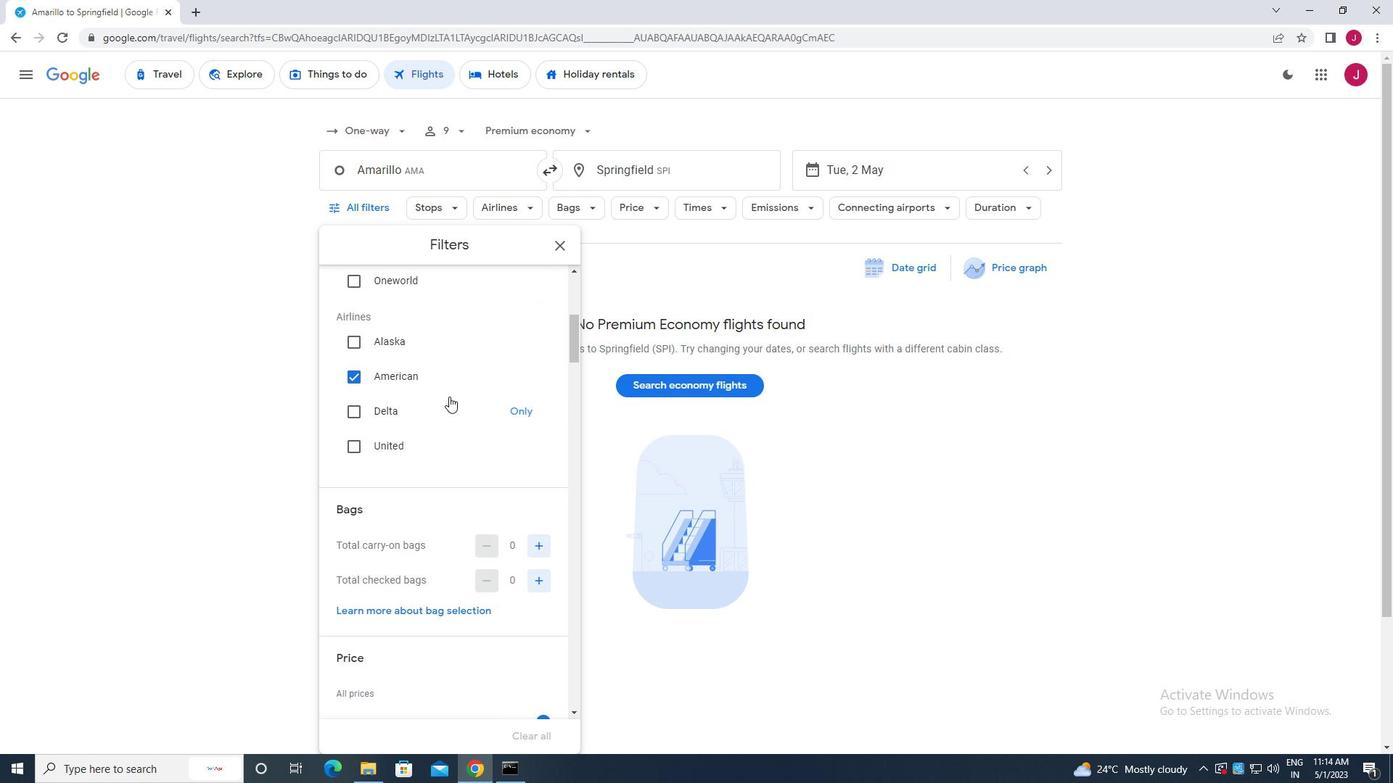 
Action: Mouse moved to (541, 363)
Screenshot: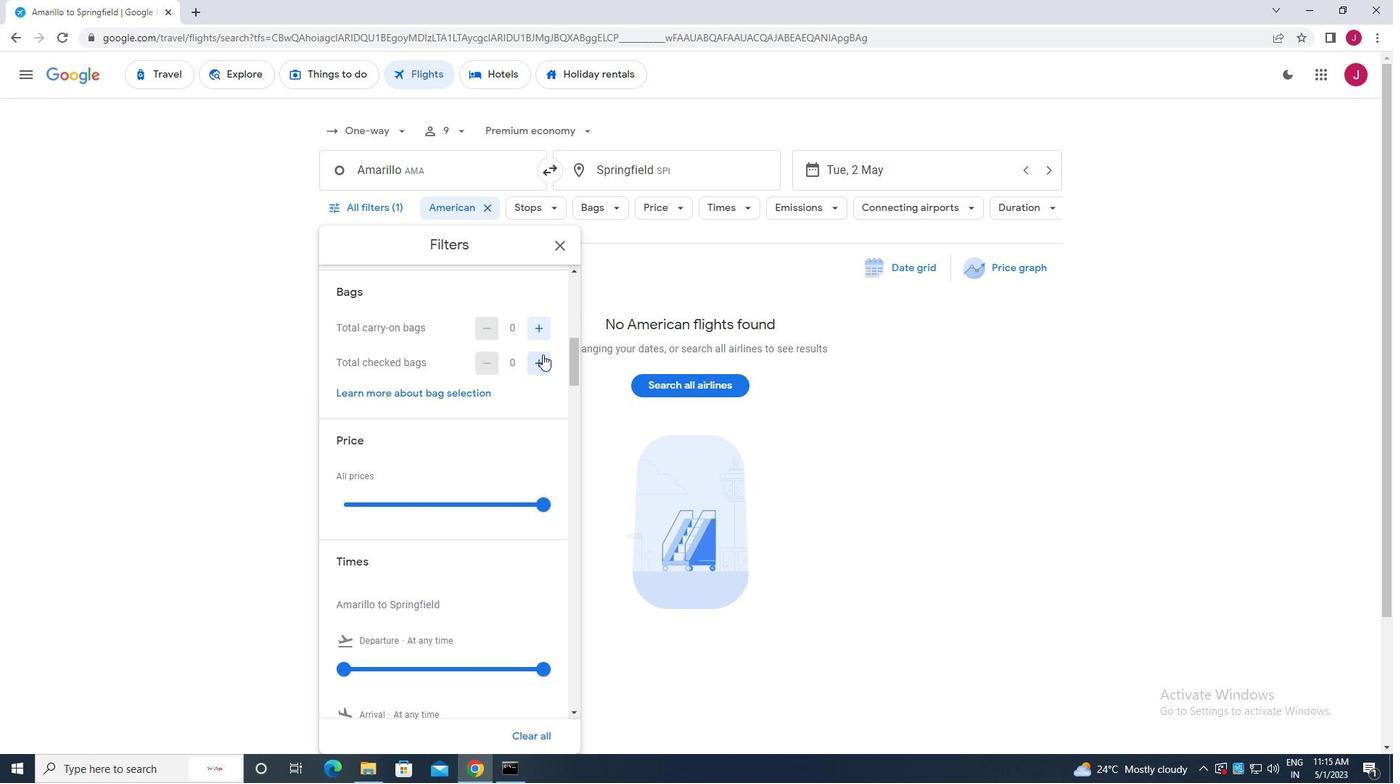 
Action: Mouse pressed left at (541, 363)
Screenshot: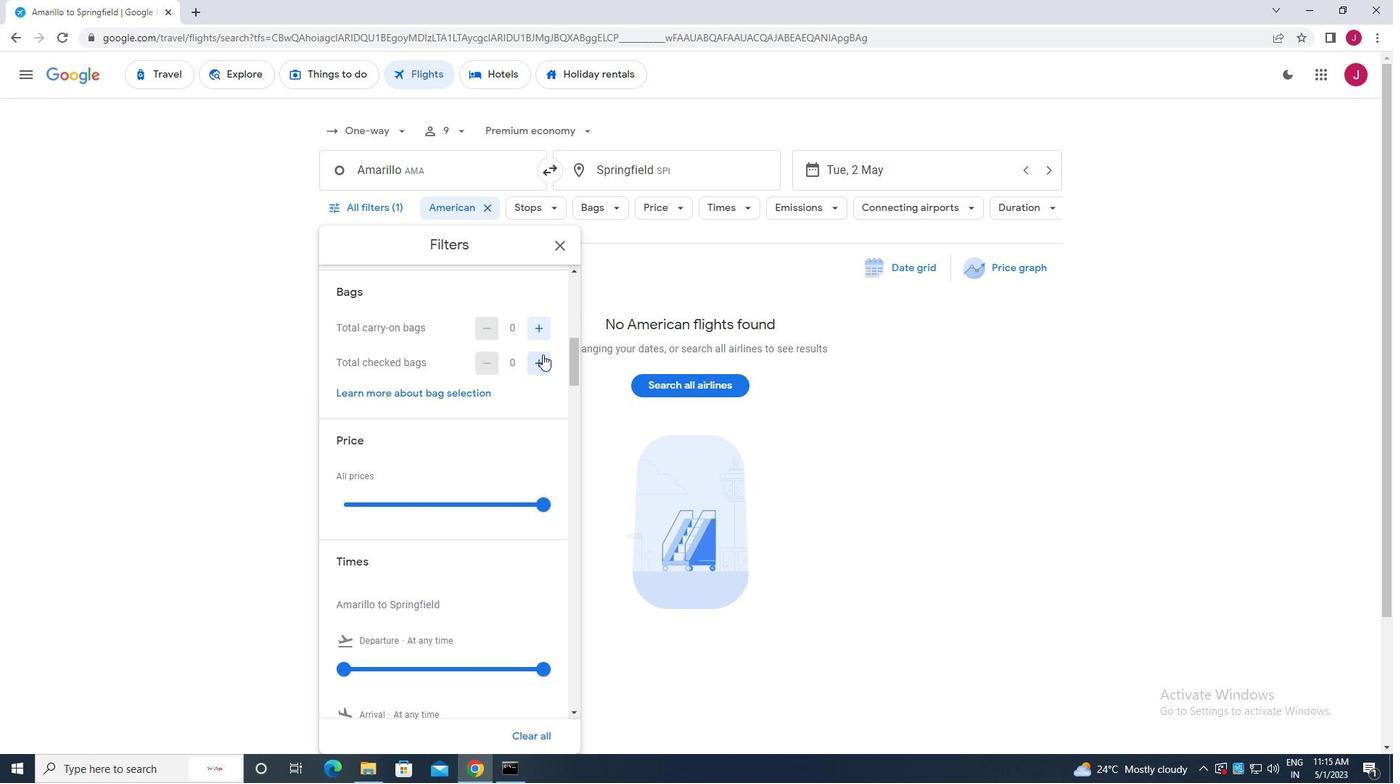 
Action: Mouse pressed left at (541, 363)
Screenshot: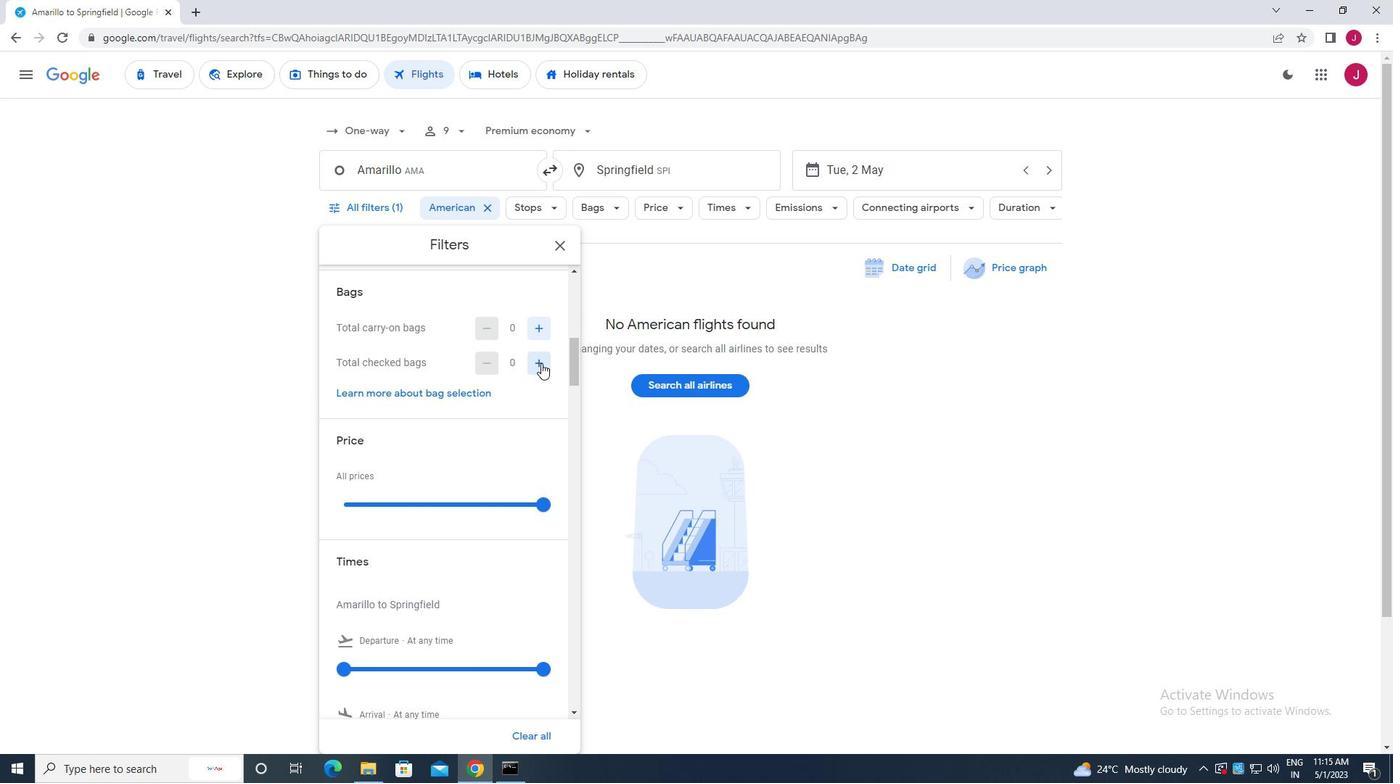 
Action: Mouse moved to (521, 379)
Screenshot: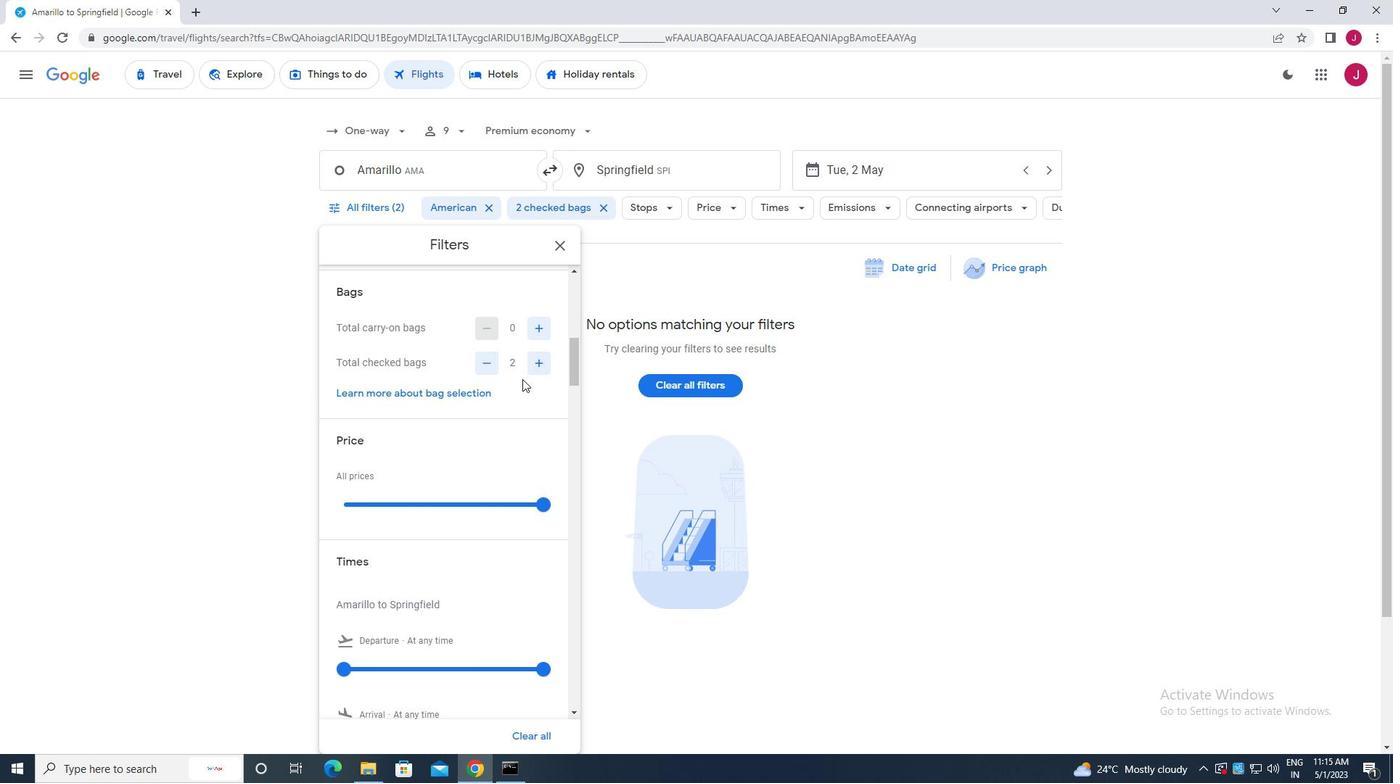 
Action: Mouse scrolled (521, 378) with delta (0, 0)
Screenshot: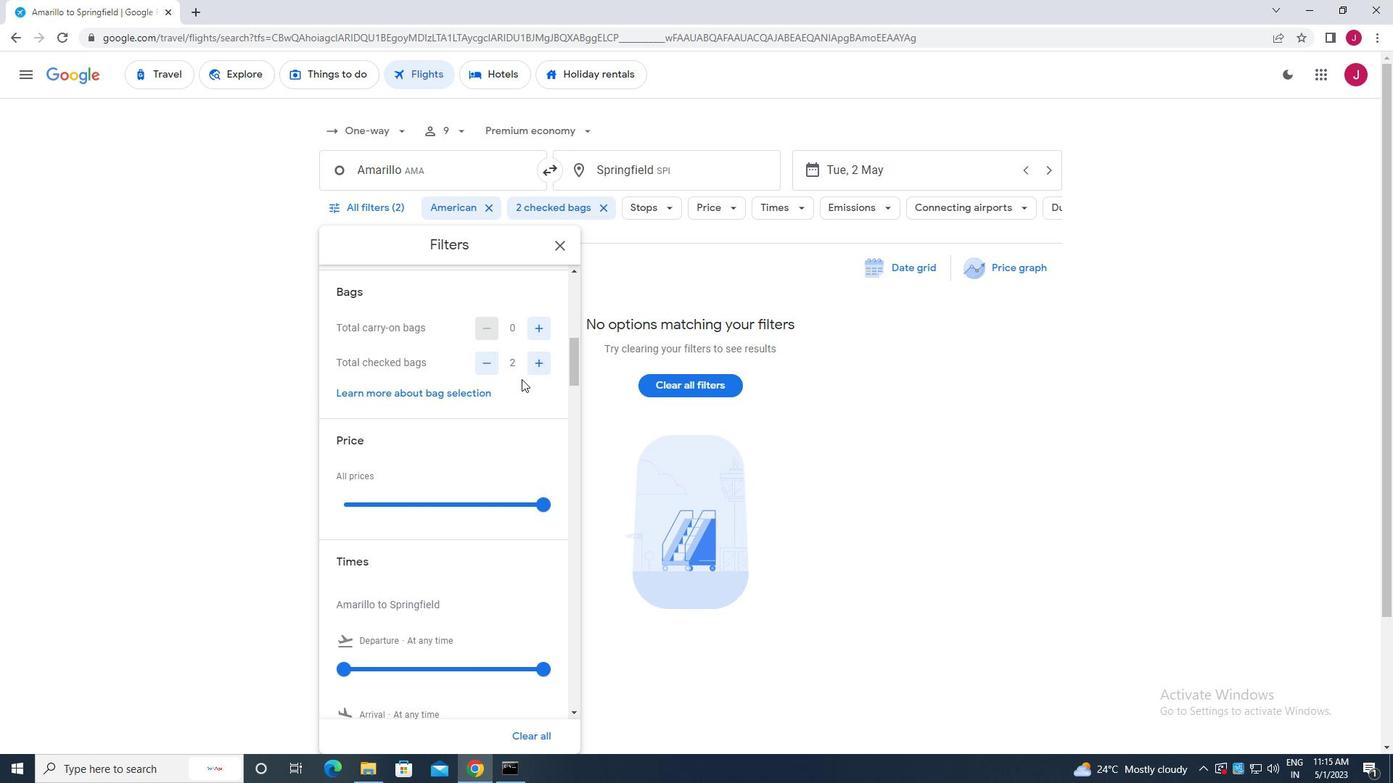 
Action: Mouse moved to (546, 426)
Screenshot: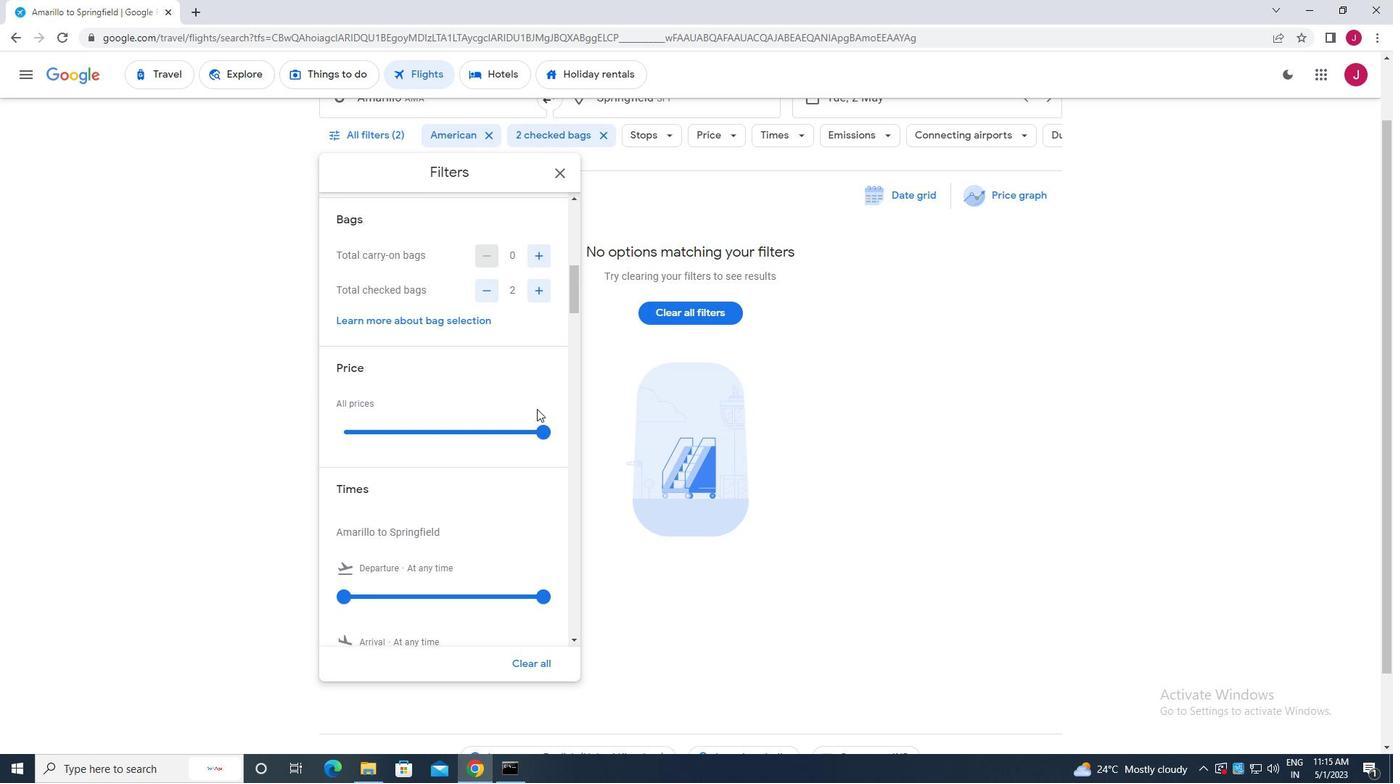 
Action: Mouse pressed left at (546, 426)
Screenshot: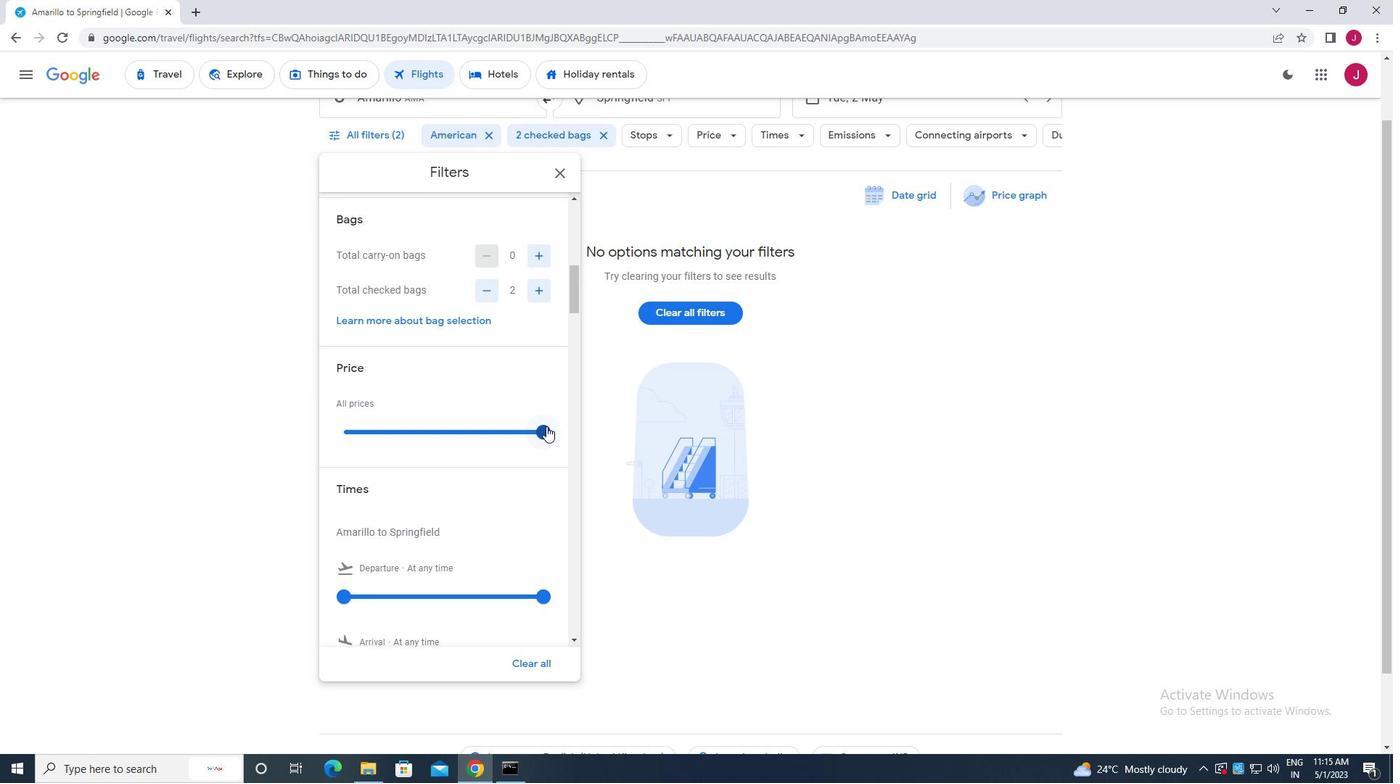 
Action: Mouse moved to (343, 428)
Screenshot: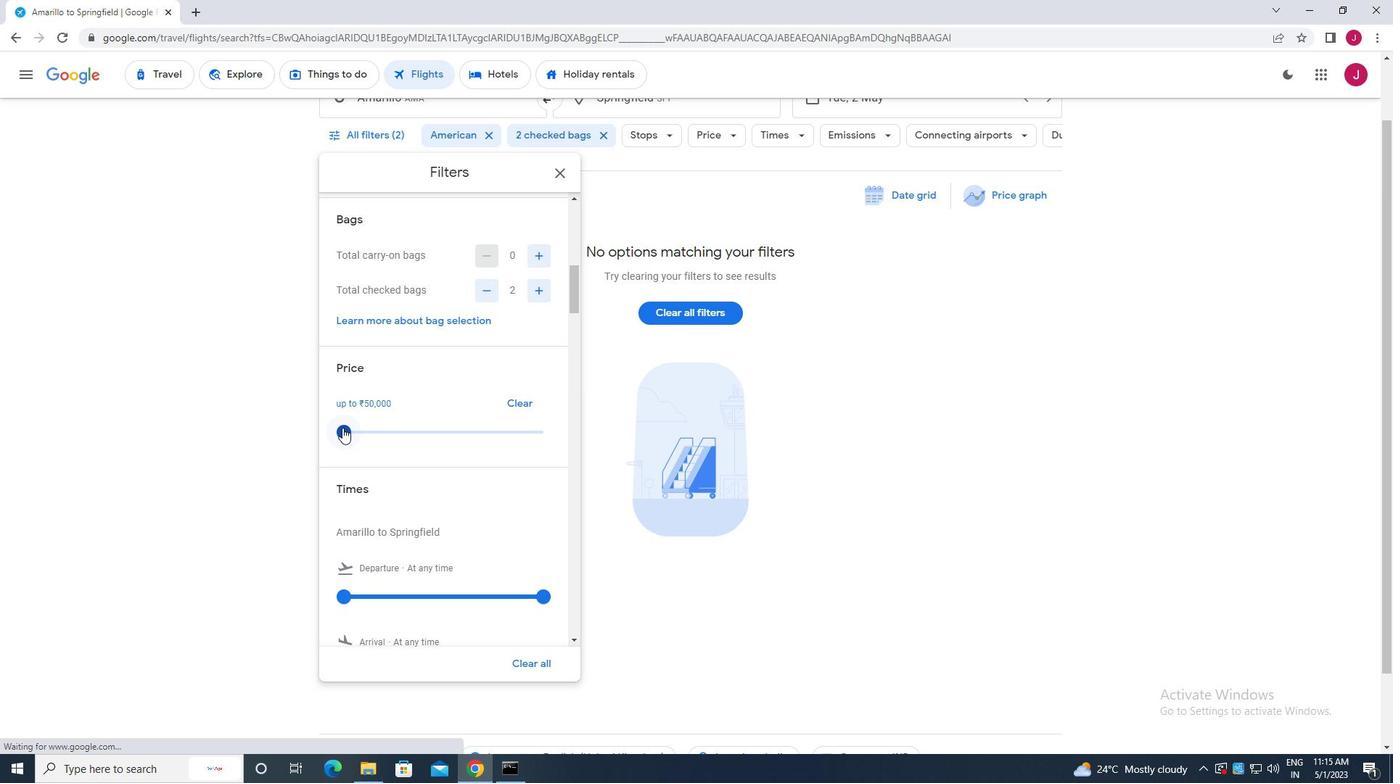 
Action: Mouse pressed left at (343, 428)
Screenshot: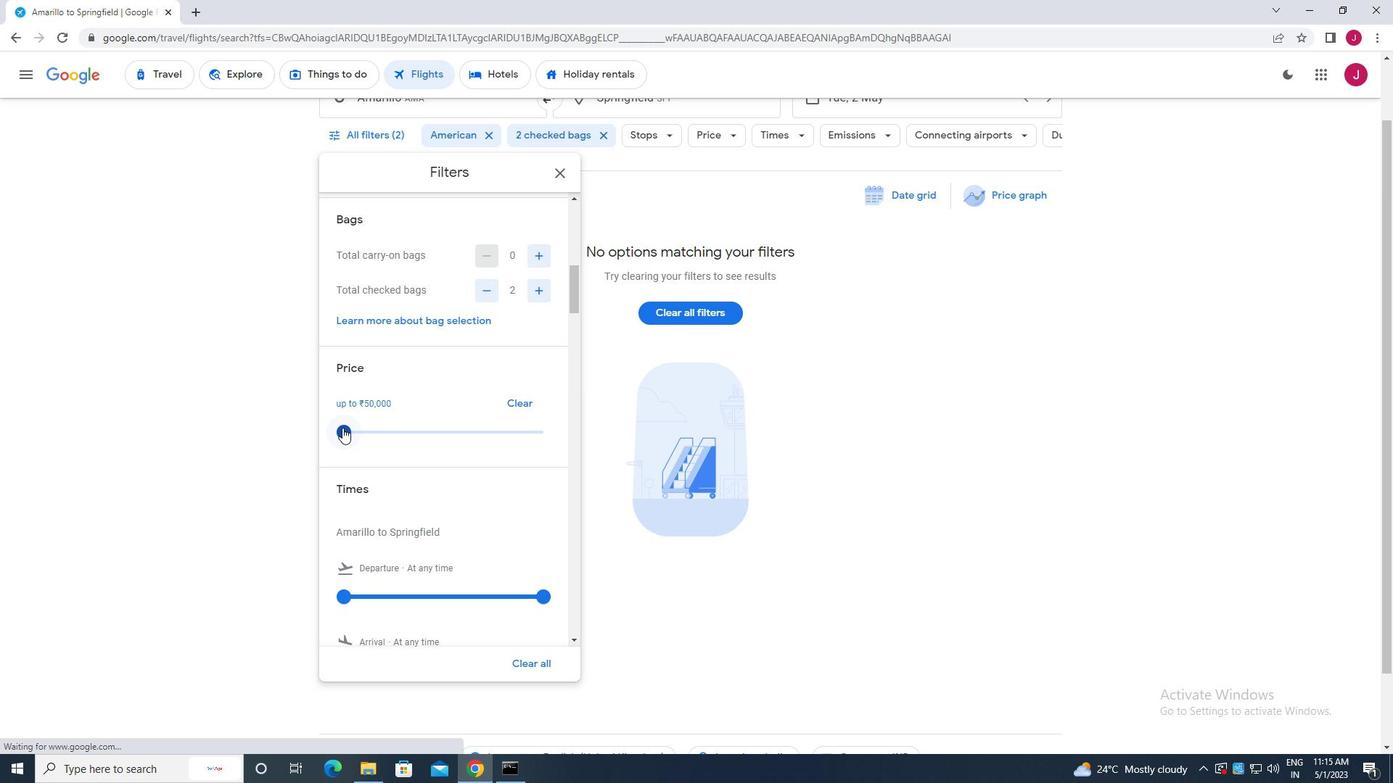 
Action: Mouse moved to (388, 461)
Screenshot: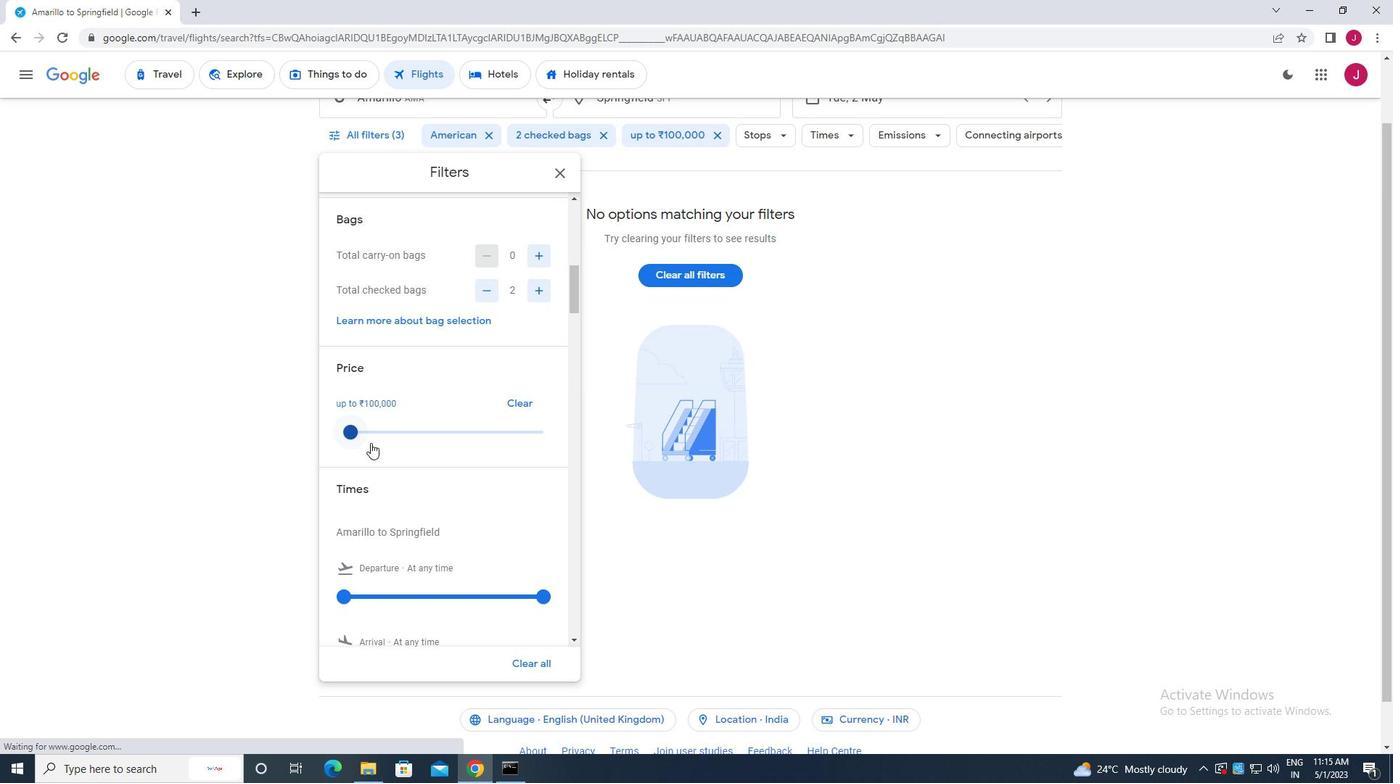 
Action: Mouse scrolled (388, 460) with delta (0, 0)
Screenshot: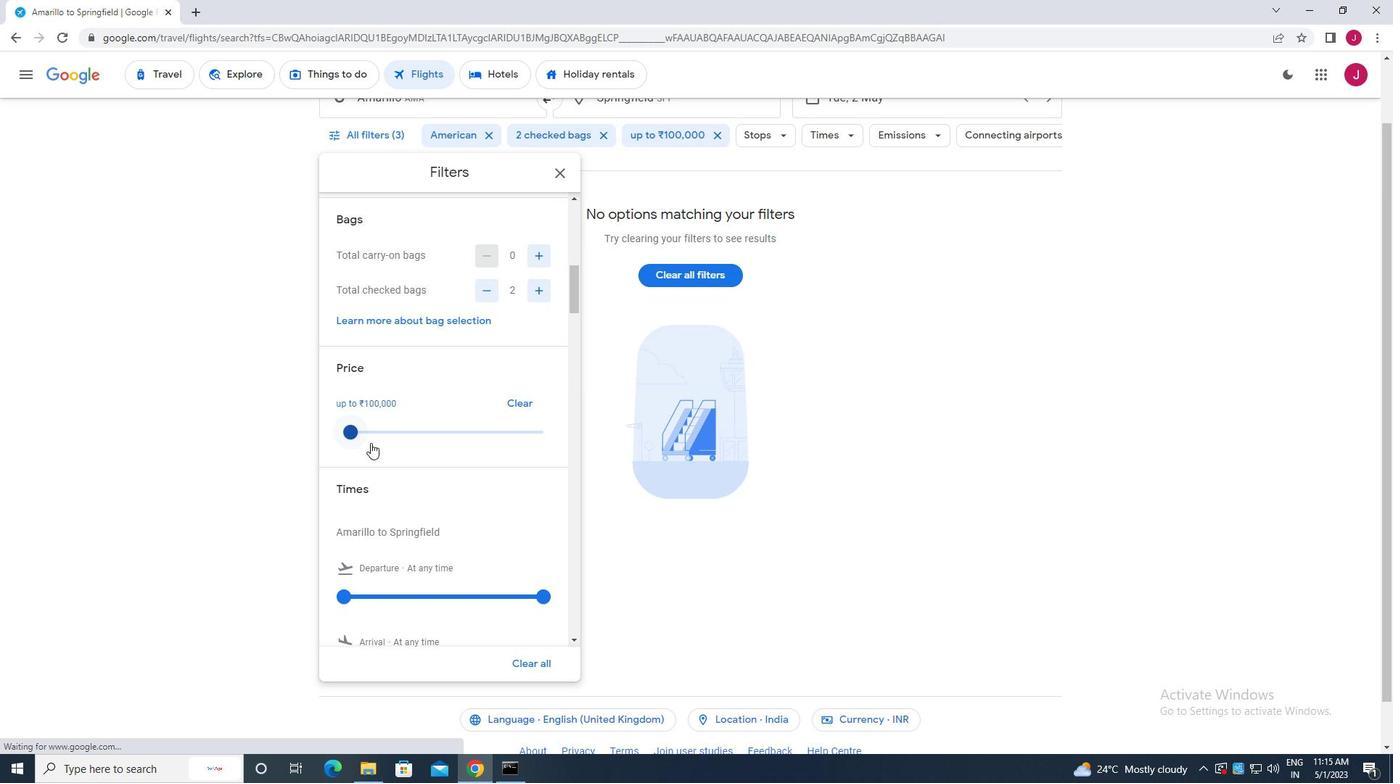 
Action: Mouse moved to (402, 461)
Screenshot: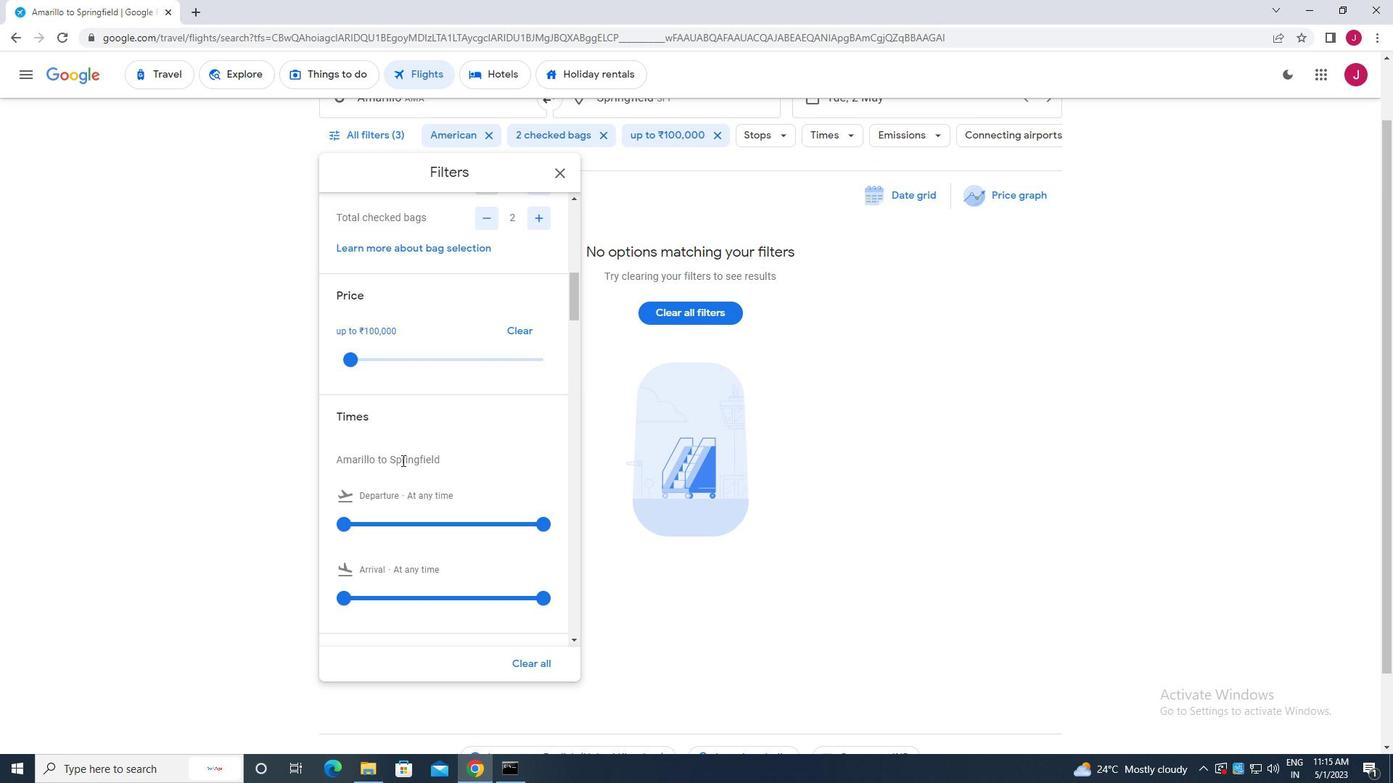 
Action: Mouse scrolled (402, 460) with delta (0, 0)
Screenshot: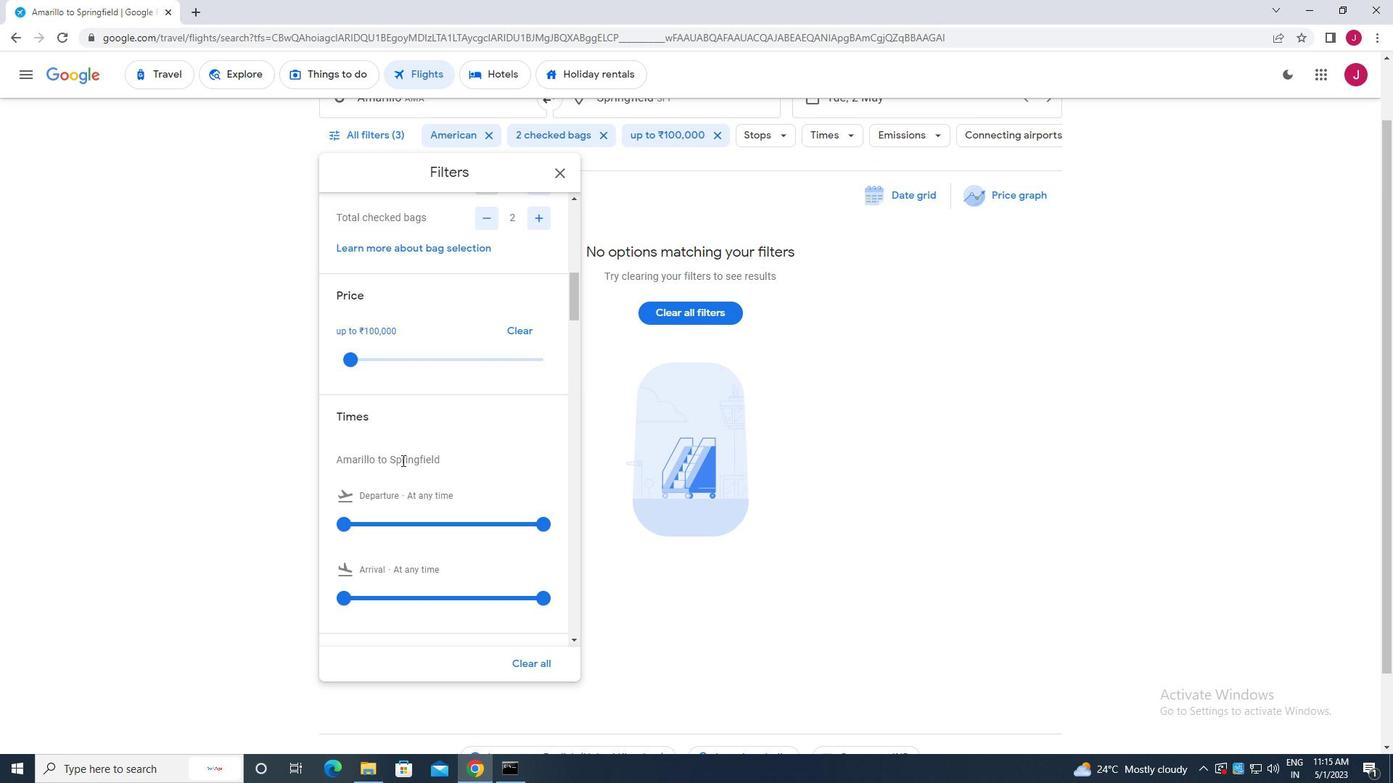 
Action: Mouse moved to (346, 449)
Screenshot: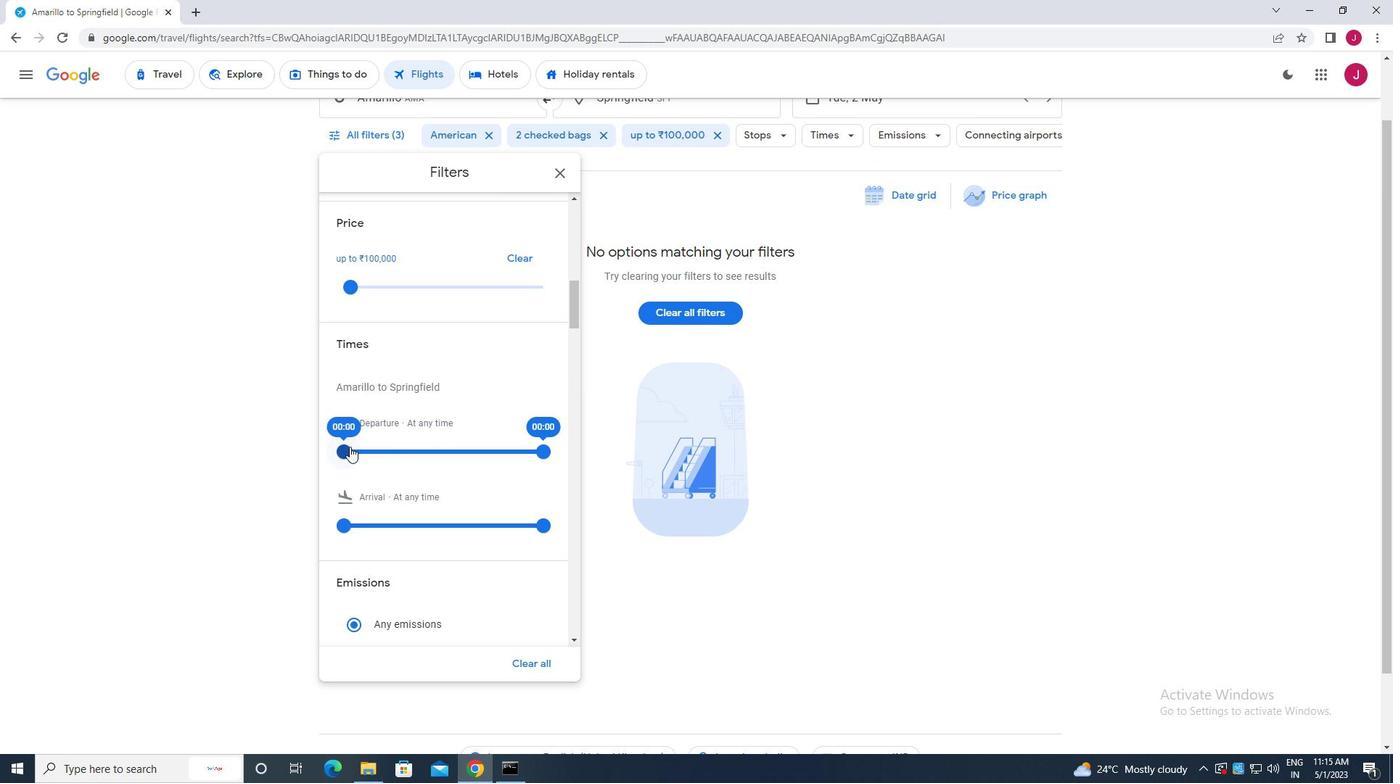 
Action: Mouse pressed left at (346, 449)
Screenshot: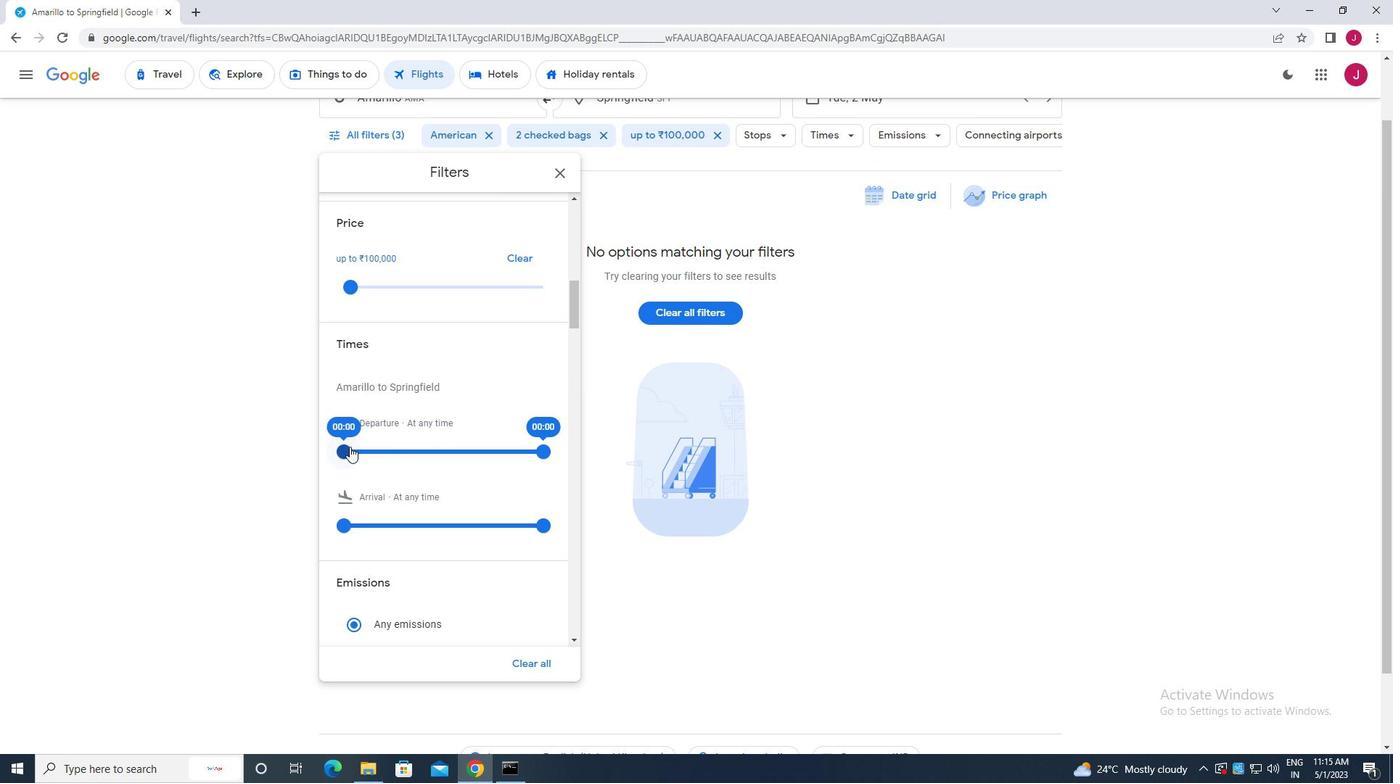 
Action: Mouse moved to (542, 452)
Screenshot: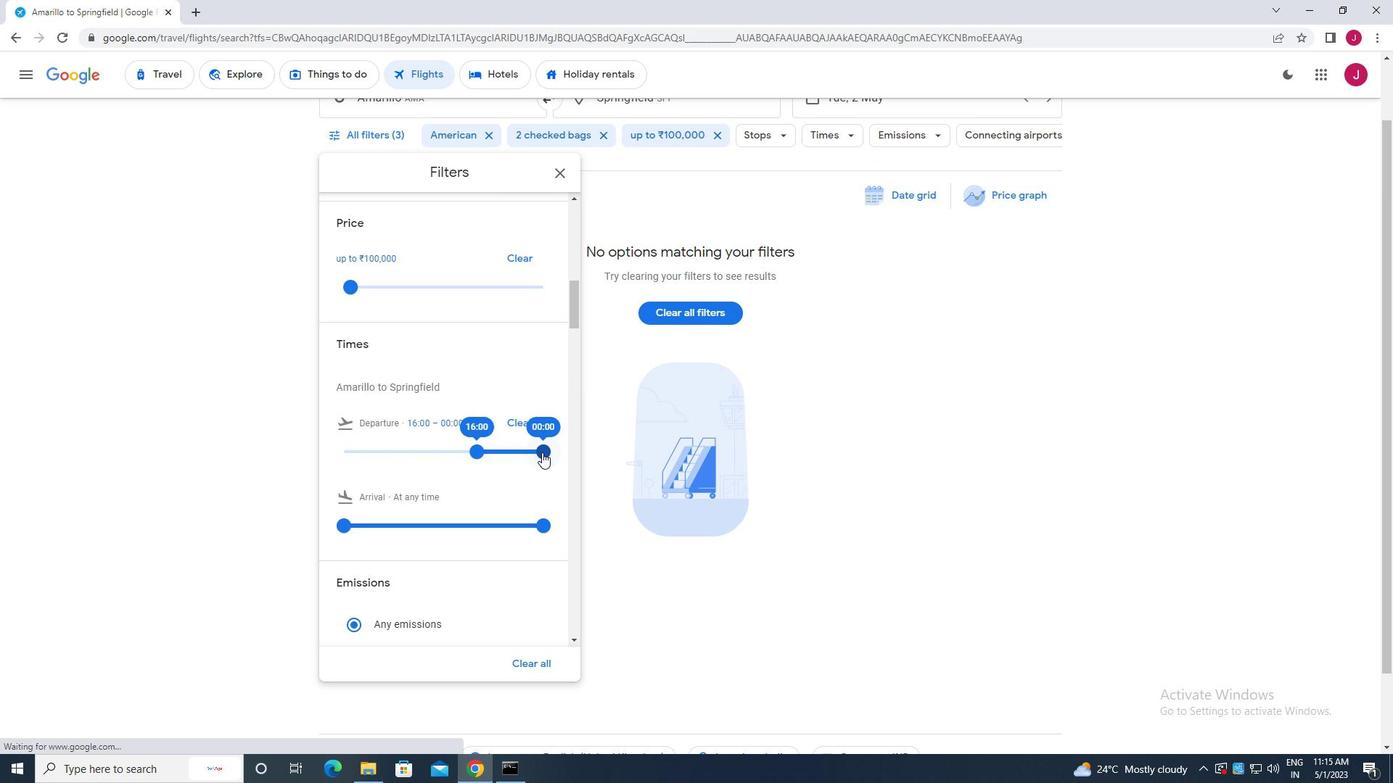 
Action: Mouse pressed left at (542, 452)
Screenshot: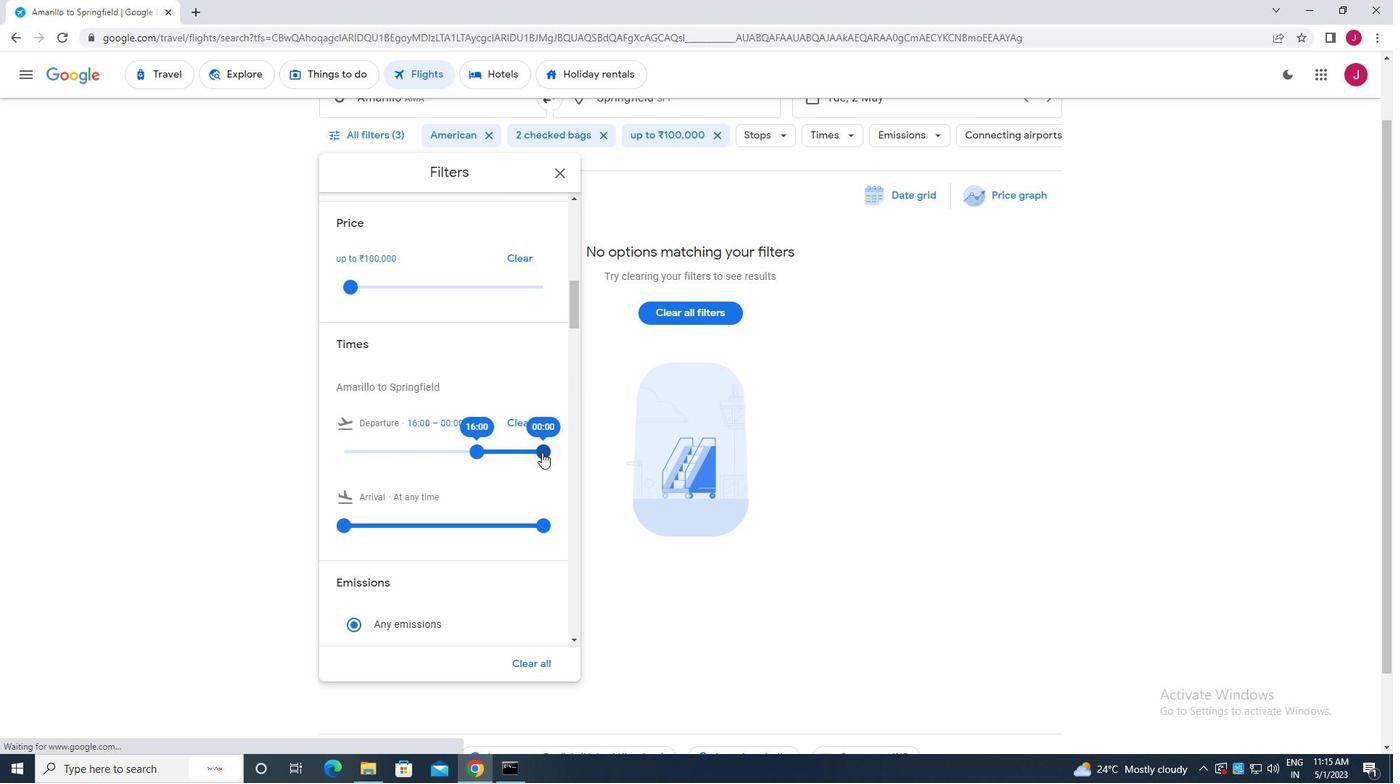
Action: Mouse moved to (562, 170)
Screenshot: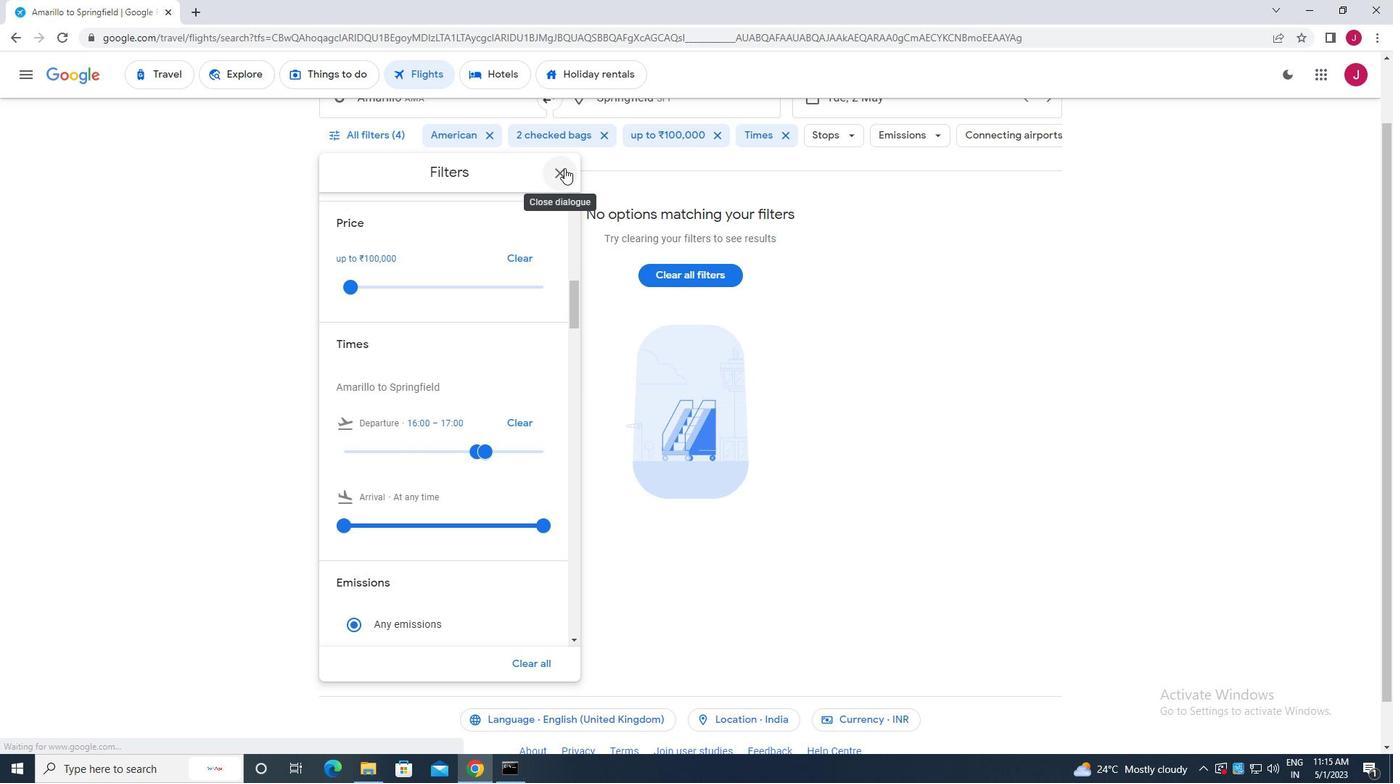 
Action: Mouse pressed left at (562, 170)
Screenshot: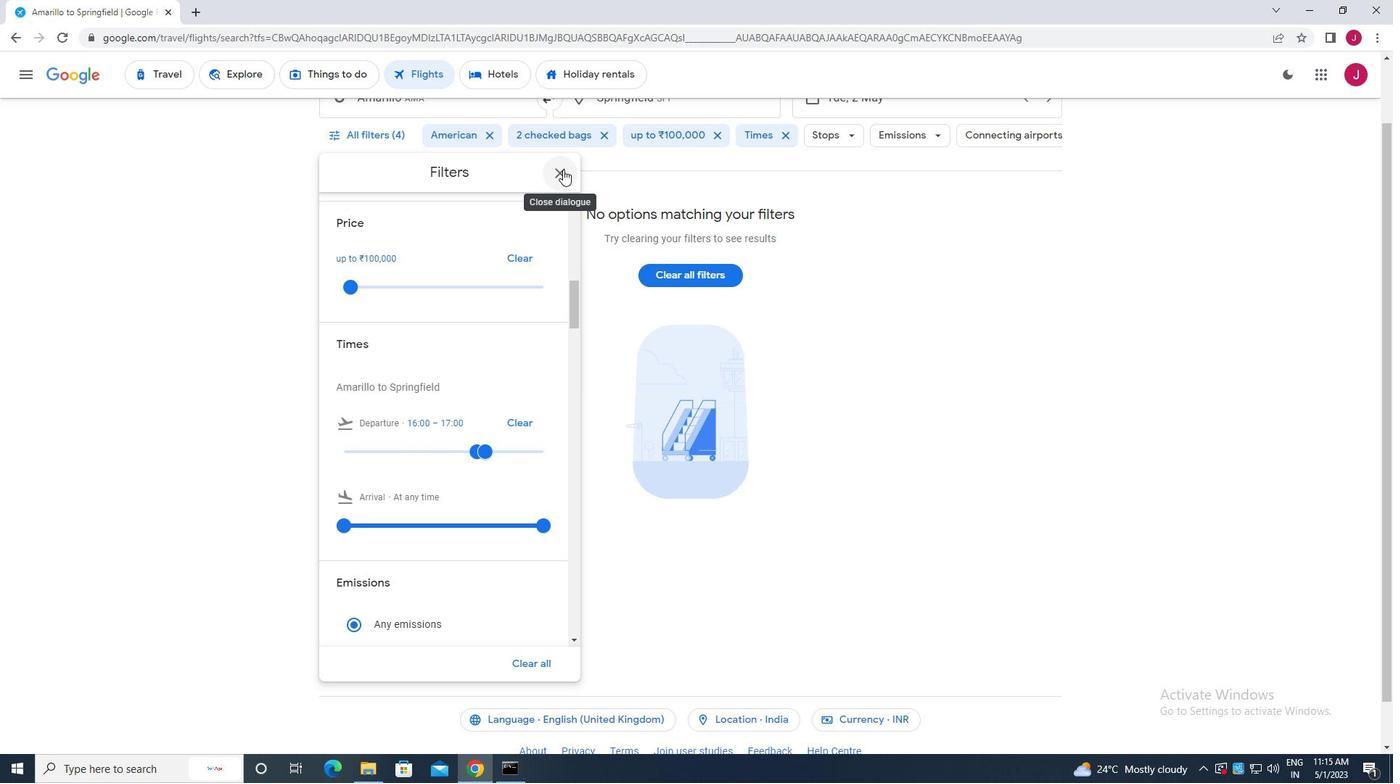 
Action: Mouse moved to (563, 175)
Screenshot: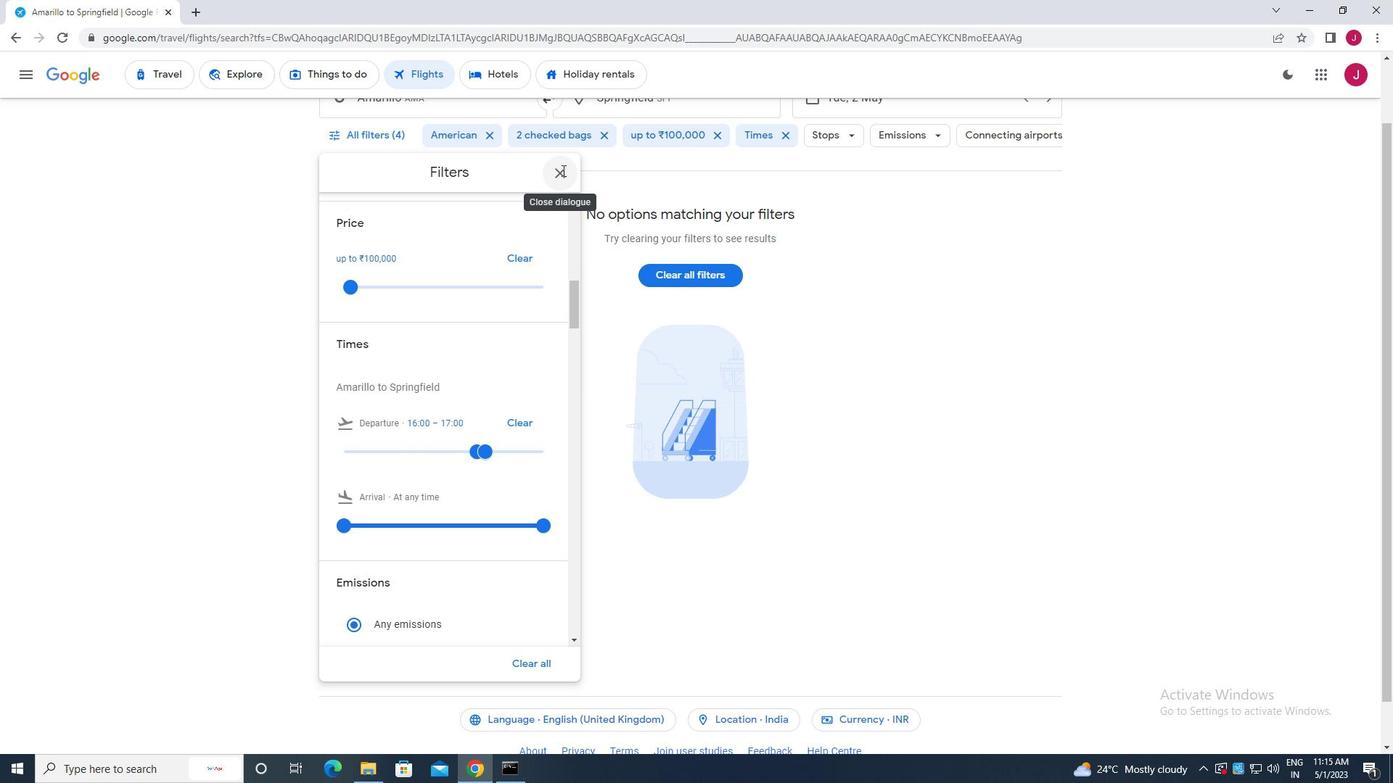 
